 Task: Look for space in Millbrae, United States from 1st June, 2023 to 9th June, 2023 for 5 adults in price range Rs.6000 to Rs.12000. Place can be entire place with 3 bedrooms having 3 beds and 3 bathrooms. Property type can be house, flat, guest house. Booking option can be shelf check-in. Required host language is English.
Action: Mouse moved to (557, 113)
Screenshot: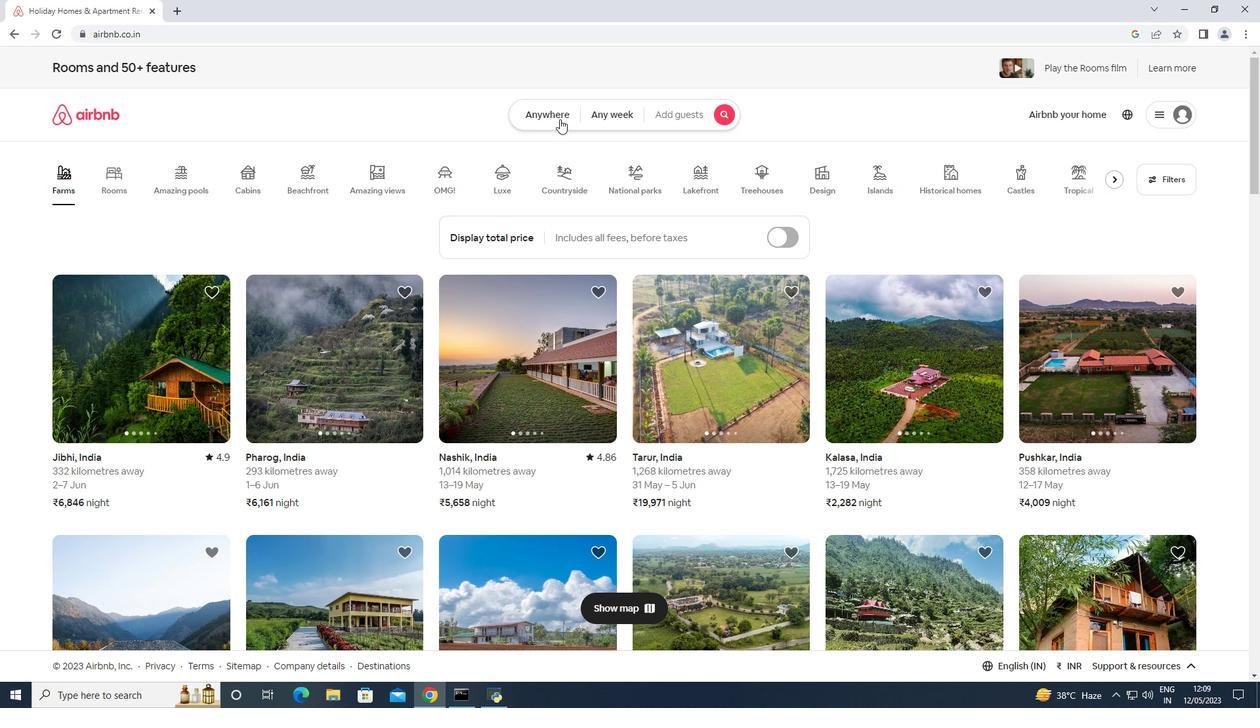 
Action: Mouse pressed left at (557, 113)
Screenshot: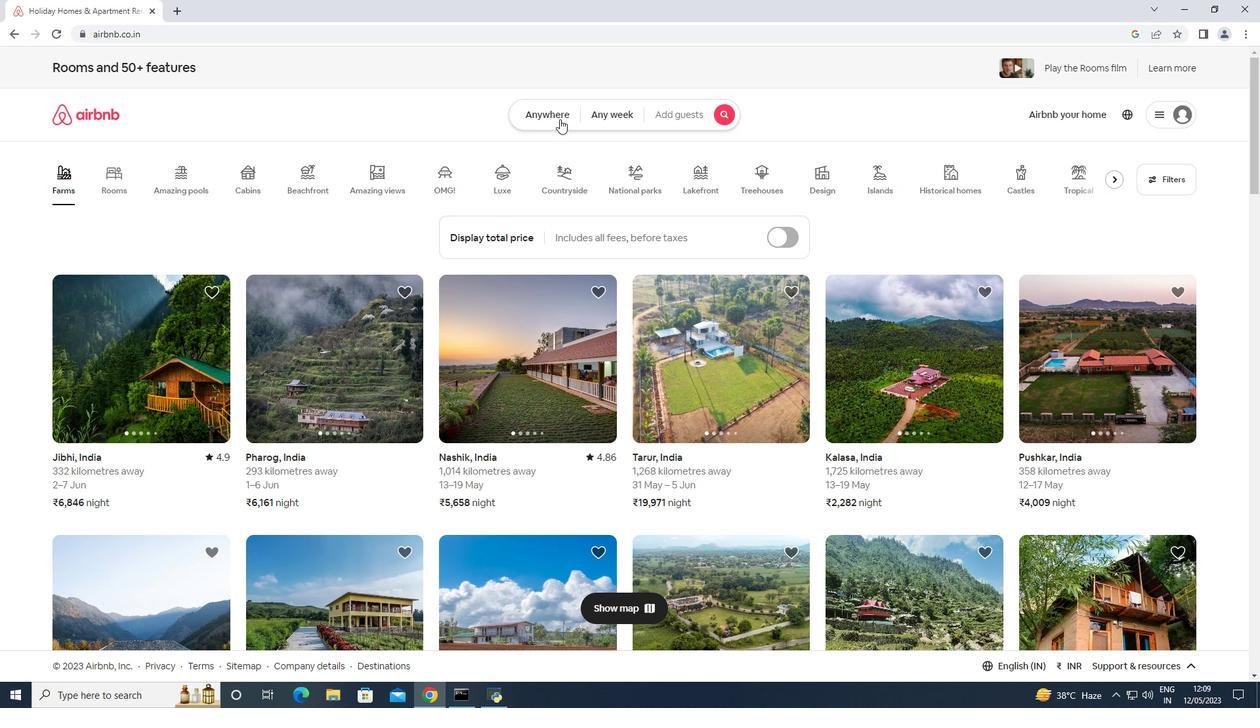 
Action: Mouse moved to (516, 152)
Screenshot: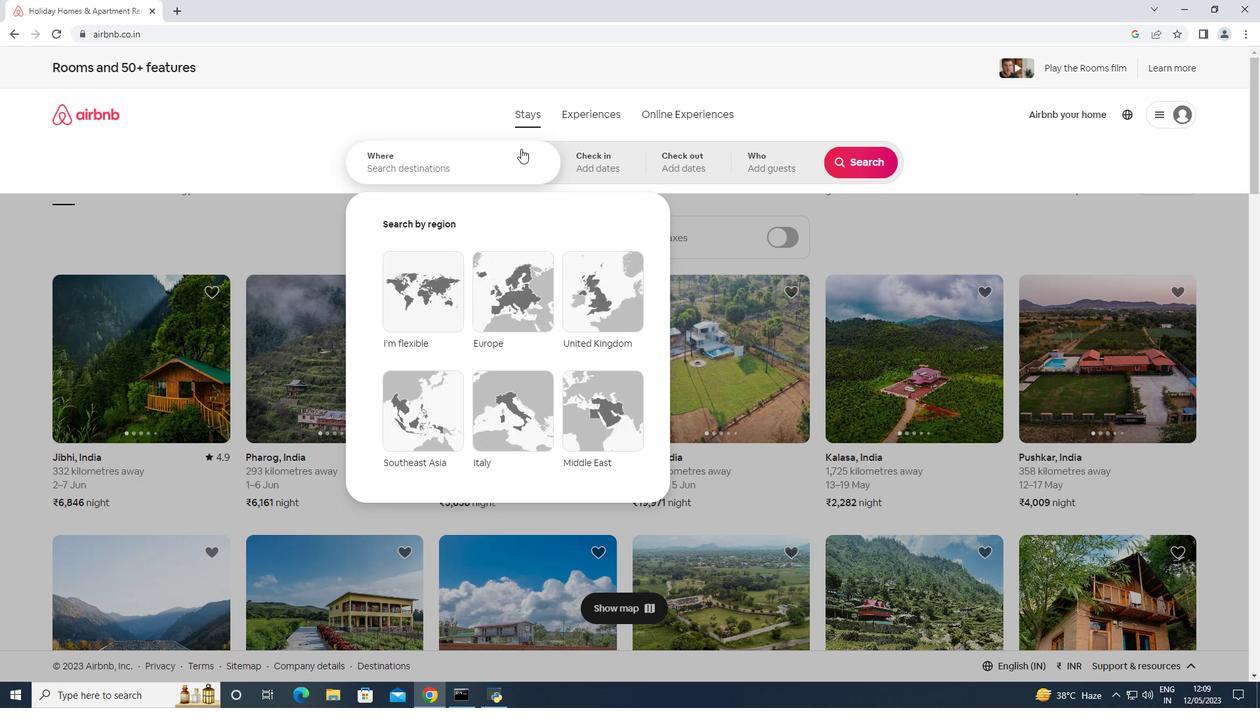 
Action: Mouse pressed left at (516, 152)
Screenshot: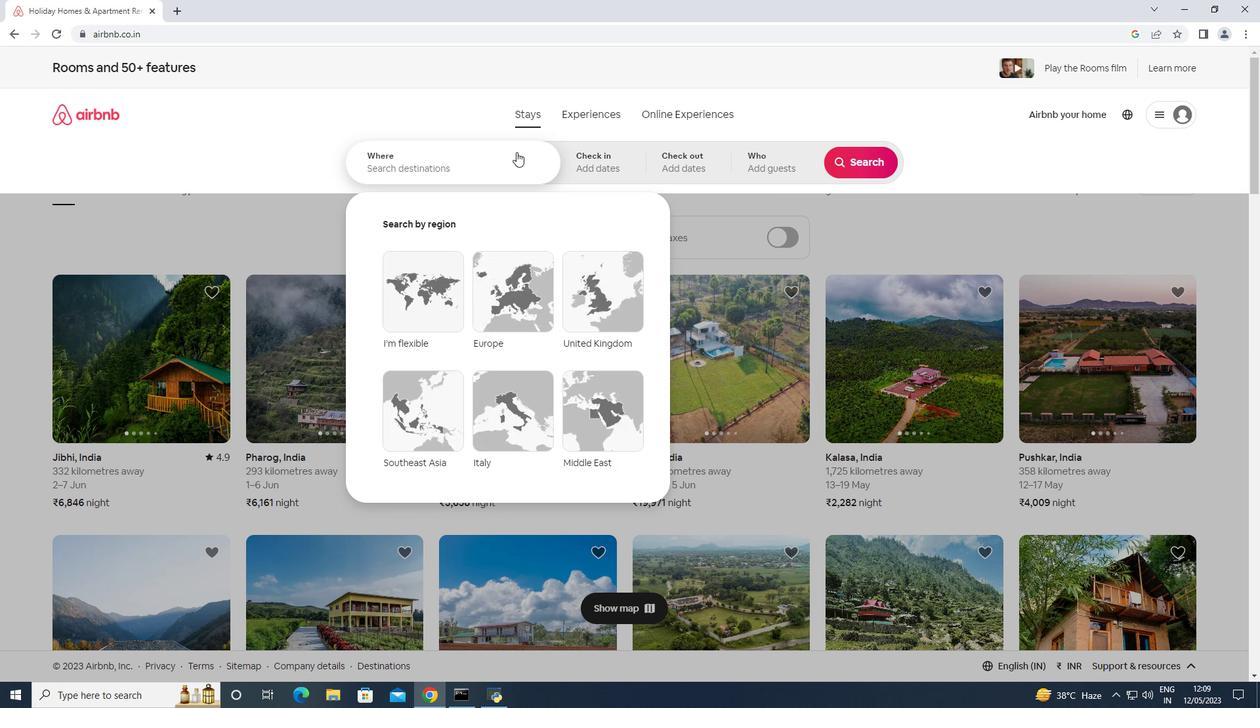 
Action: Key pressed <Key.shift>Millbrae,<Key.space><Key.shift>United<Key.space><Key.shift>States<Key.enter>
Screenshot: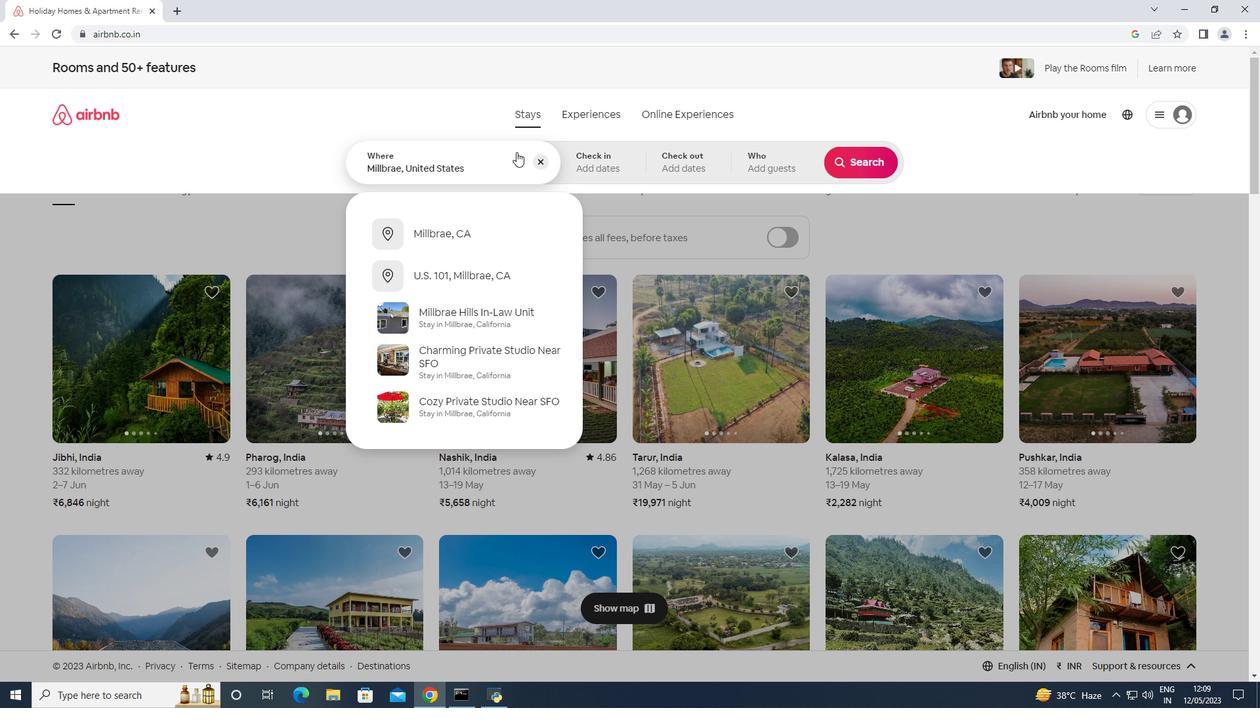 
Action: Mouse moved to (781, 322)
Screenshot: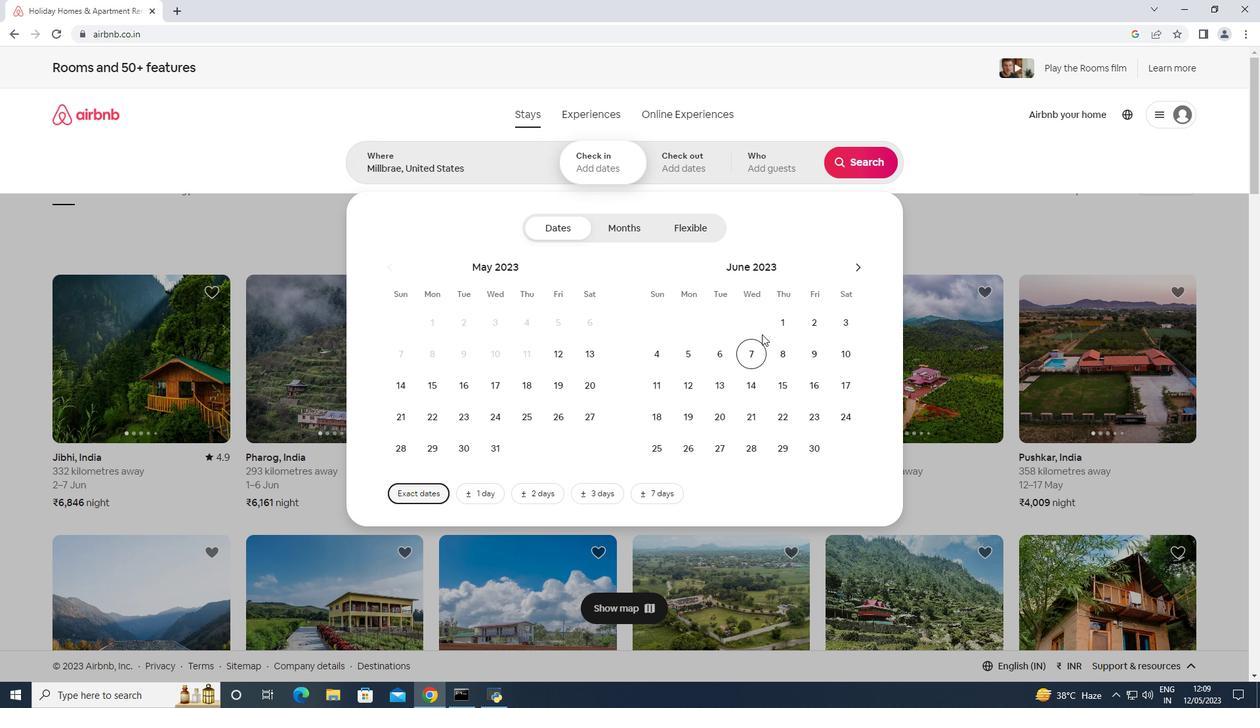 
Action: Mouse pressed left at (781, 322)
Screenshot: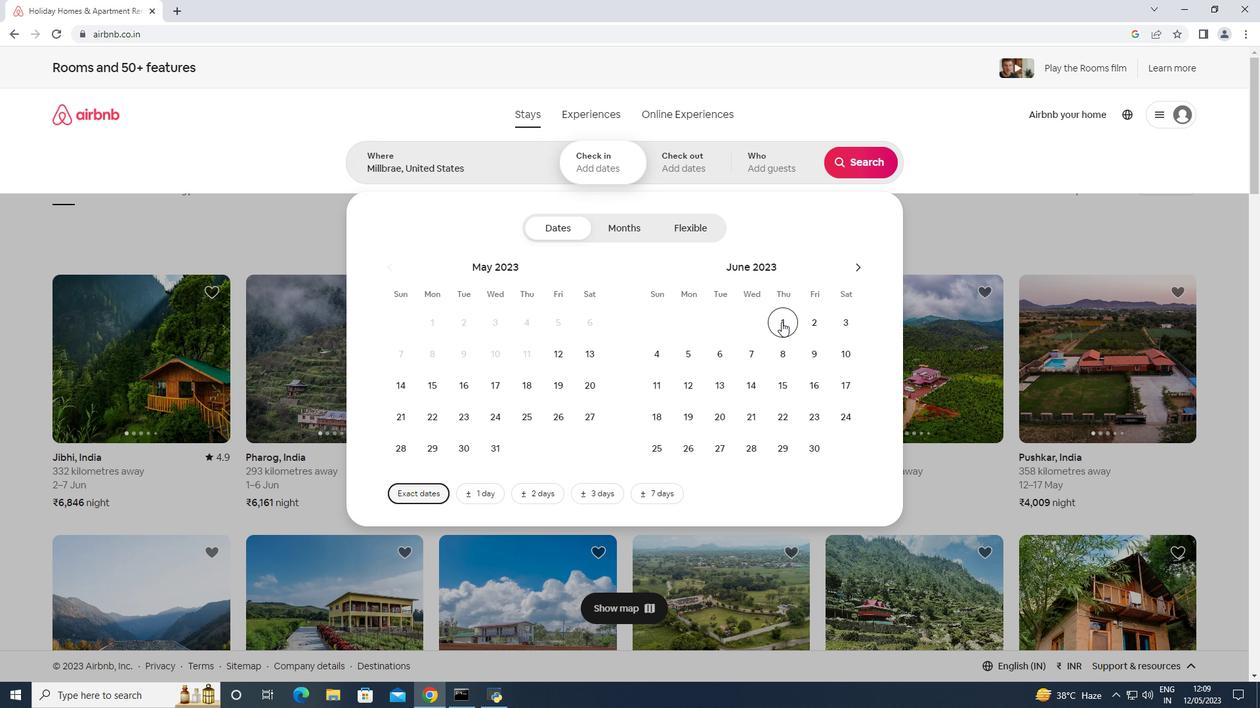 
Action: Mouse moved to (811, 355)
Screenshot: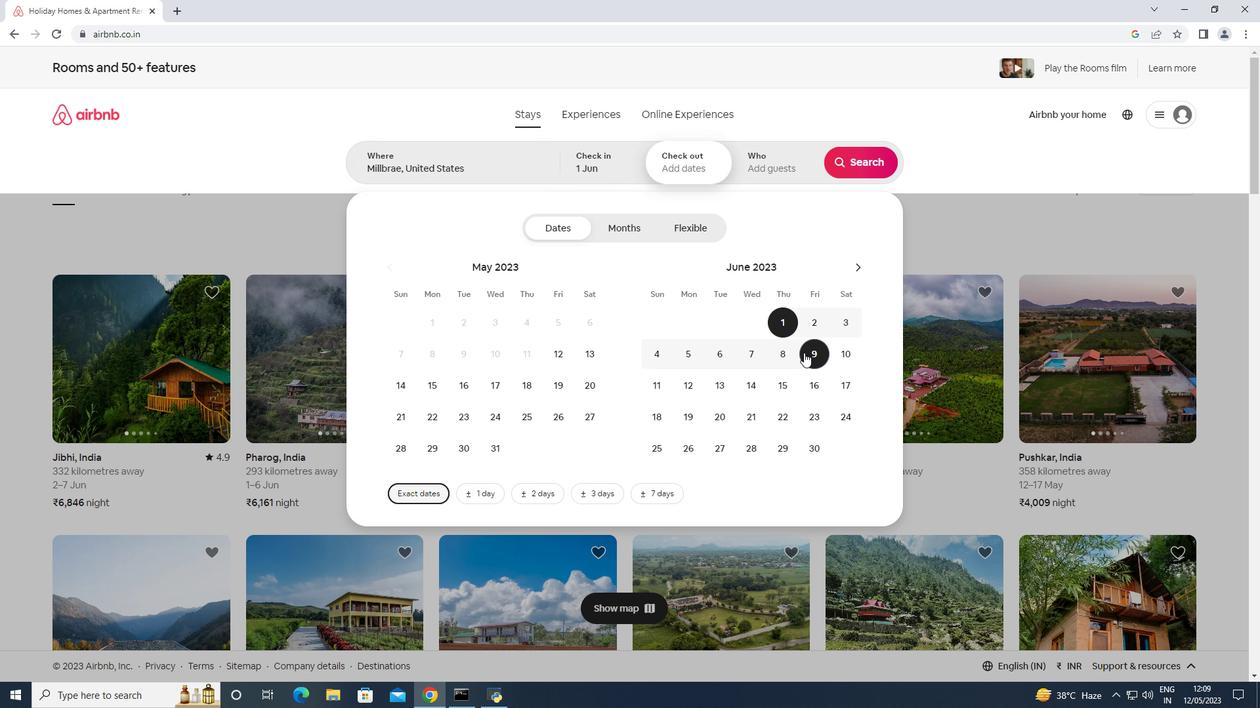 
Action: Mouse pressed left at (811, 355)
Screenshot: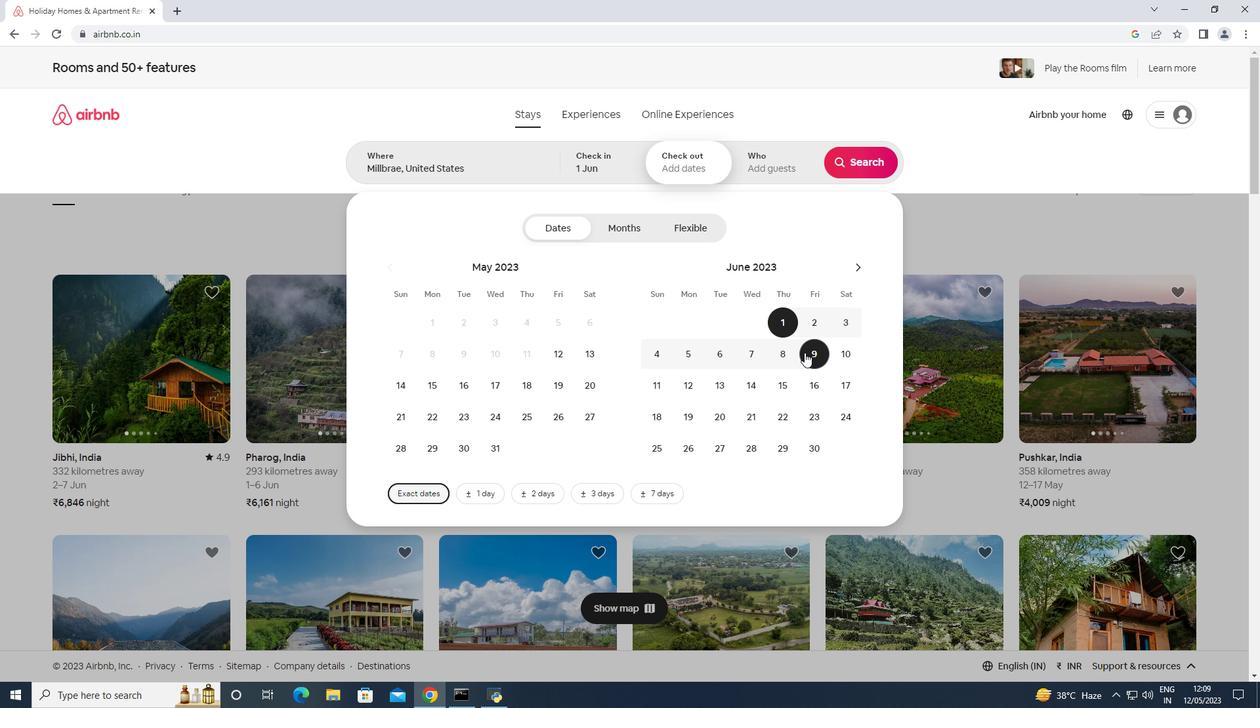 
Action: Mouse moved to (765, 165)
Screenshot: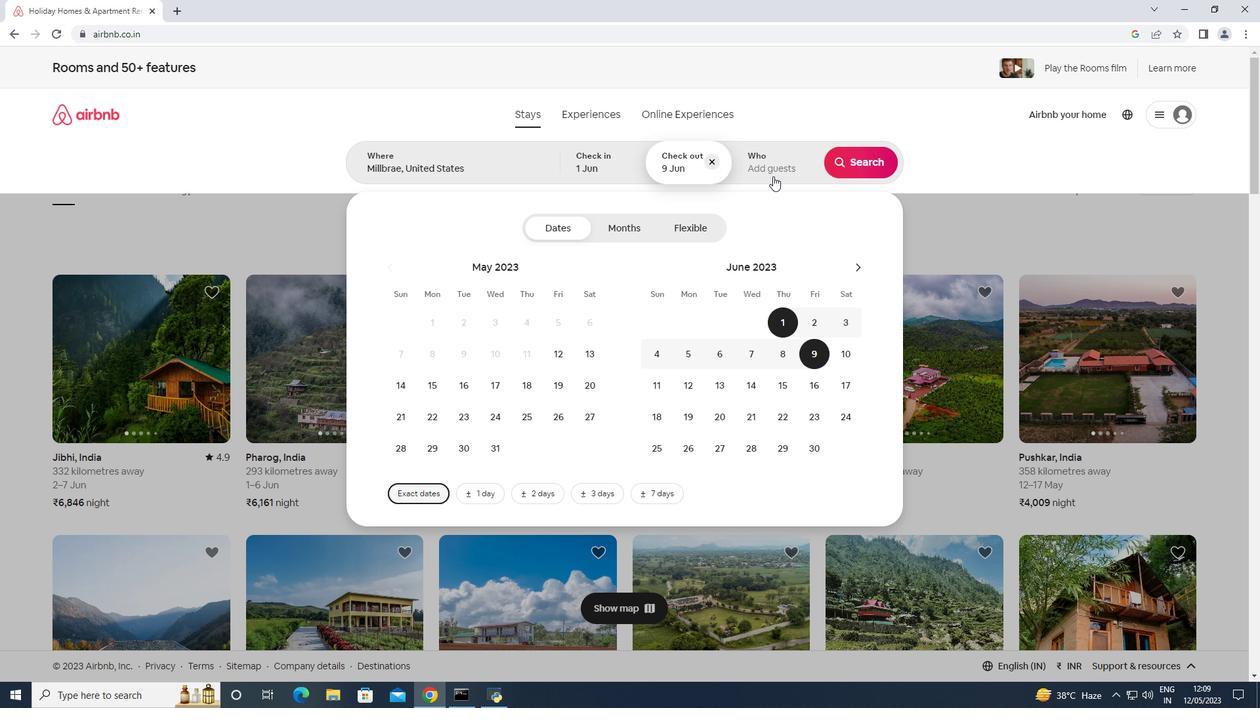 
Action: Mouse pressed left at (765, 165)
Screenshot: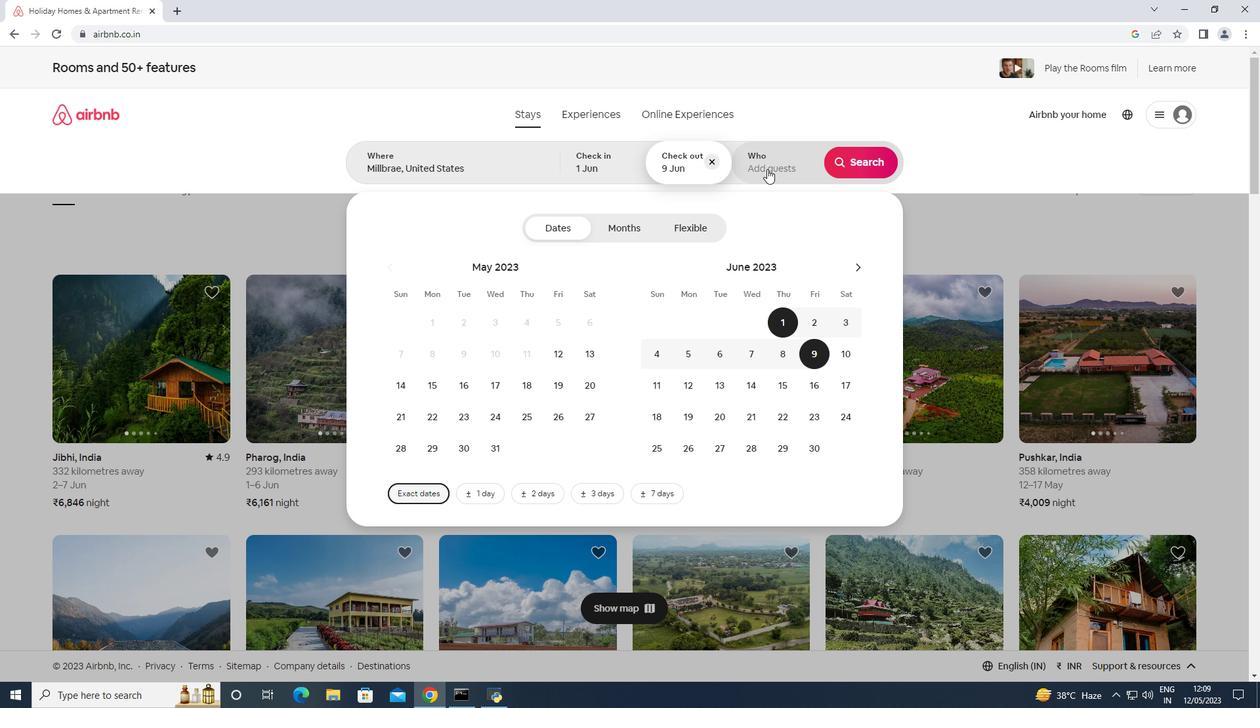 
Action: Mouse moved to (858, 226)
Screenshot: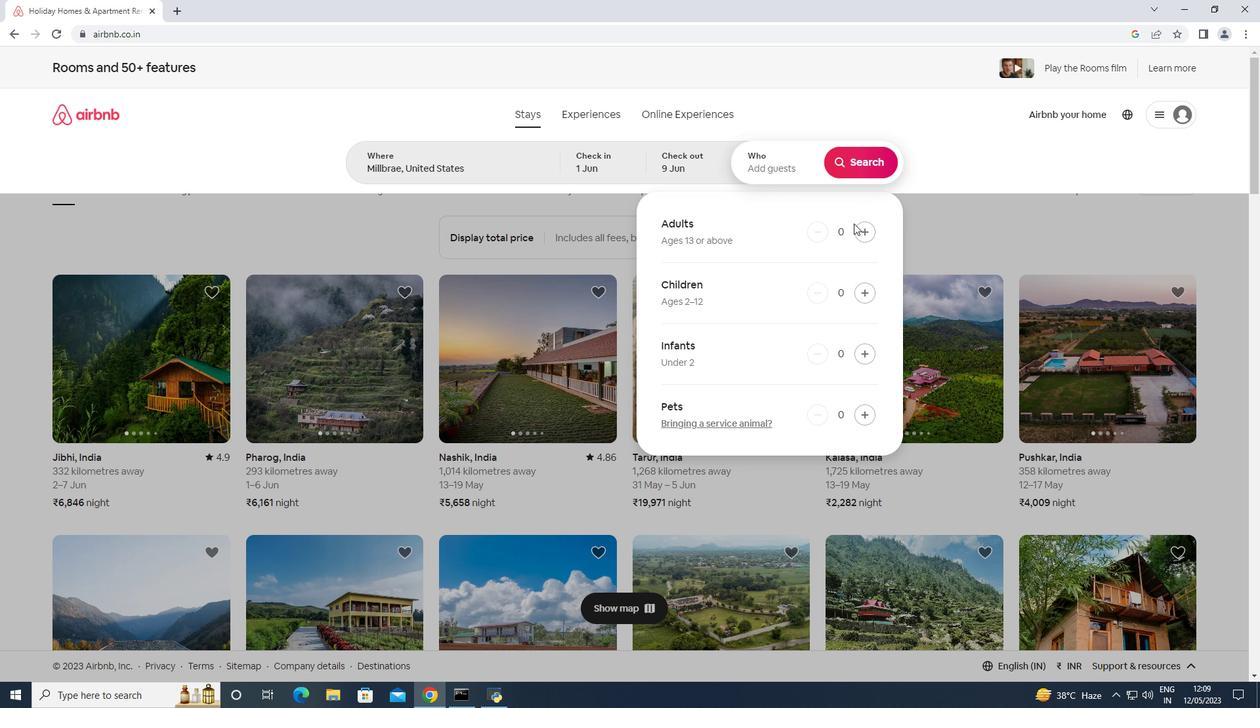 
Action: Mouse pressed left at (858, 226)
Screenshot: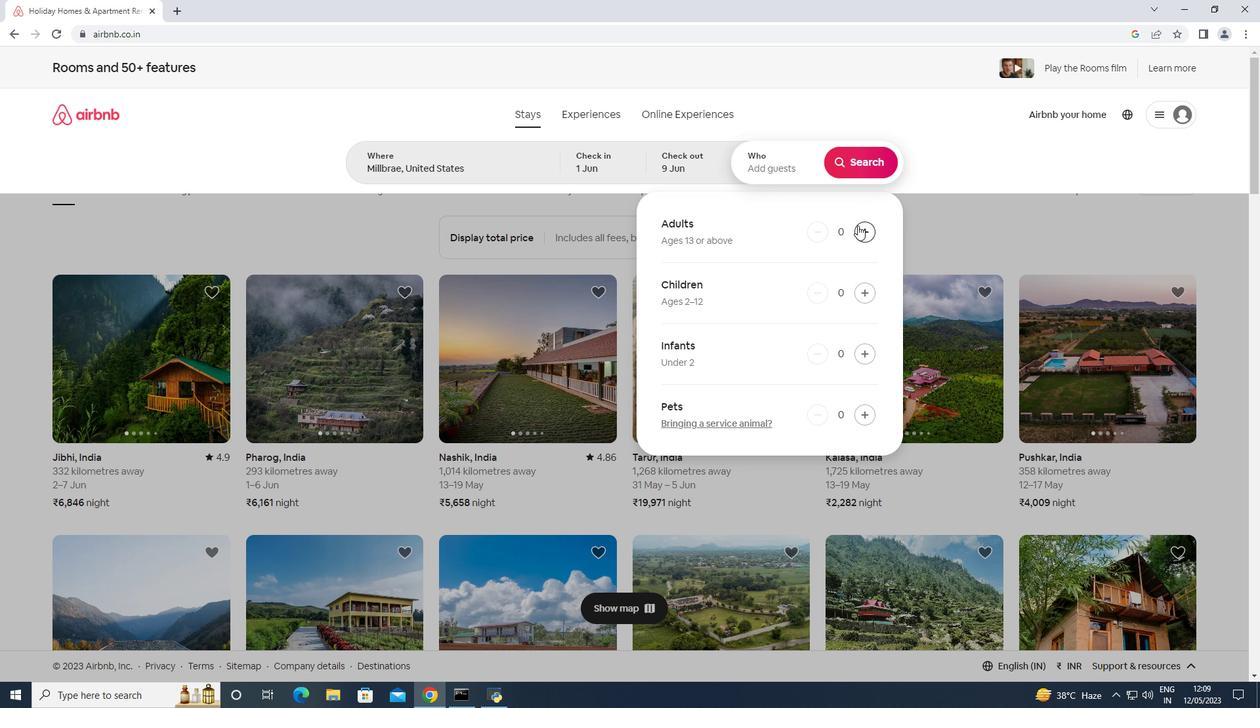 
Action: Mouse pressed left at (858, 226)
Screenshot: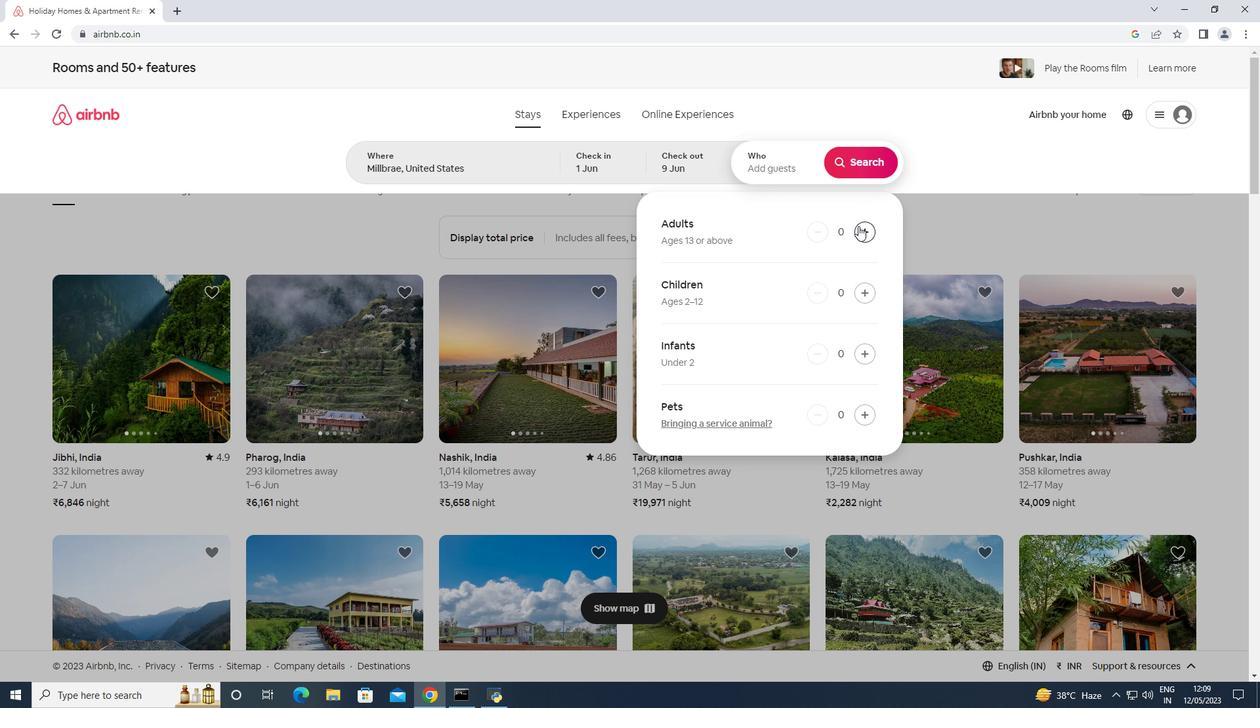 
Action: Mouse pressed left at (858, 226)
Screenshot: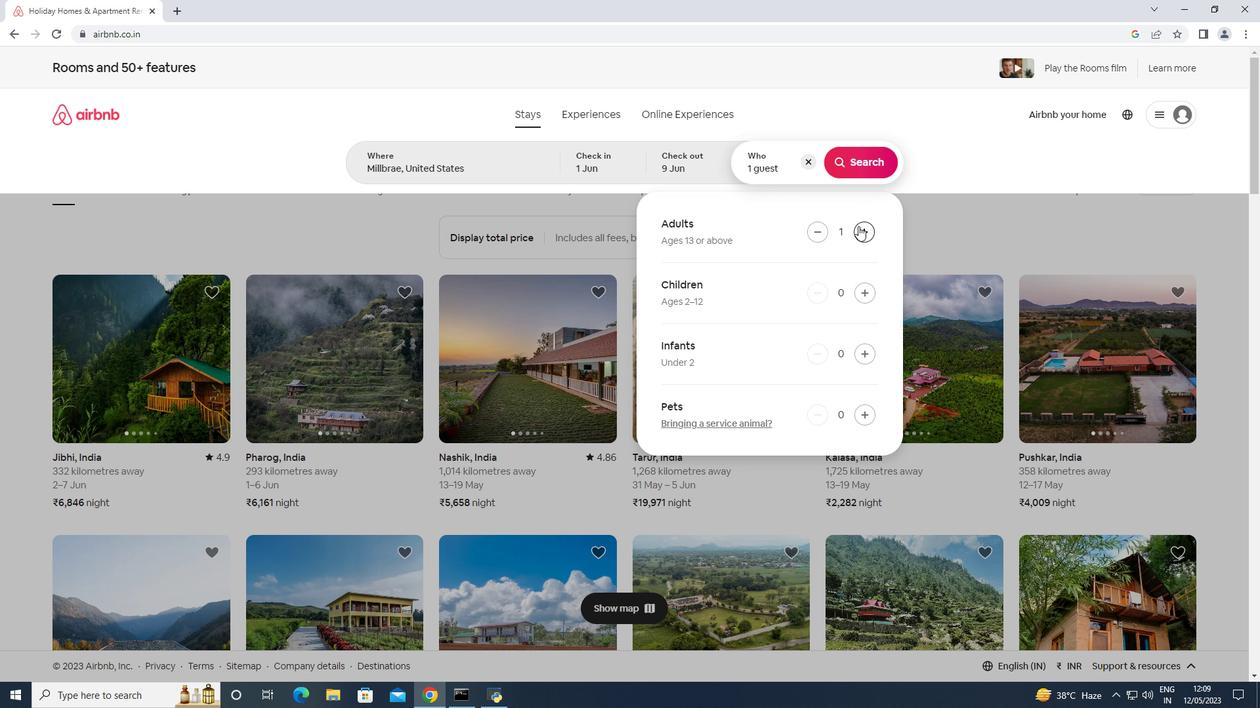 
Action: Mouse pressed left at (858, 226)
Screenshot: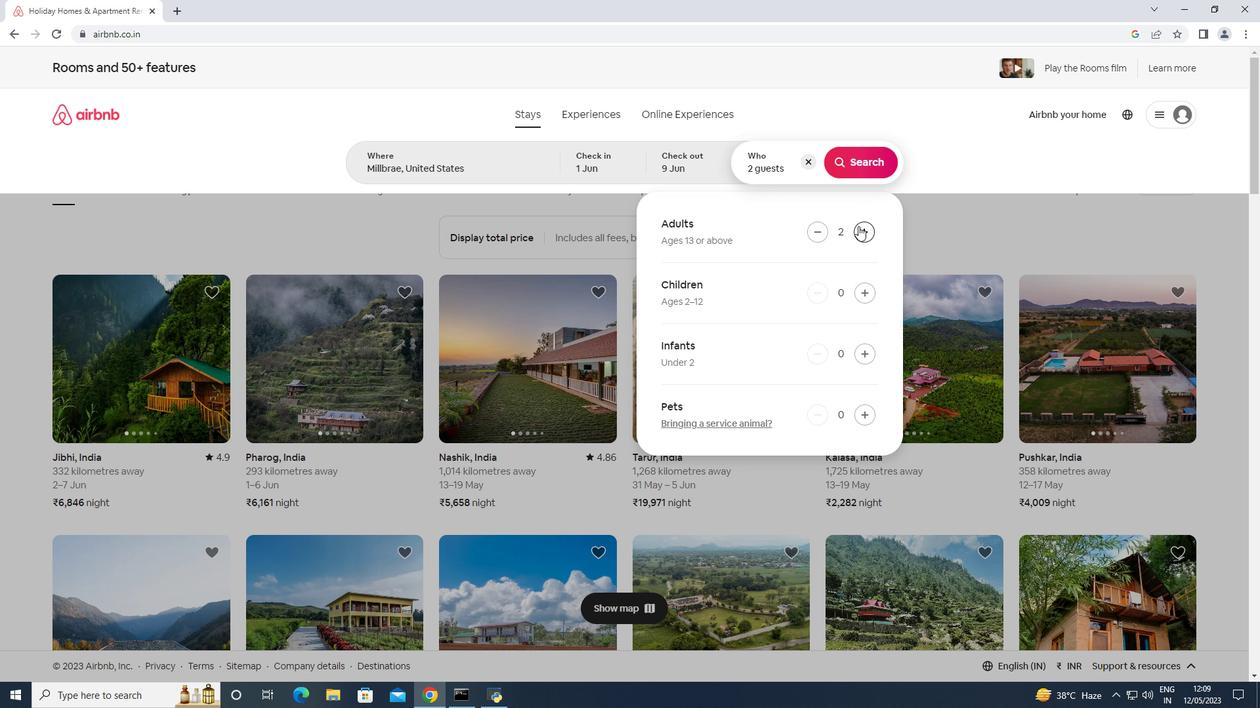 
Action: Mouse pressed left at (858, 226)
Screenshot: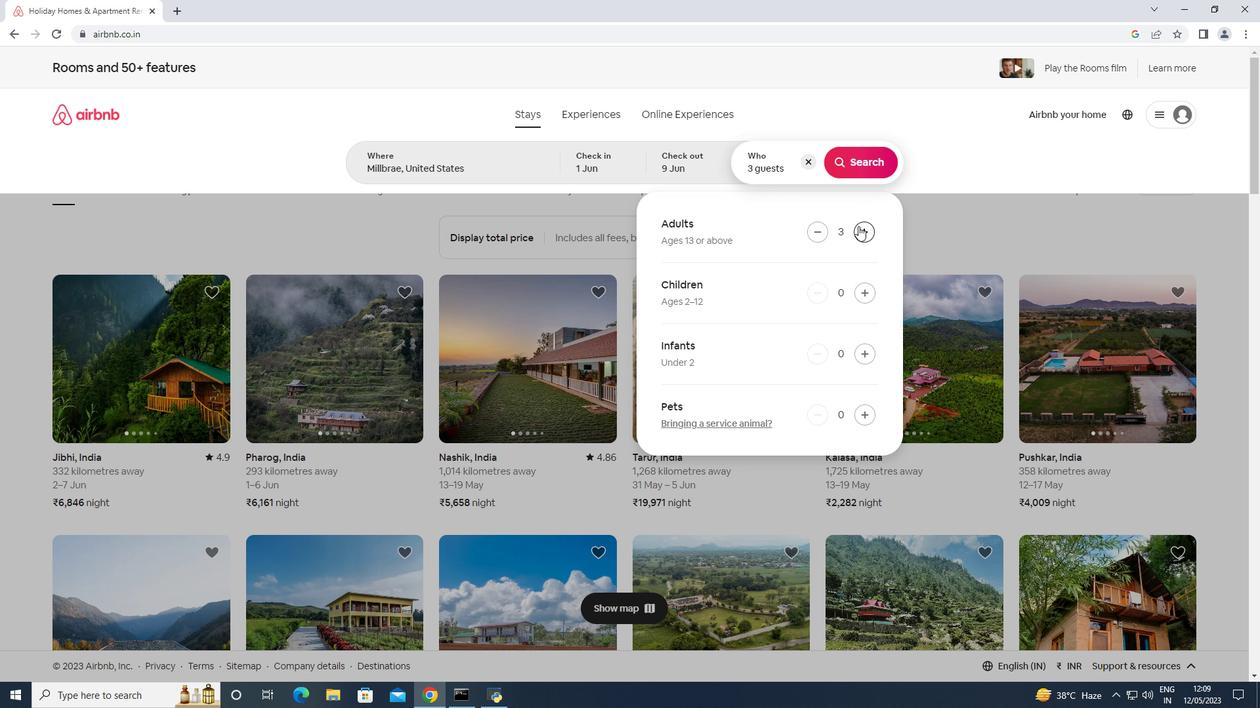 
Action: Mouse moved to (856, 166)
Screenshot: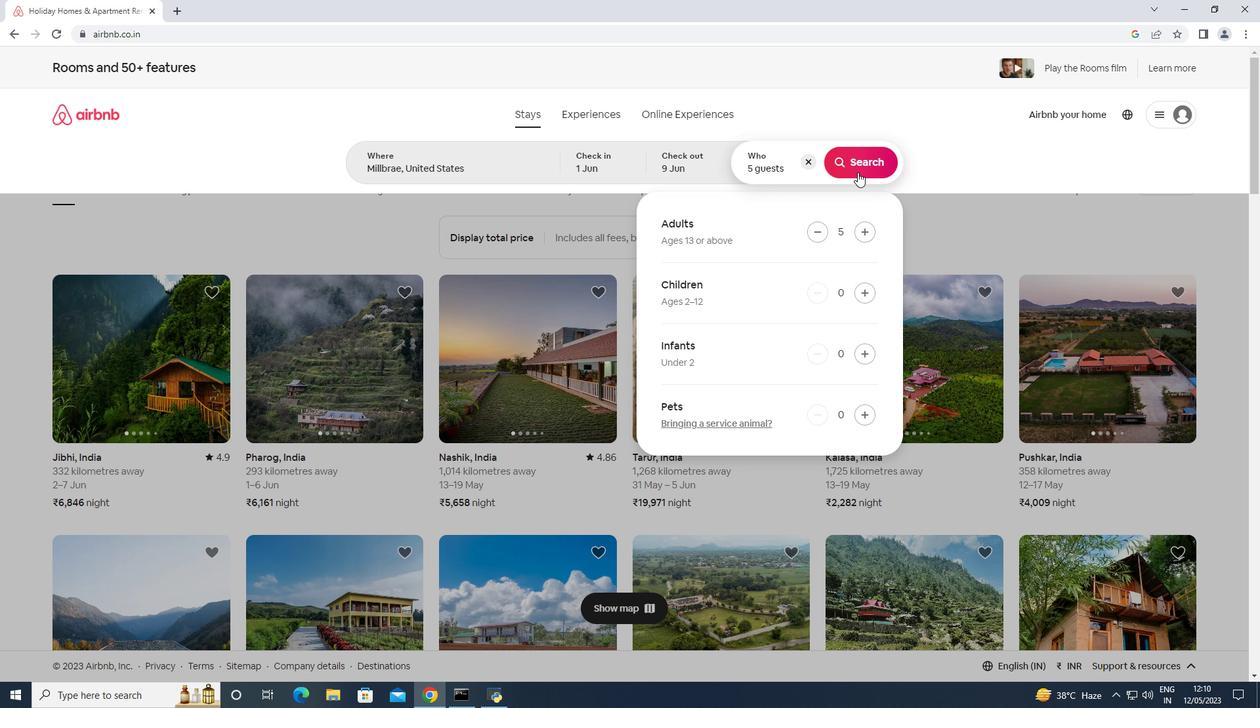 
Action: Mouse pressed left at (856, 166)
Screenshot: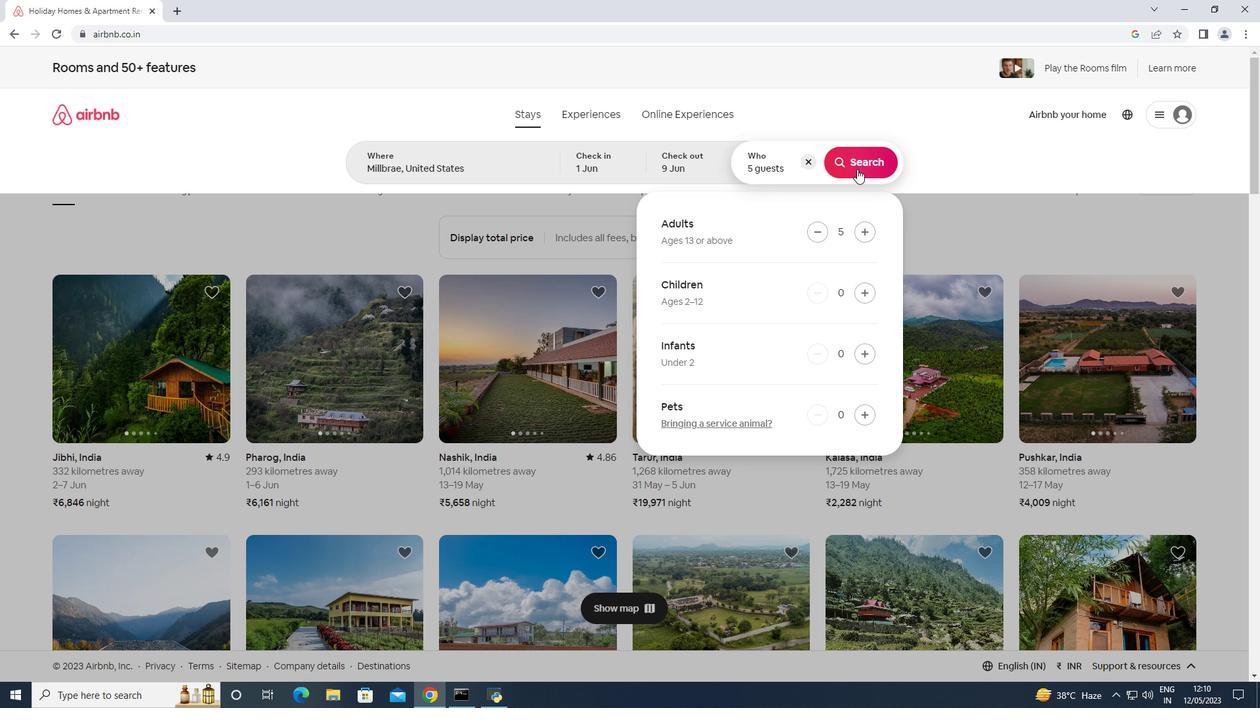 
Action: Mouse moved to (1200, 122)
Screenshot: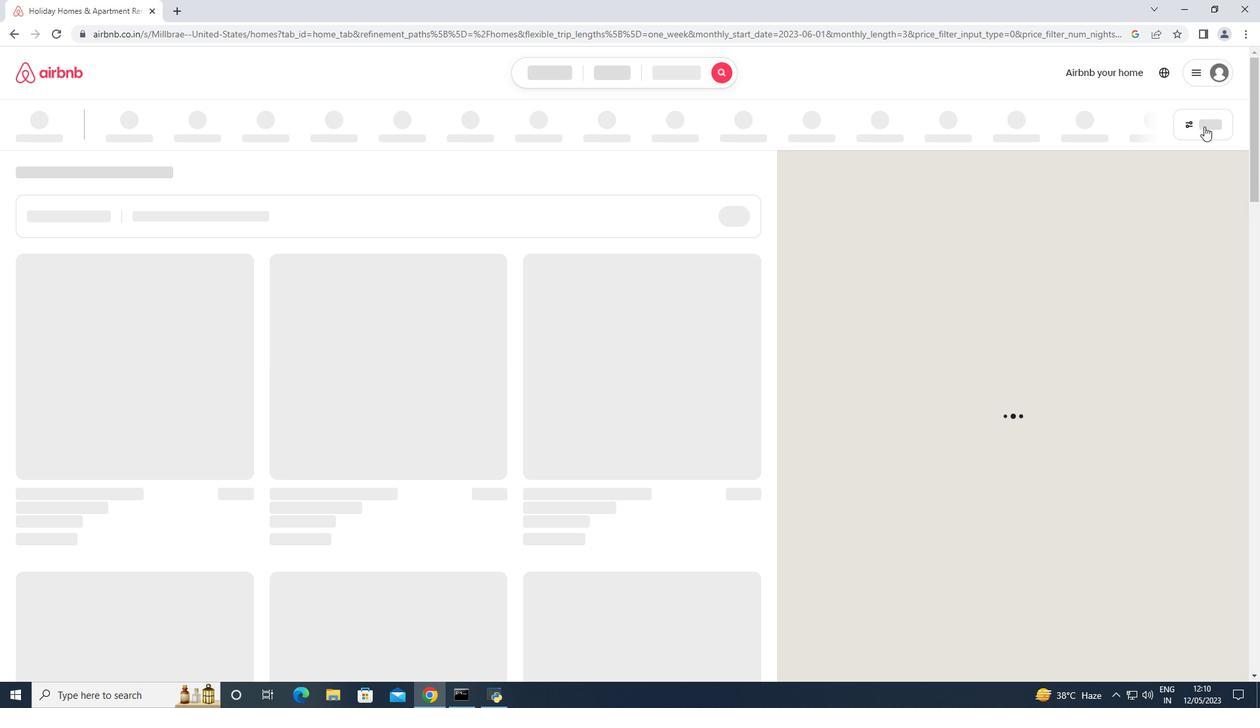 
Action: Mouse pressed left at (1200, 122)
Screenshot: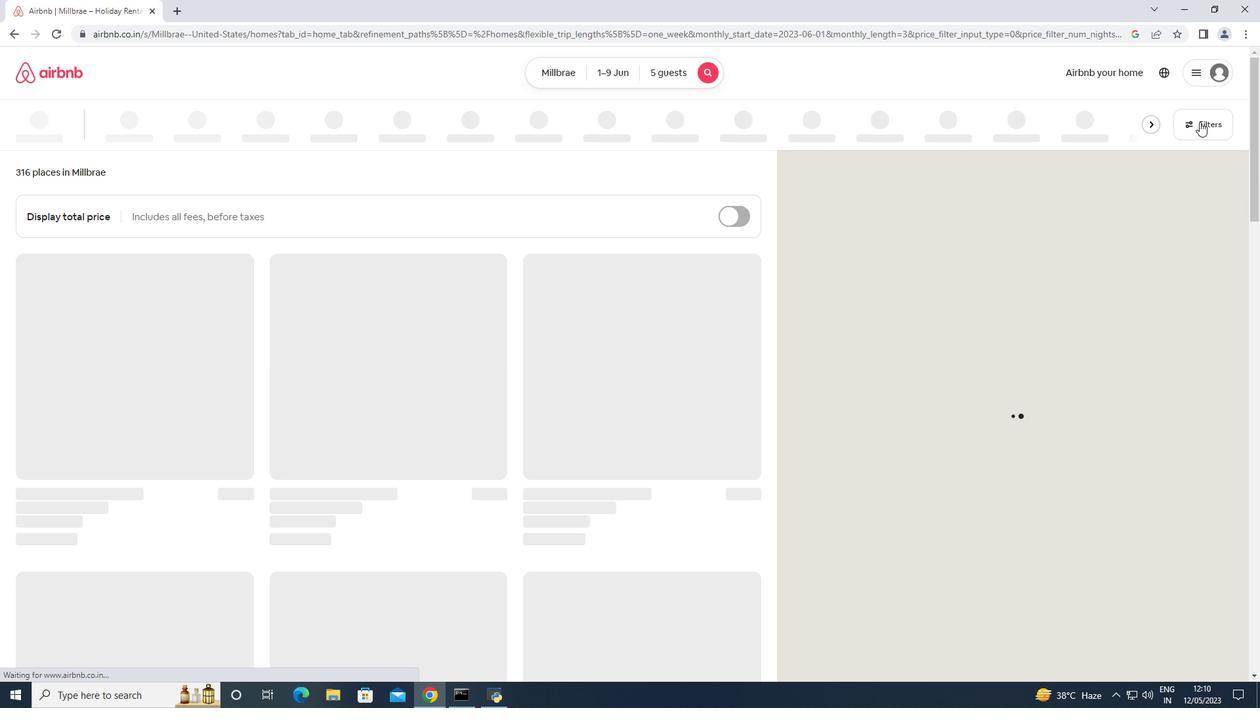 
Action: Mouse moved to (502, 448)
Screenshot: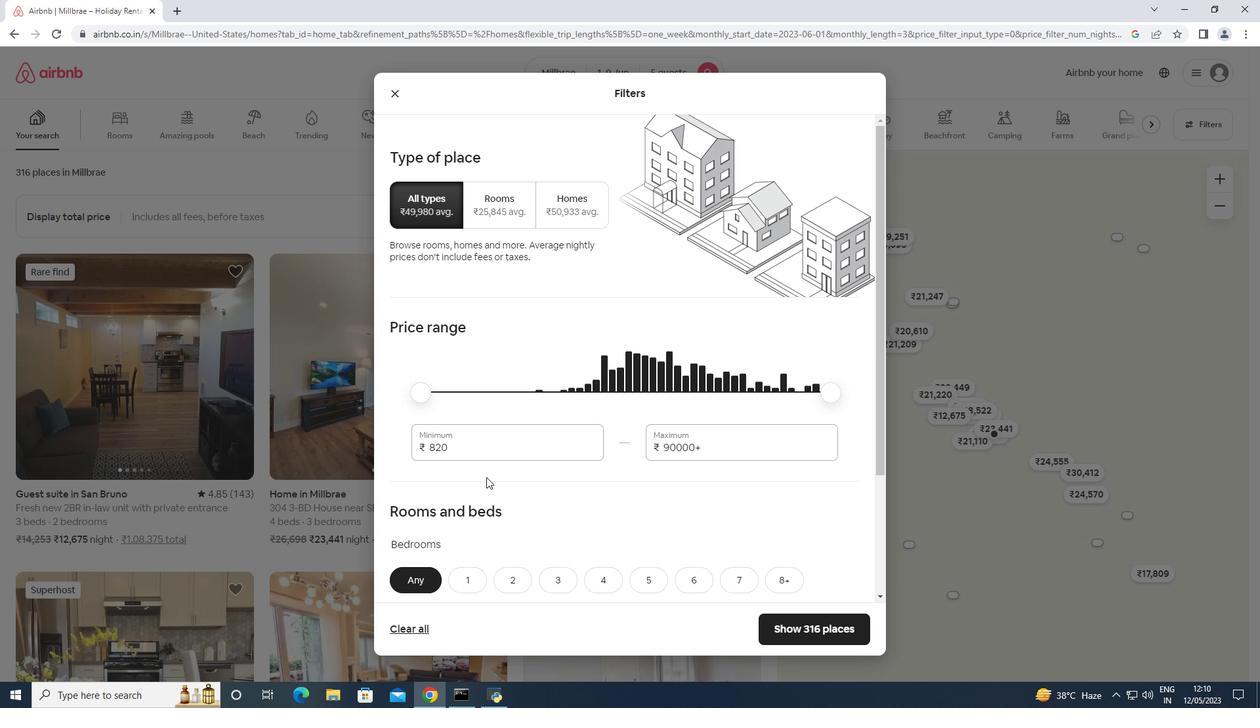 
Action: Mouse pressed left at (502, 448)
Screenshot: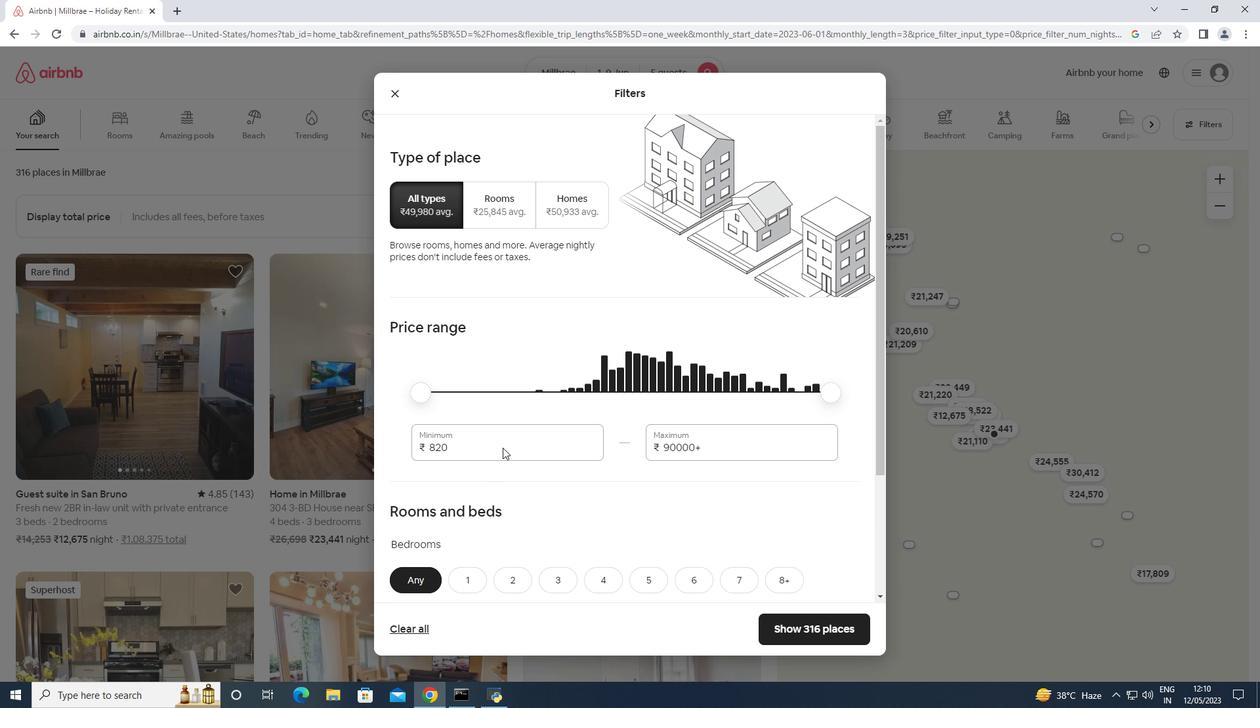 
Action: Mouse pressed left at (502, 448)
Screenshot: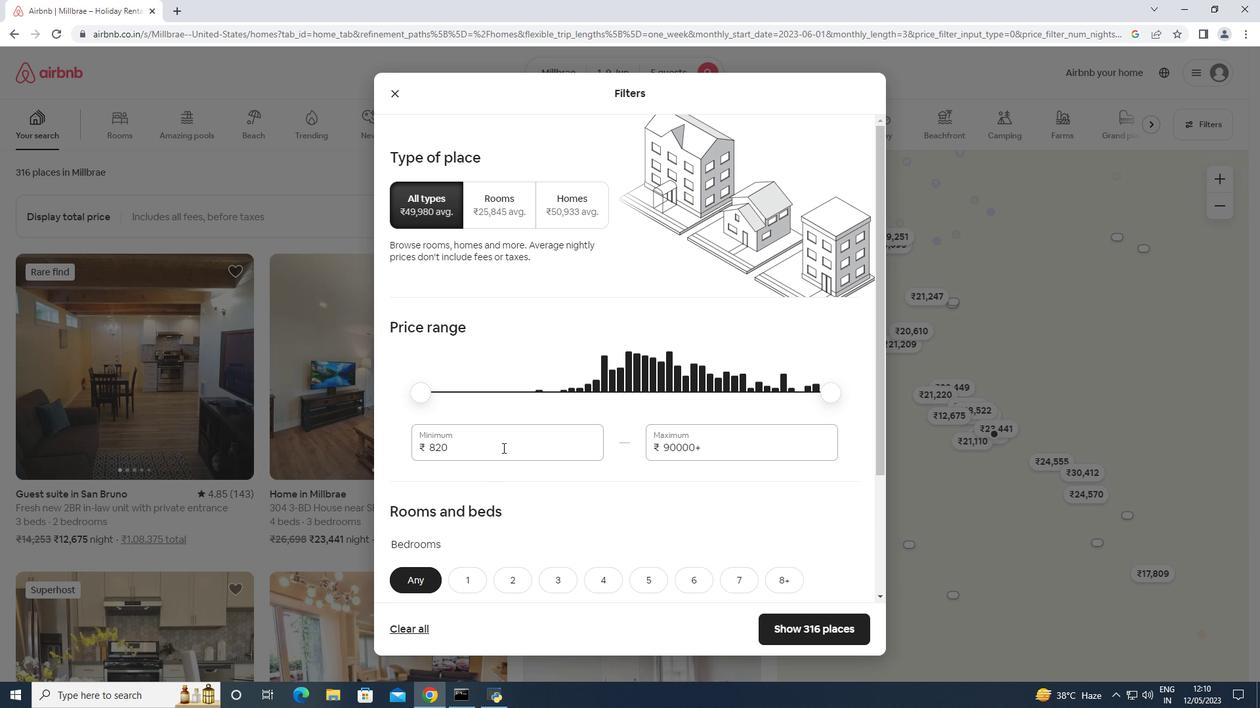 
Action: Mouse moved to (502, 423)
Screenshot: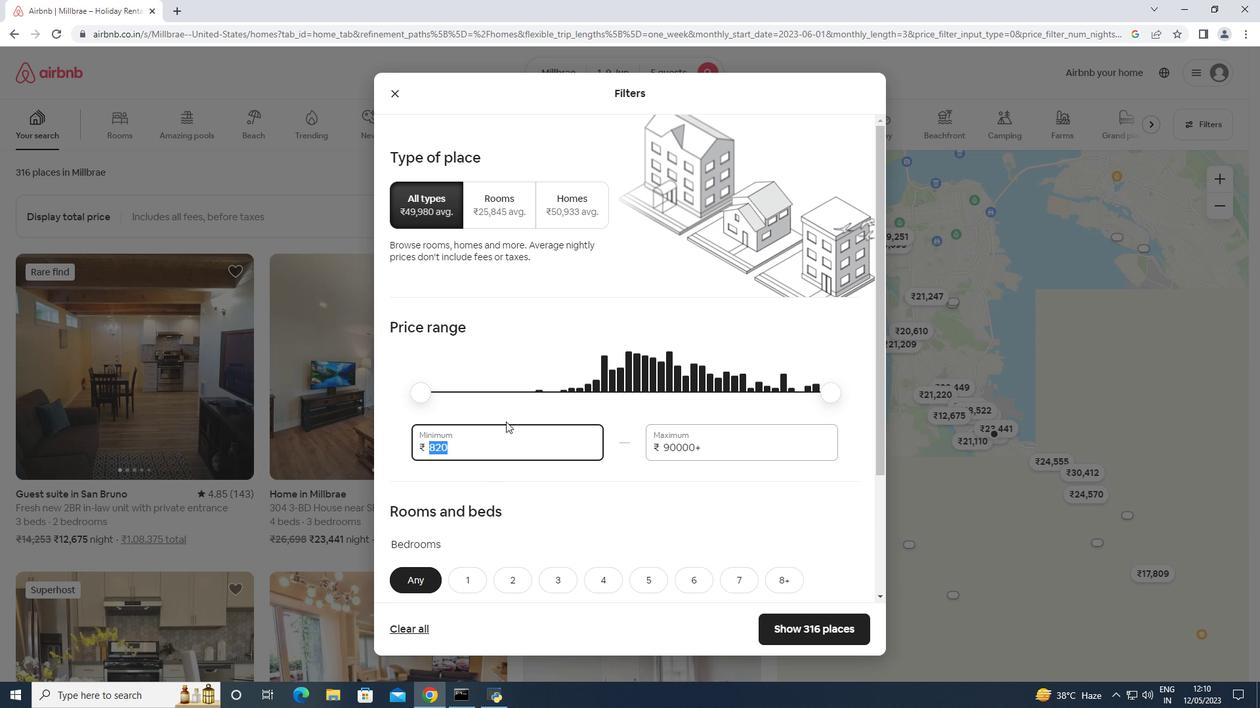 
Action: Key pressed 6000<Key.tab>12000
Screenshot: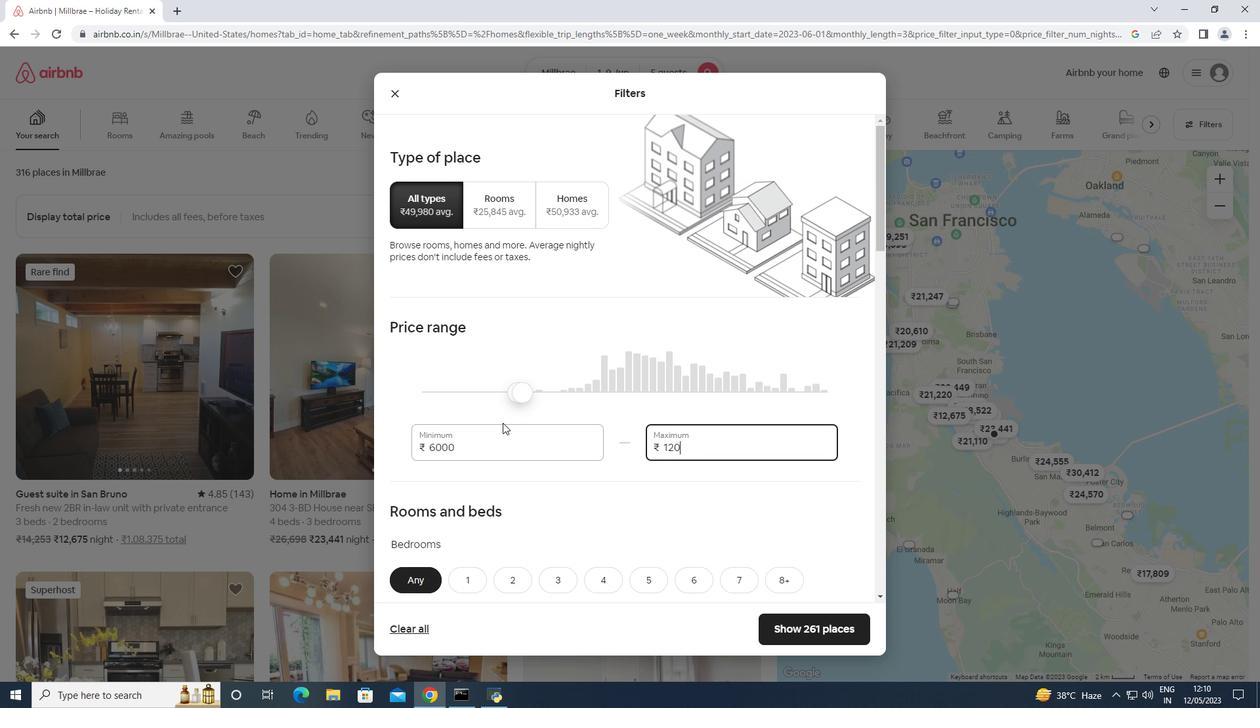 
Action: Mouse moved to (502, 424)
Screenshot: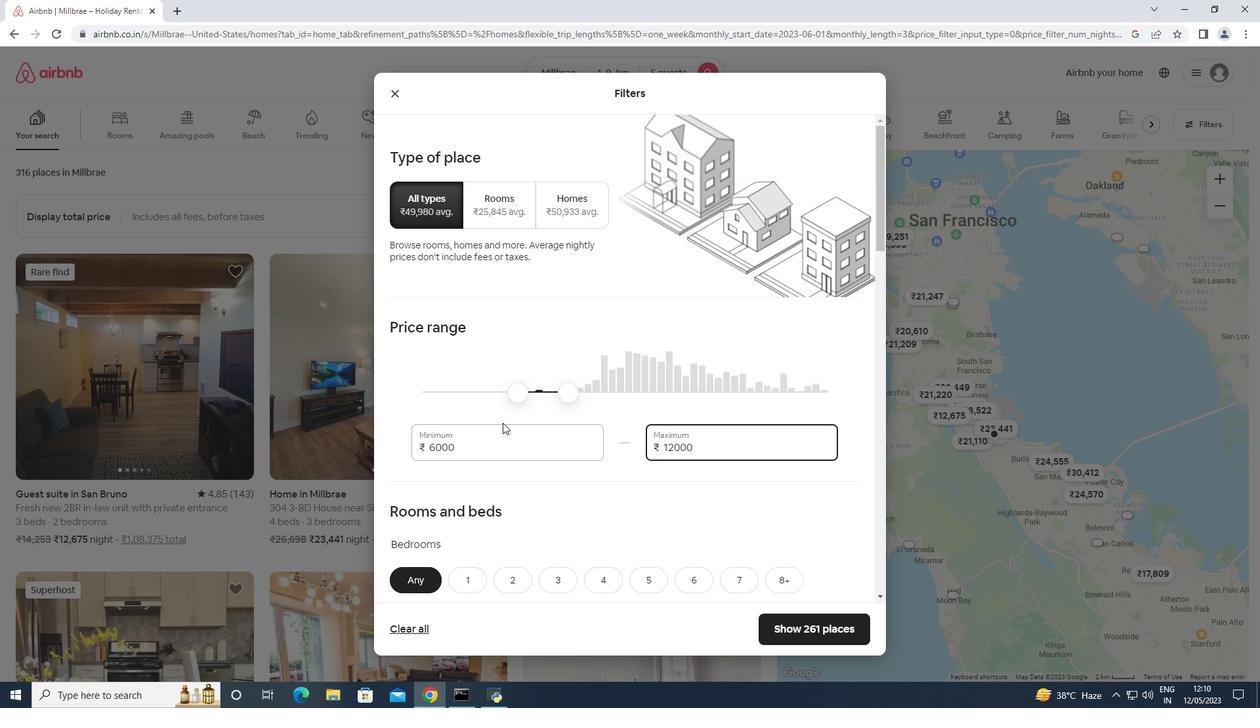 
Action: Mouse scrolled (502, 423) with delta (0, 0)
Screenshot: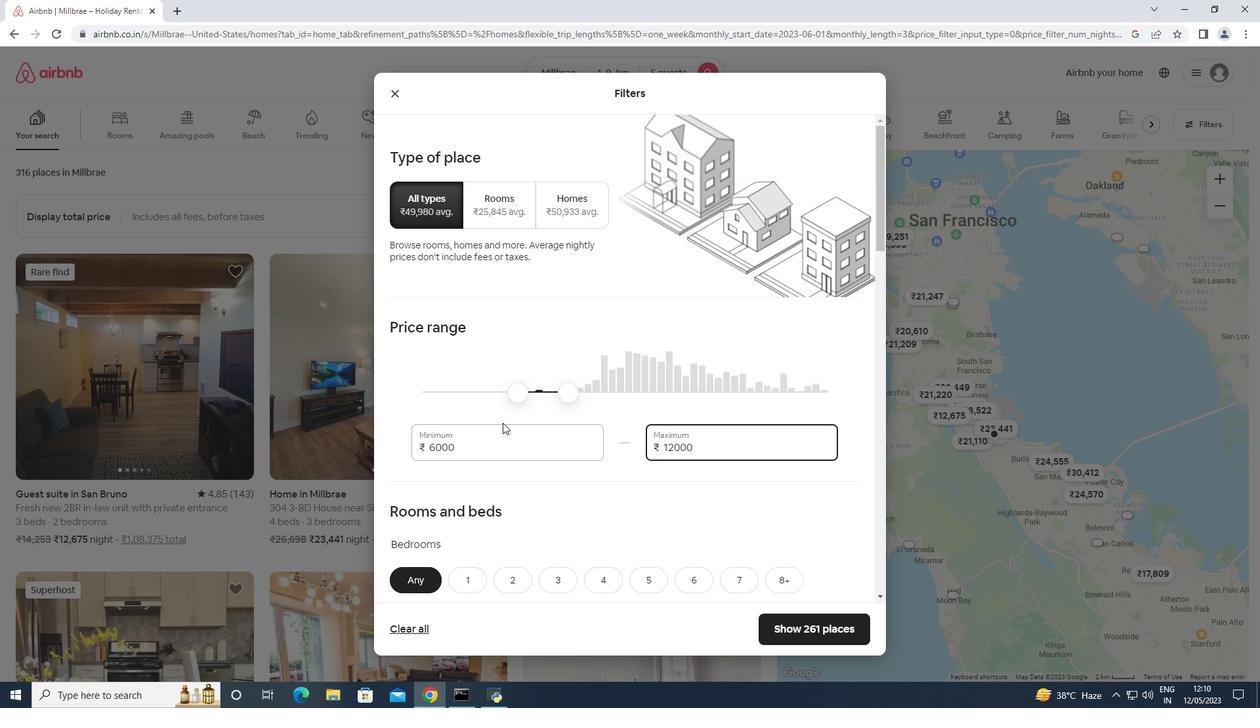 
Action: Mouse moved to (501, 424)
Screenshot: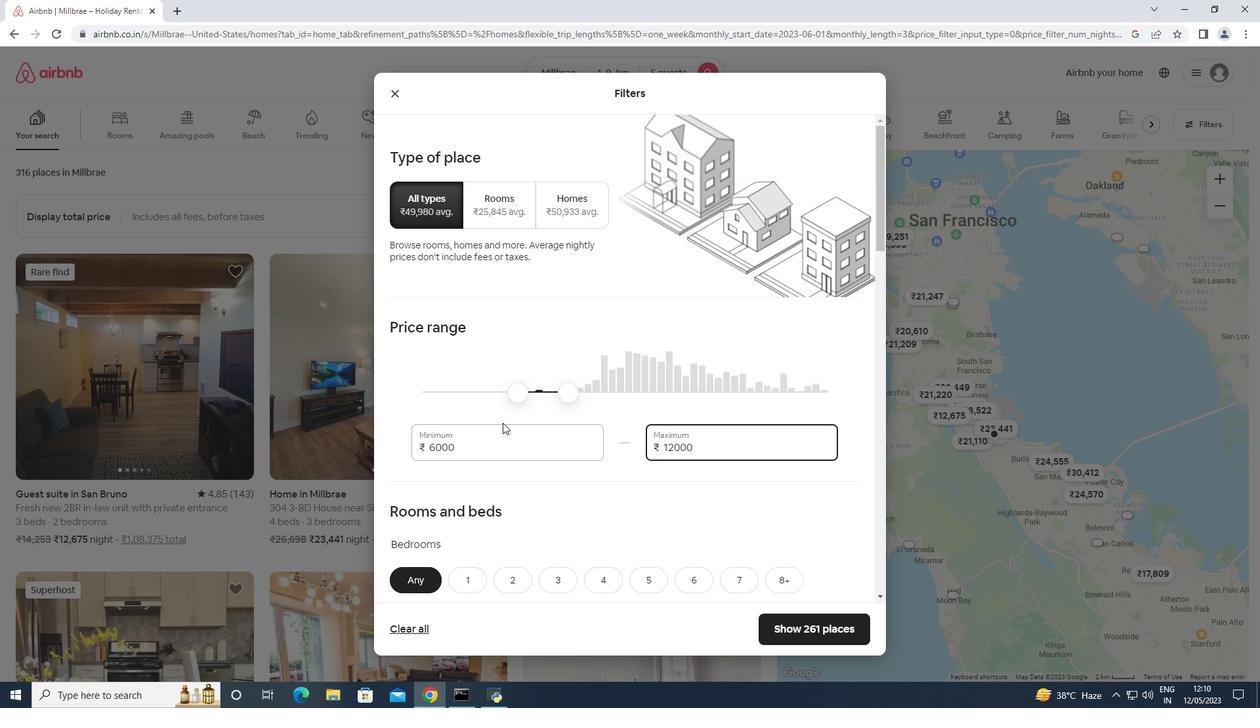 
Action: Mouse scrolled (501, 424) with delta (0, 0)
Screenshot: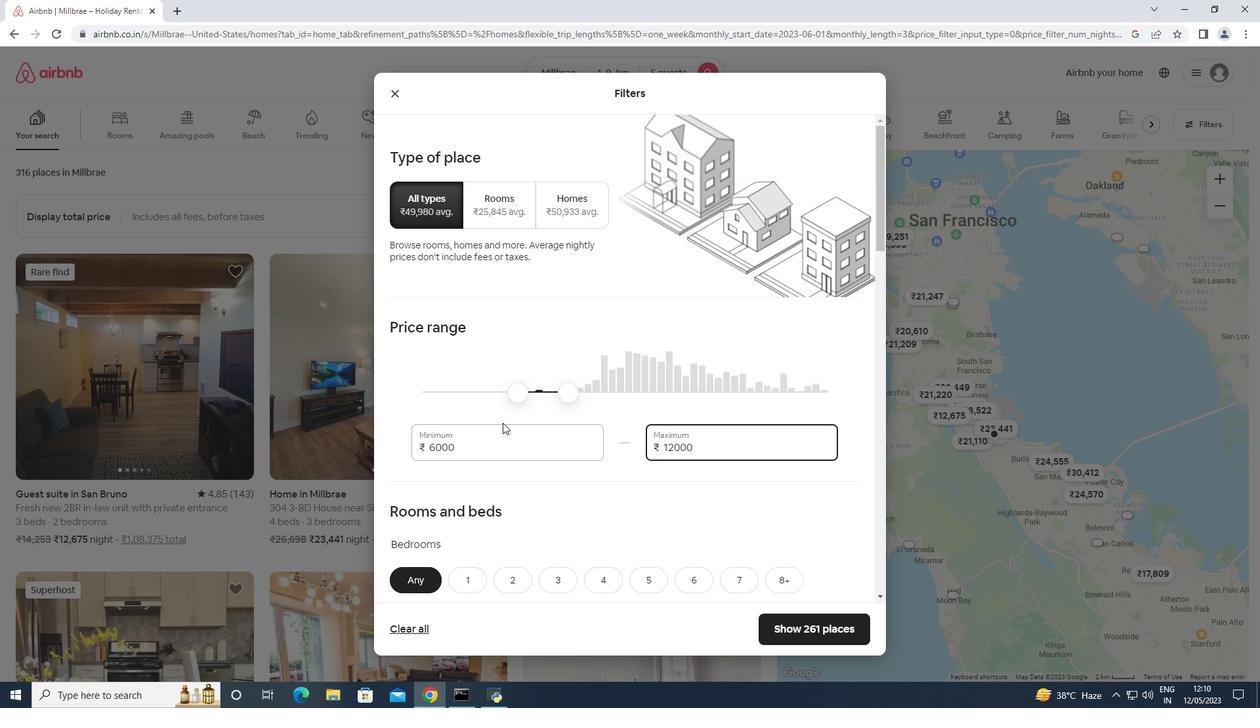 
Action: Mouse scrolled (501, 424) with delta (0, 0)
Screenshot: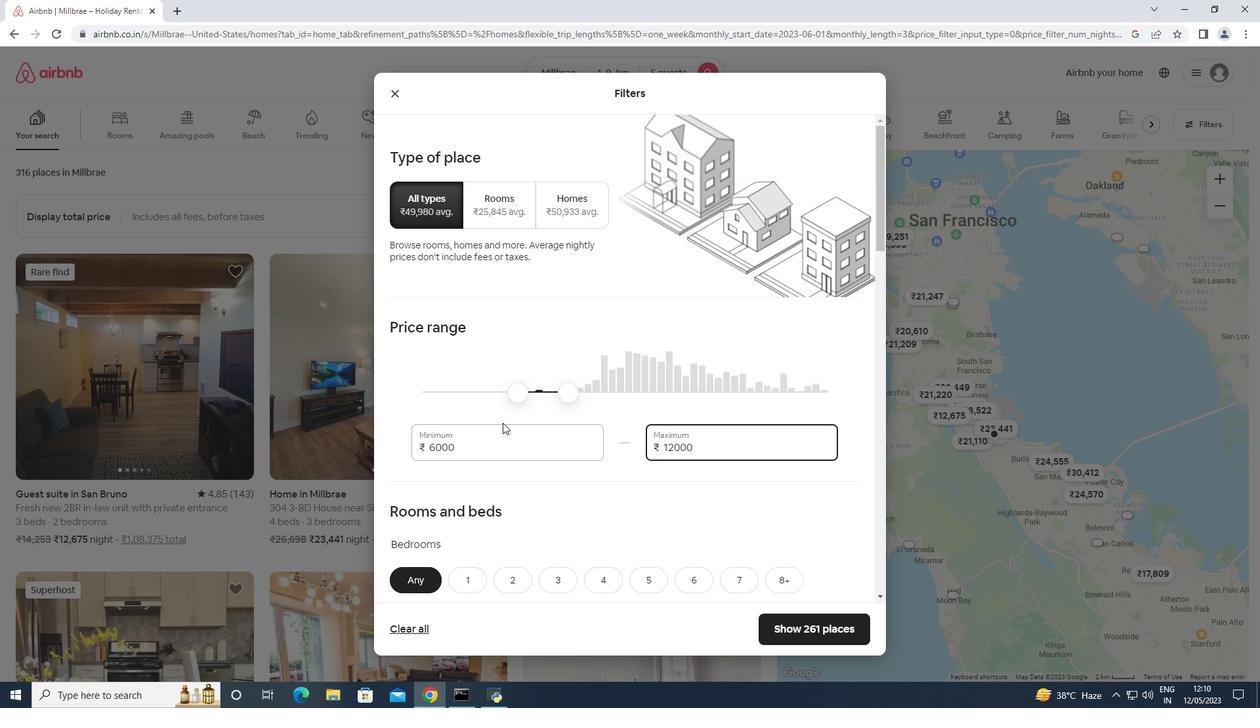 
Action: Mouse scrolled (501, 424) with delta (0, 0)
Screenshot: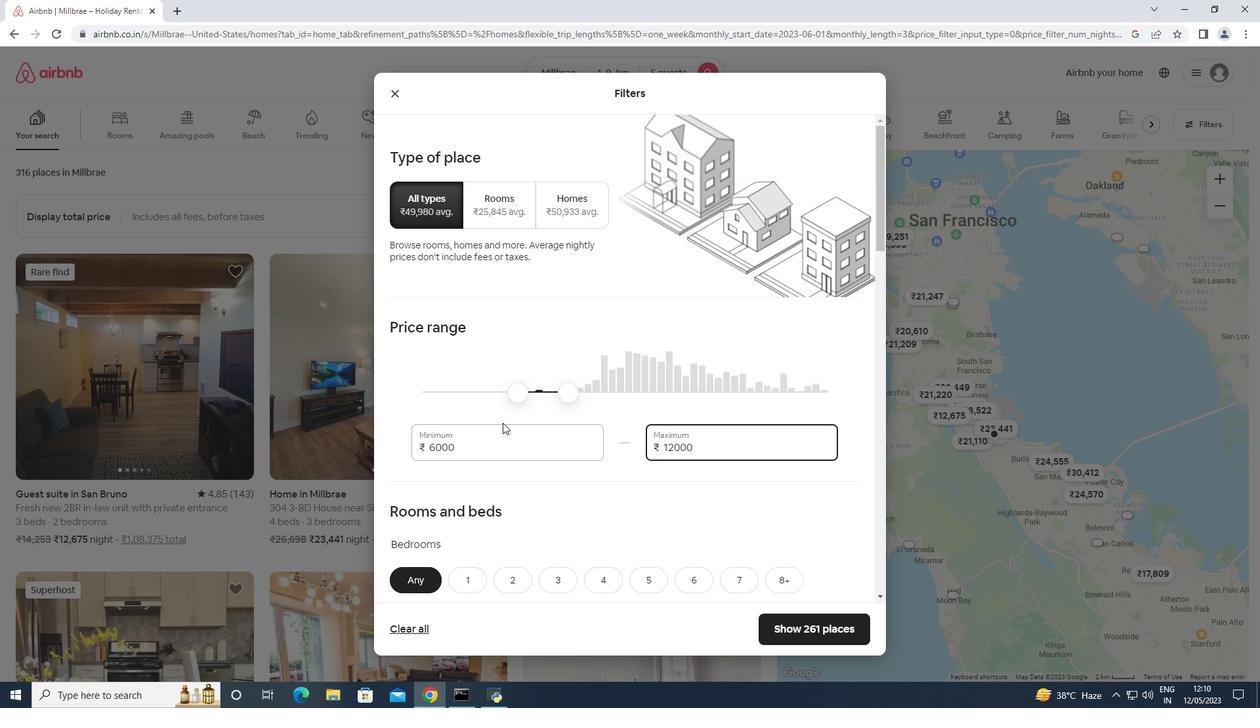 
Action: Mouse moved to (559, 324)
Screenshot: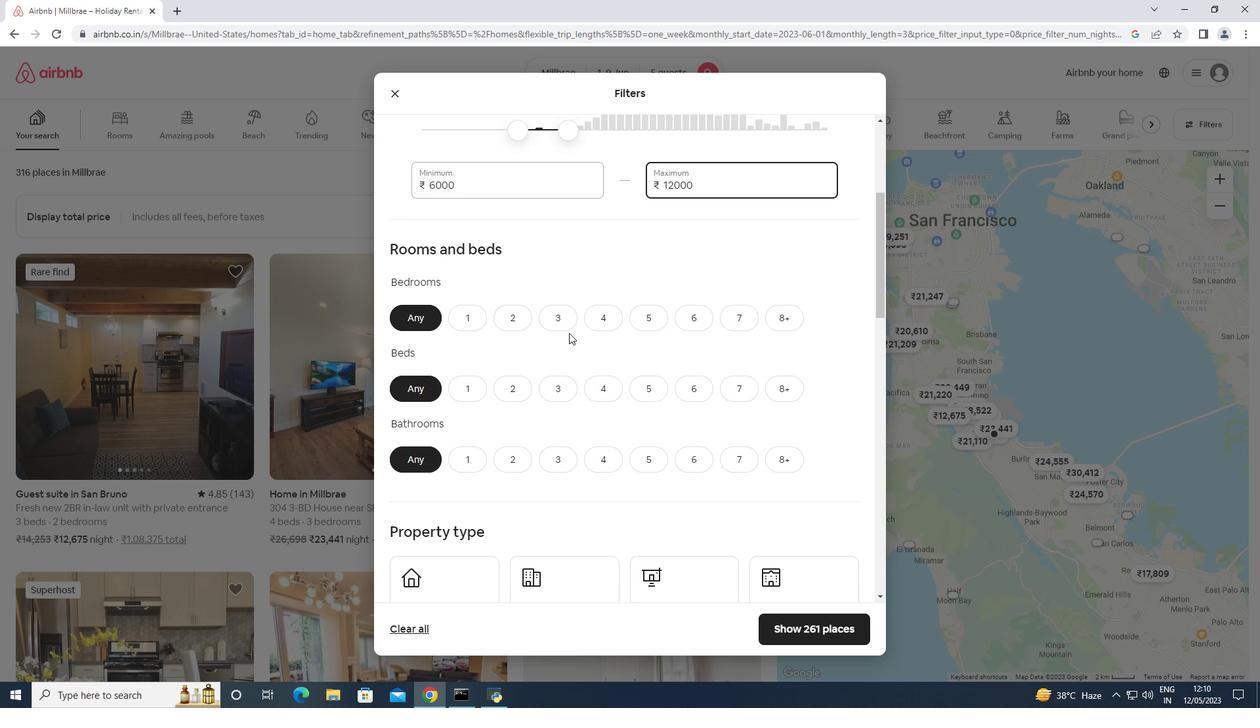 
Action: Mouse pressed left at (559, 324)
Screenshot: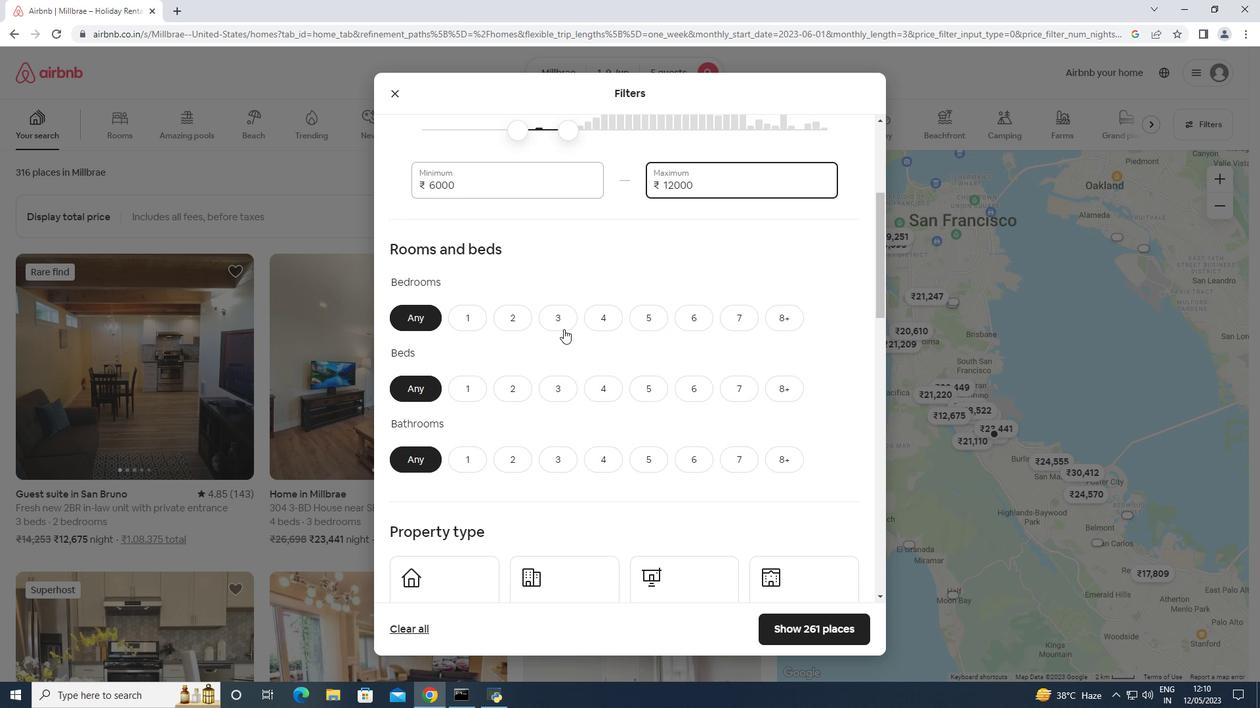 
Action: Mouse moved to (569, 388)
Screenshot: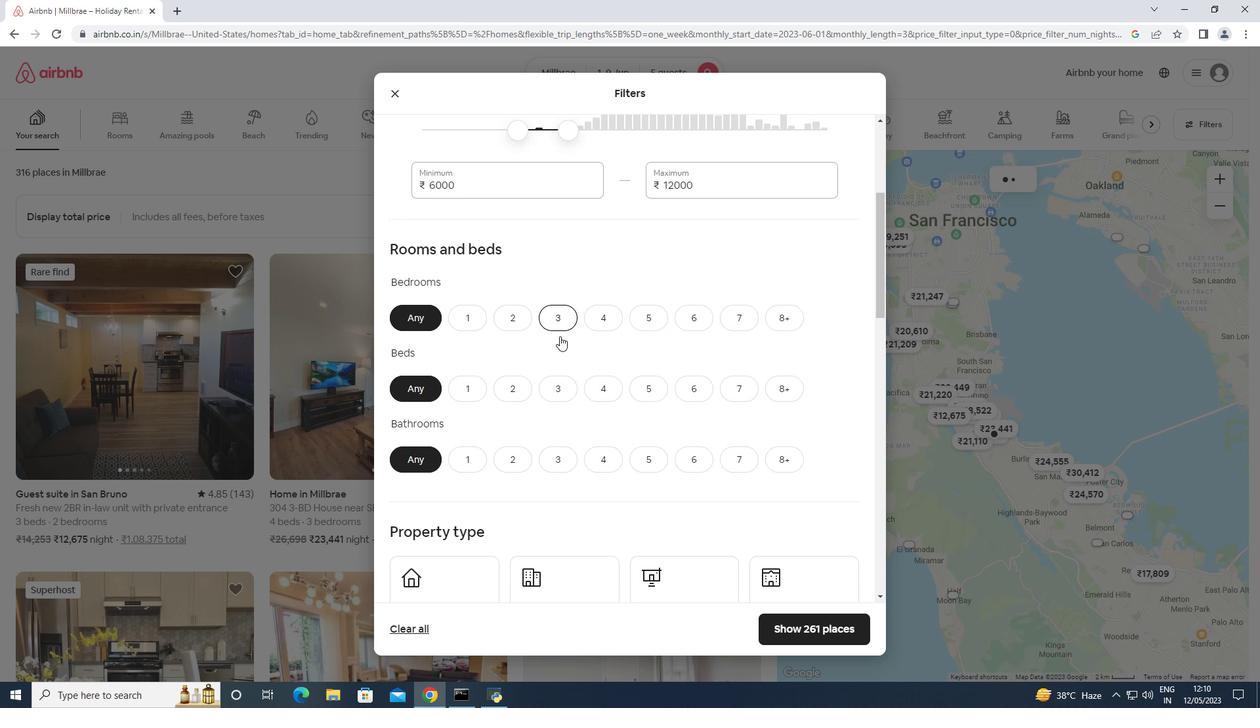 
Action: Mouse pressed left at (569, 388)
Screenshot: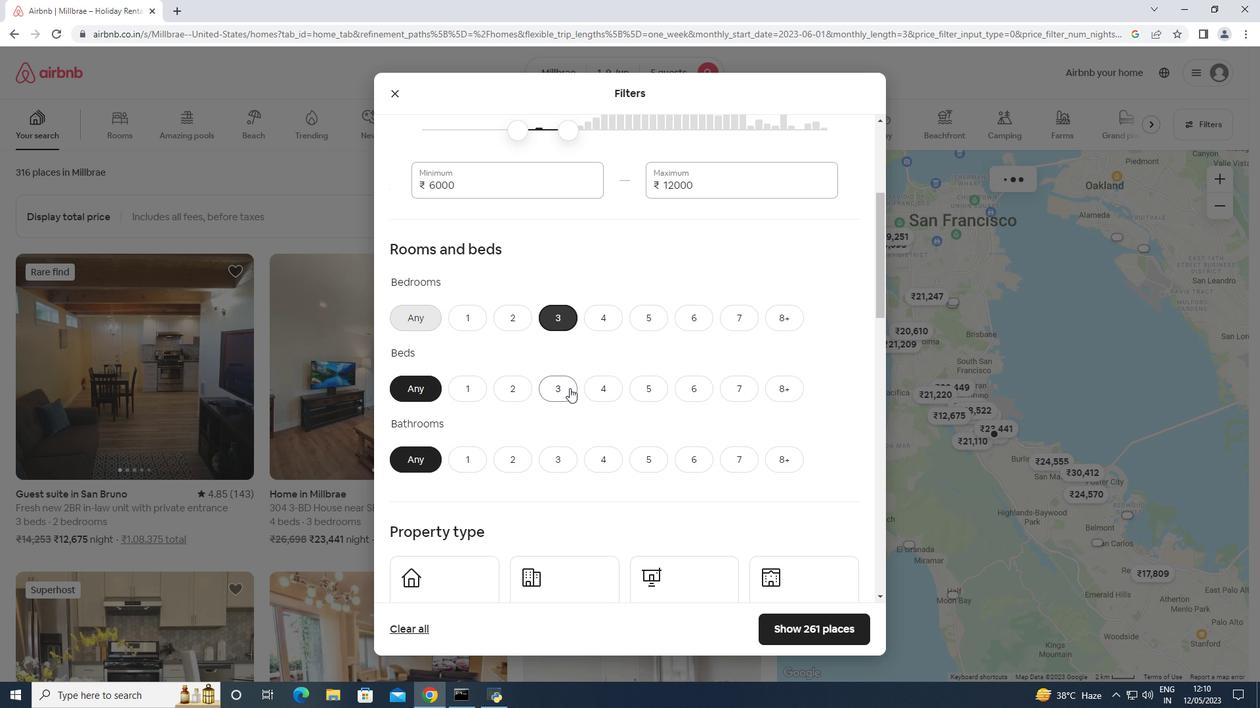 
Action: Mouse moved to (559, 457)
Screenshot: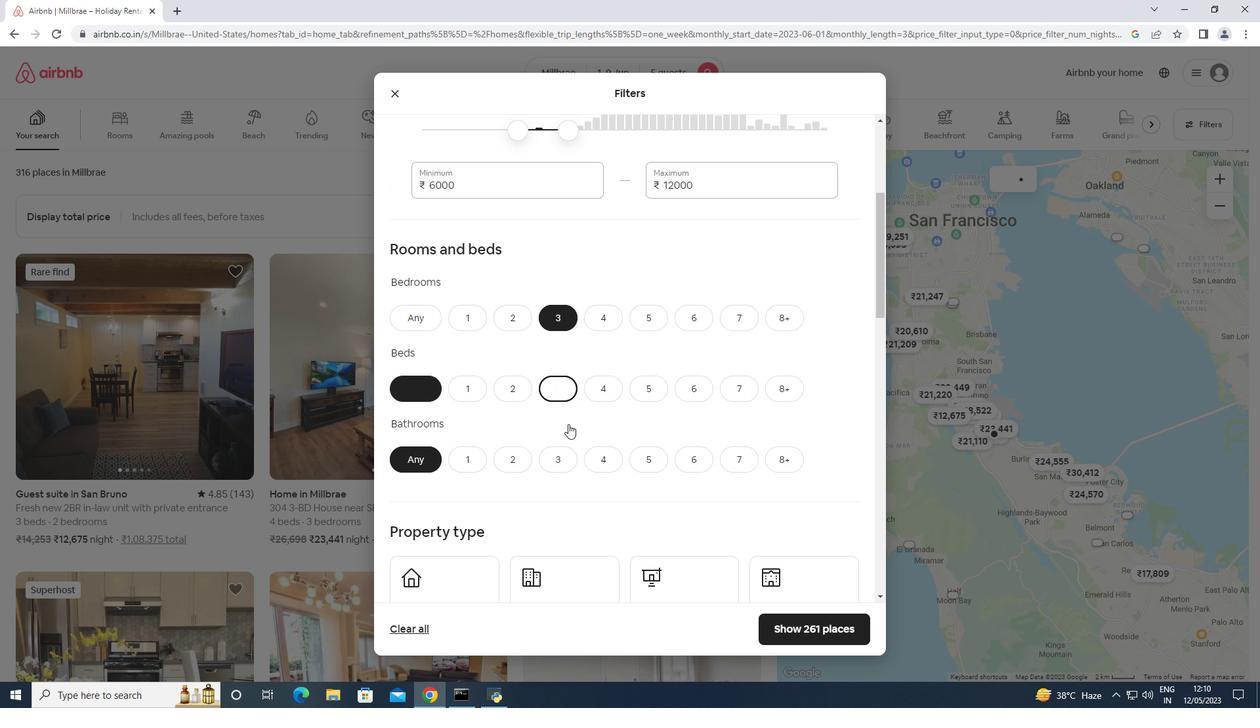 
Action: Mouse pressed left at (559, 457)
Screenshot: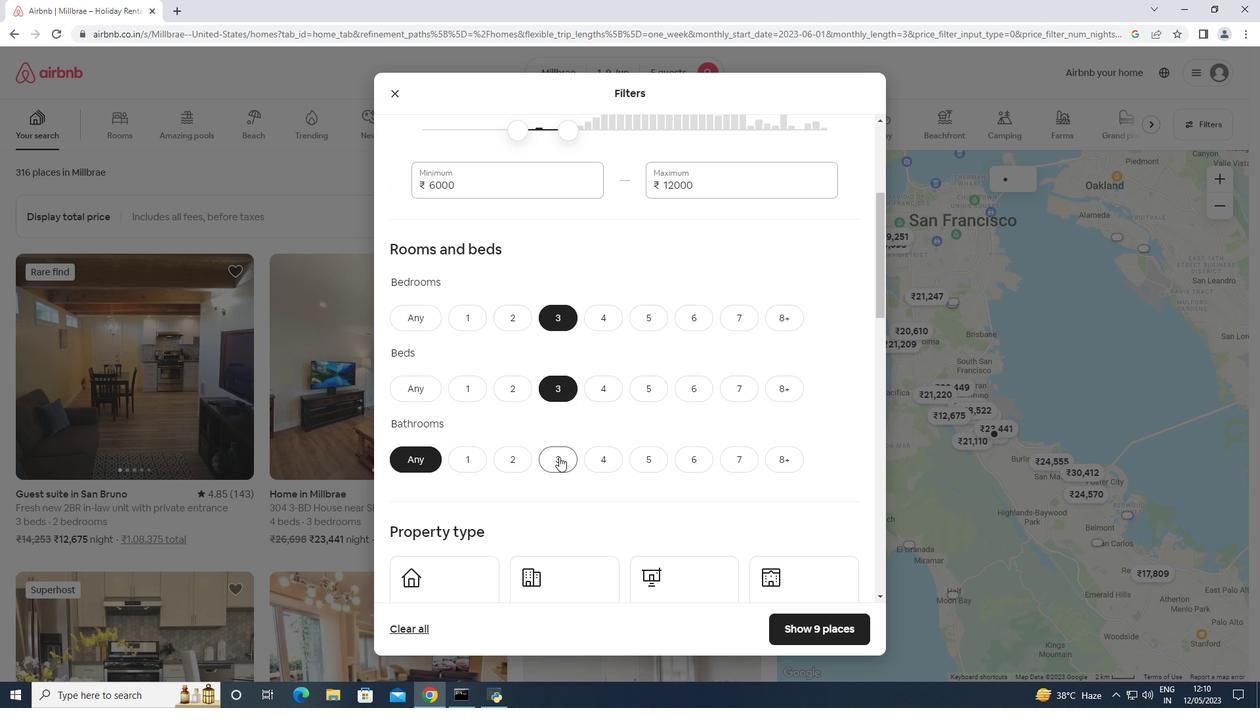 
Action: Mouse moved to (556, 441)
Screenshot: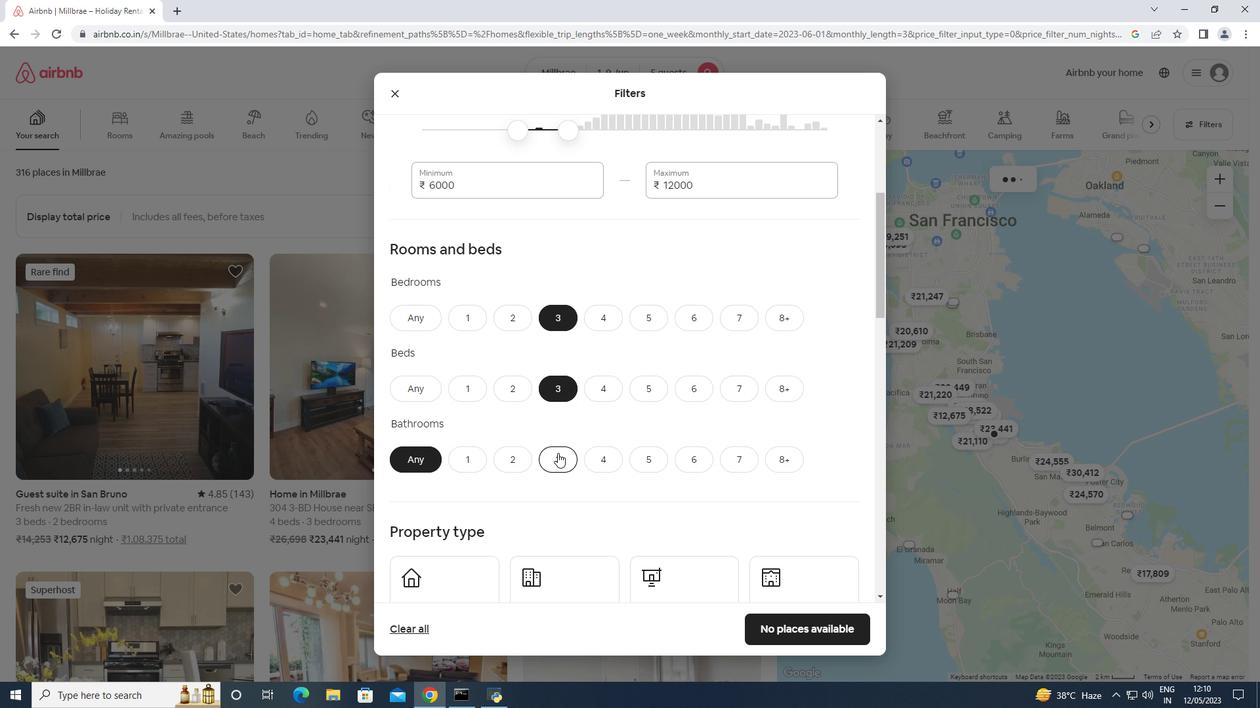 
Action: Mouse scrolled (556, 440) with delta (0, 0)
Screenshot: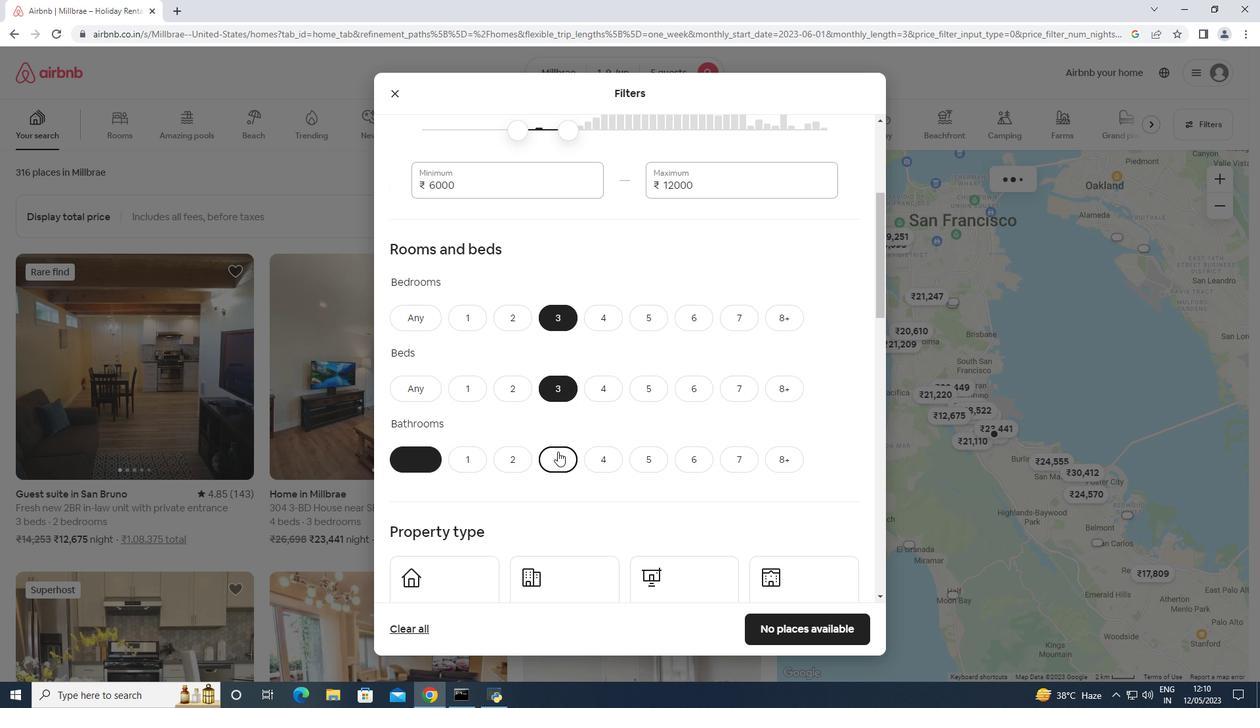 
Action: Mouse scrolled (556, 440) with delta (0, 0)
Screenshot: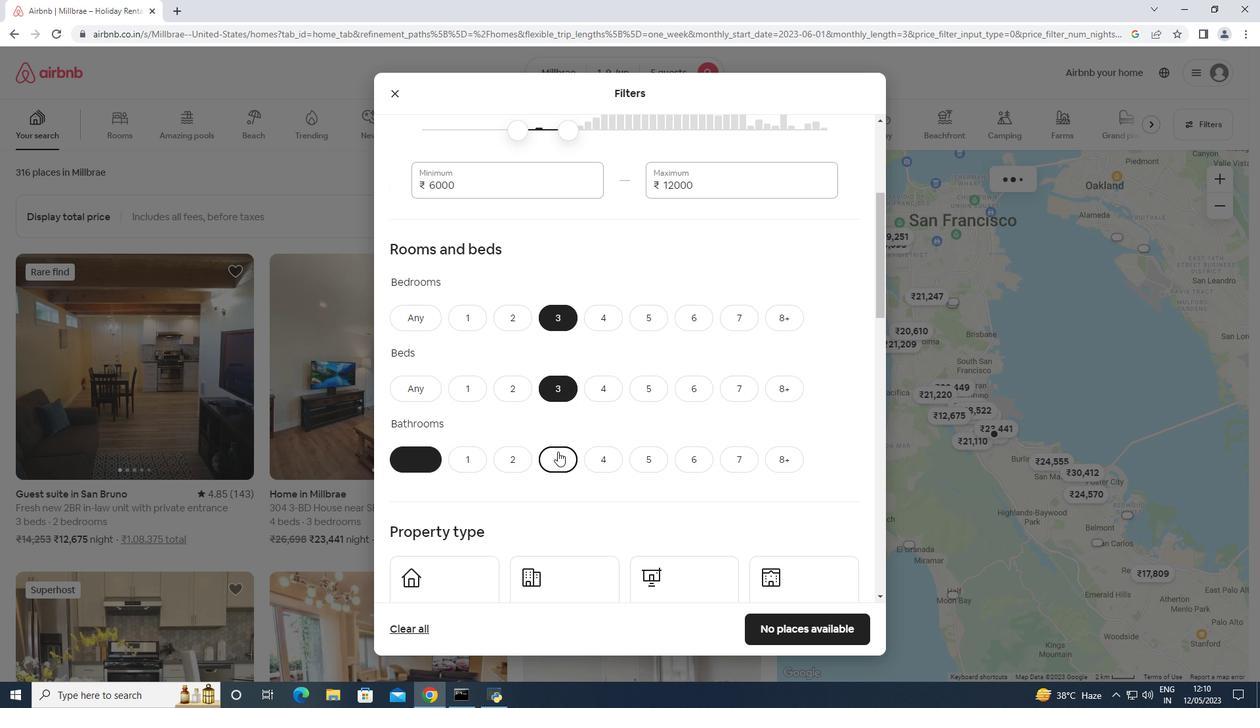 
Action: Mouse scrolled (556, 440) with delta (0, 0)
Screenshot: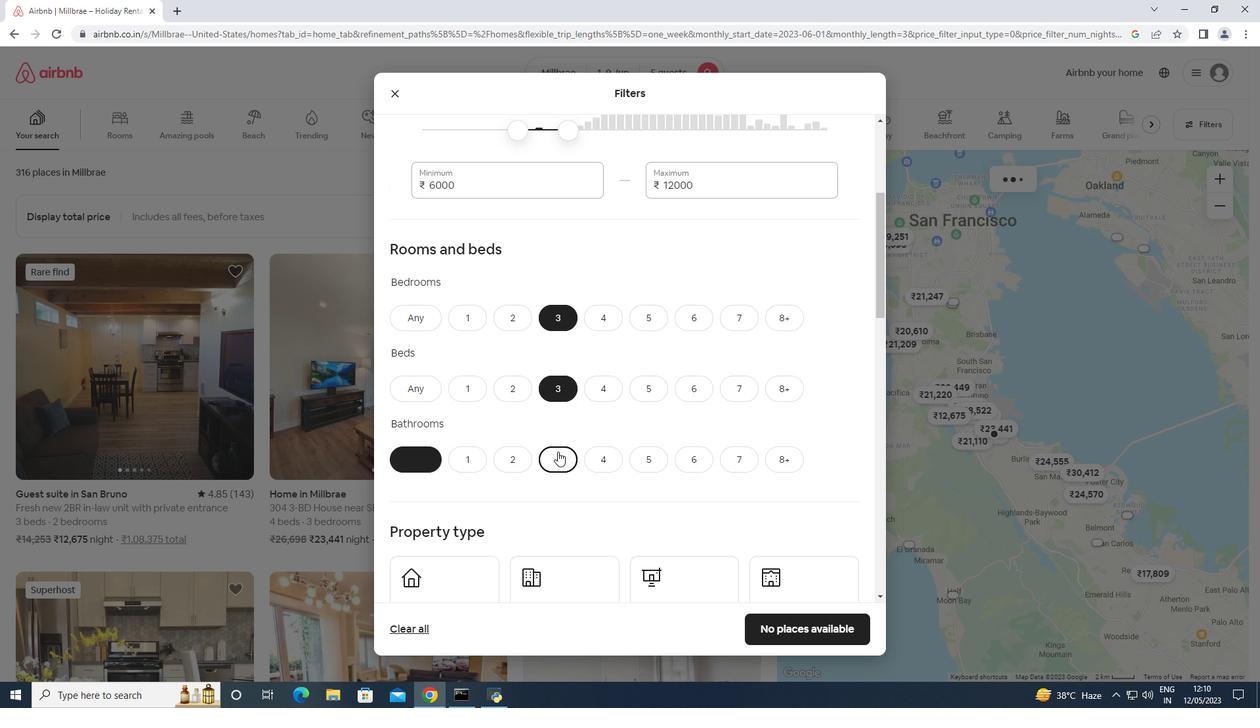 
Action: Mouse scrolled (556, 440) with delta (0, 0)
Screenshot: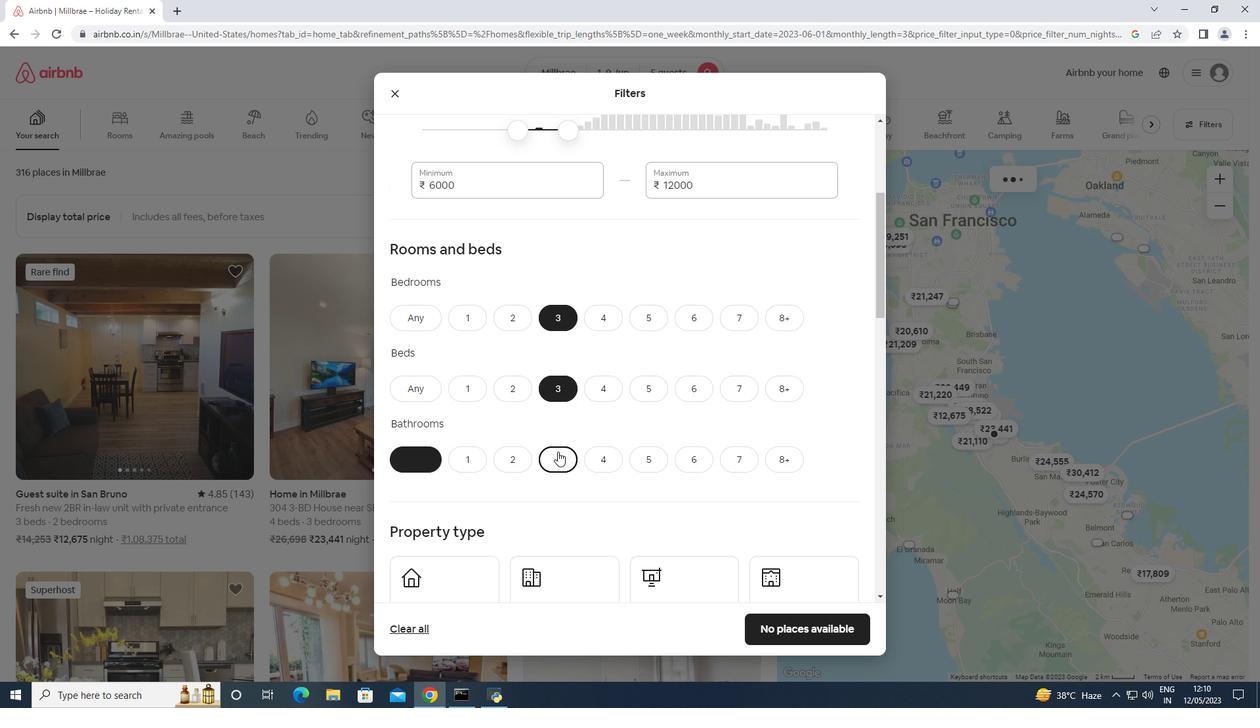 
Action: Mouse moved to (469, 349)
Screenshot: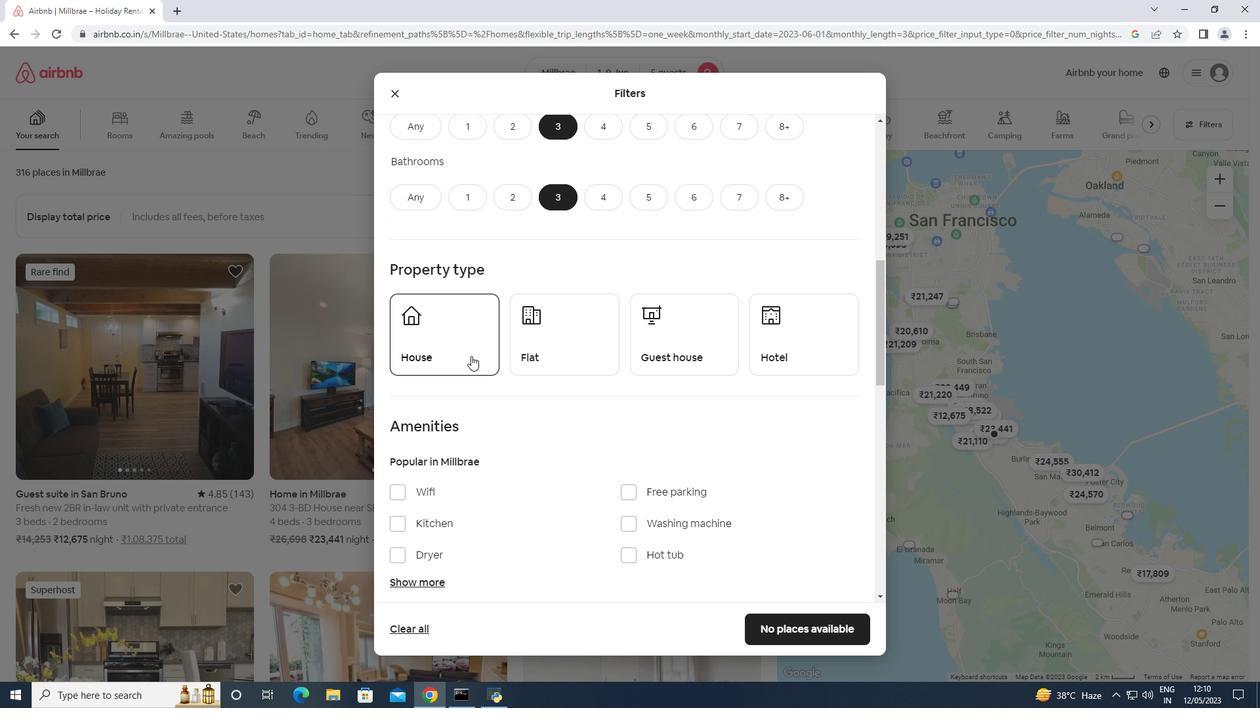 
Action: Mouse pressed left at (469, 349)
Screenshot: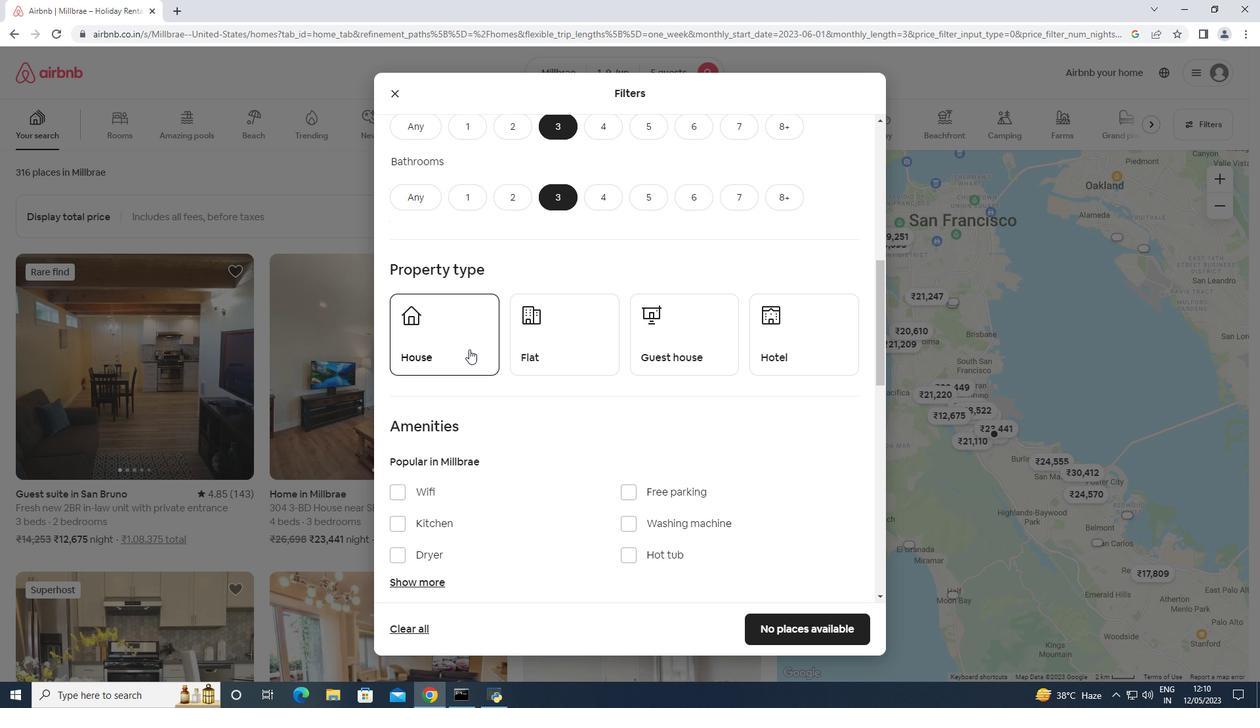 
Action: Mouse moved to (578, 345)
Screenshot: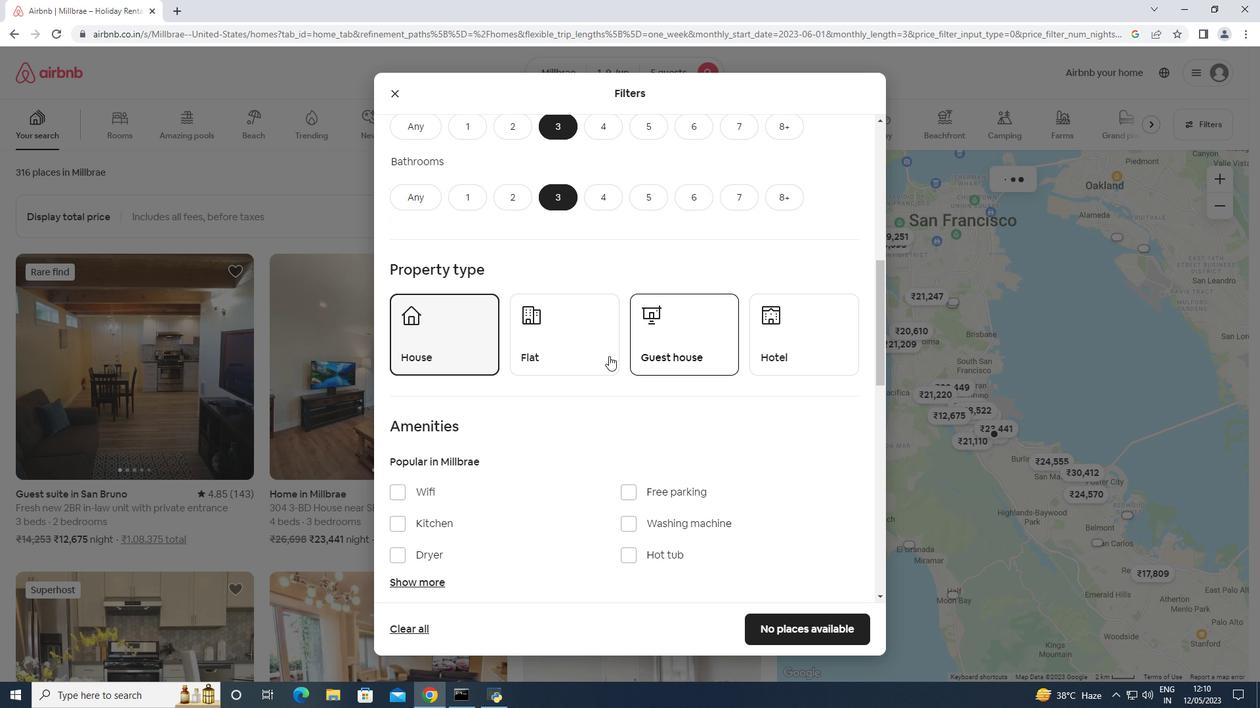 
Action: Mouse pressed left at (578, 345)
Screenshot: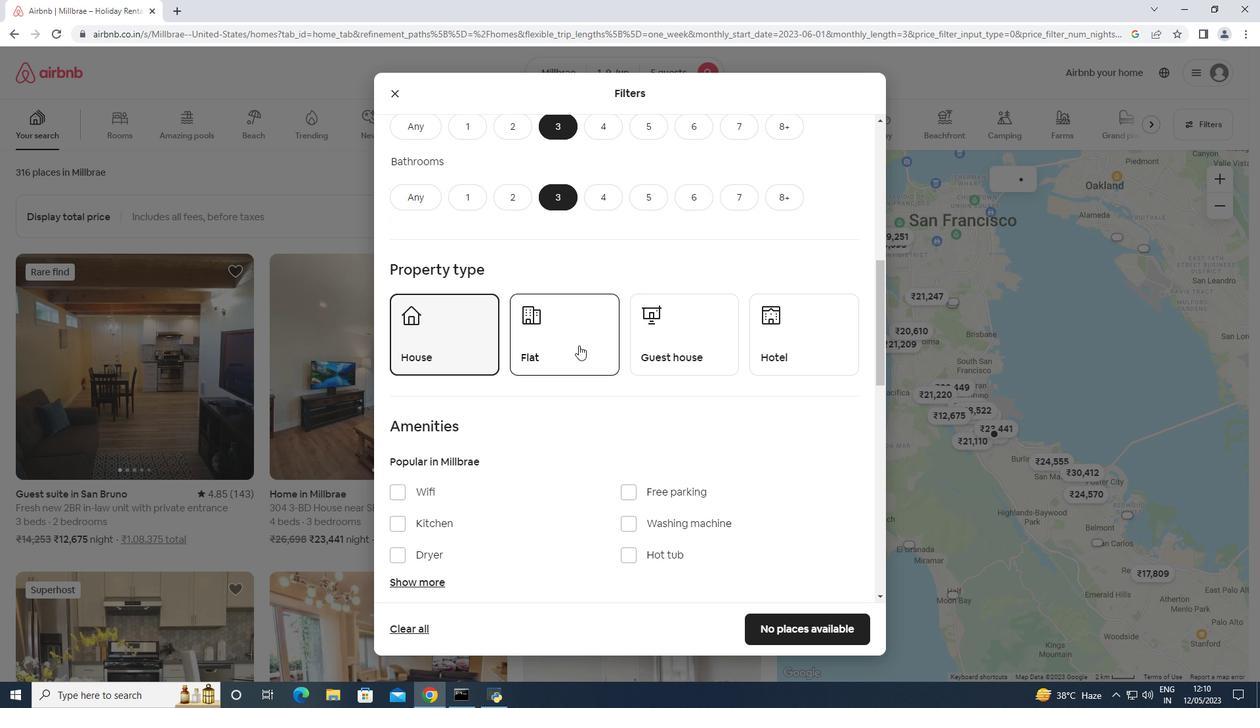 
Action: Mouse moved to (684, 343)
Screenshot: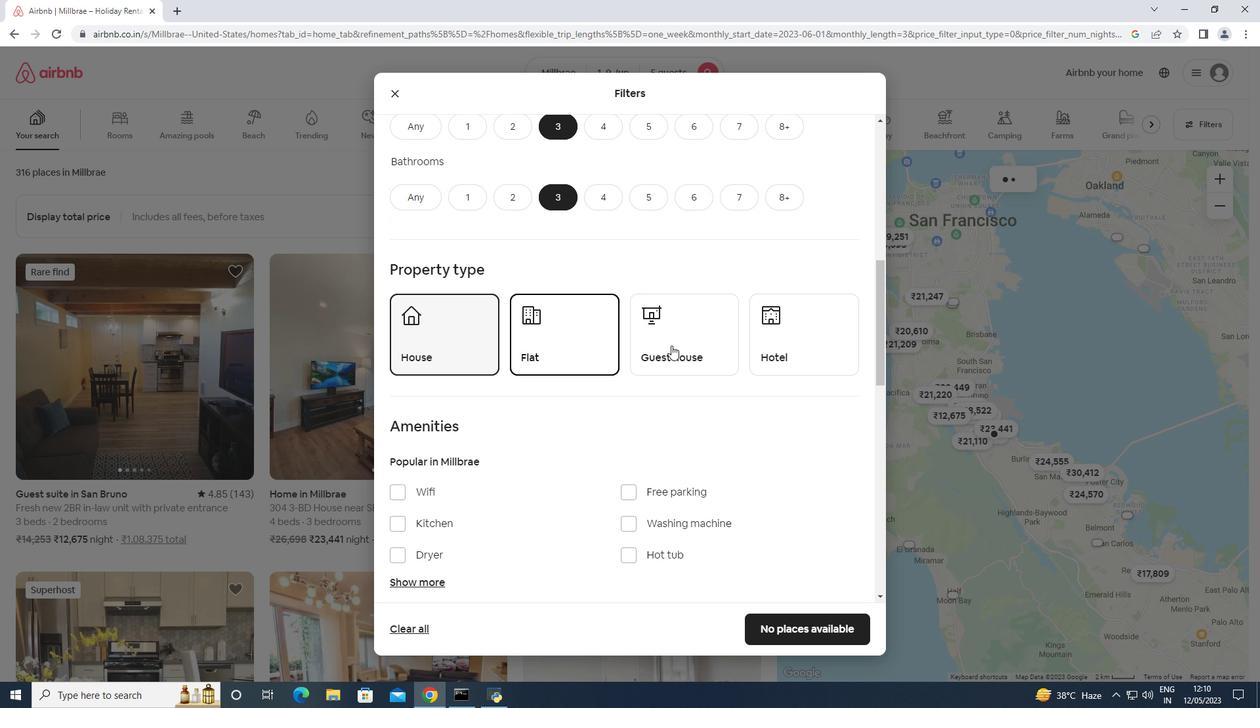 
Action: Mouse pressed left at (684, 343)
Screenshot: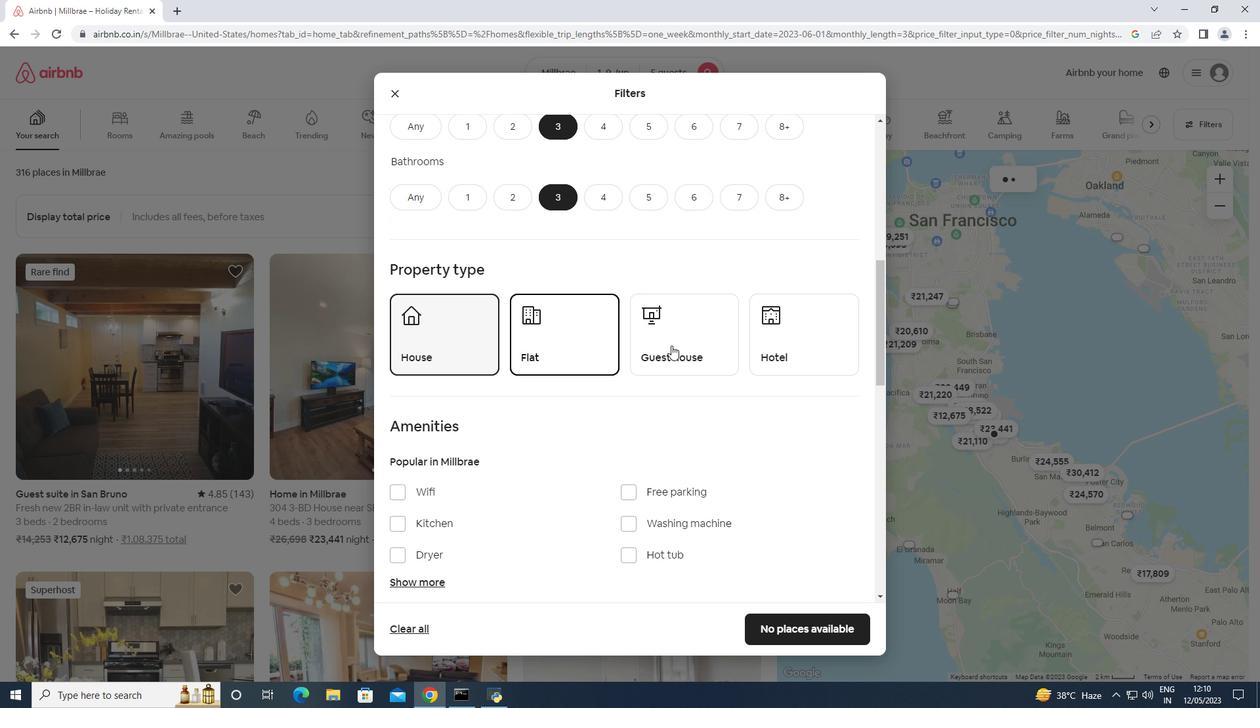 
Action: Mouse moved to (685, 336)
Screenshot: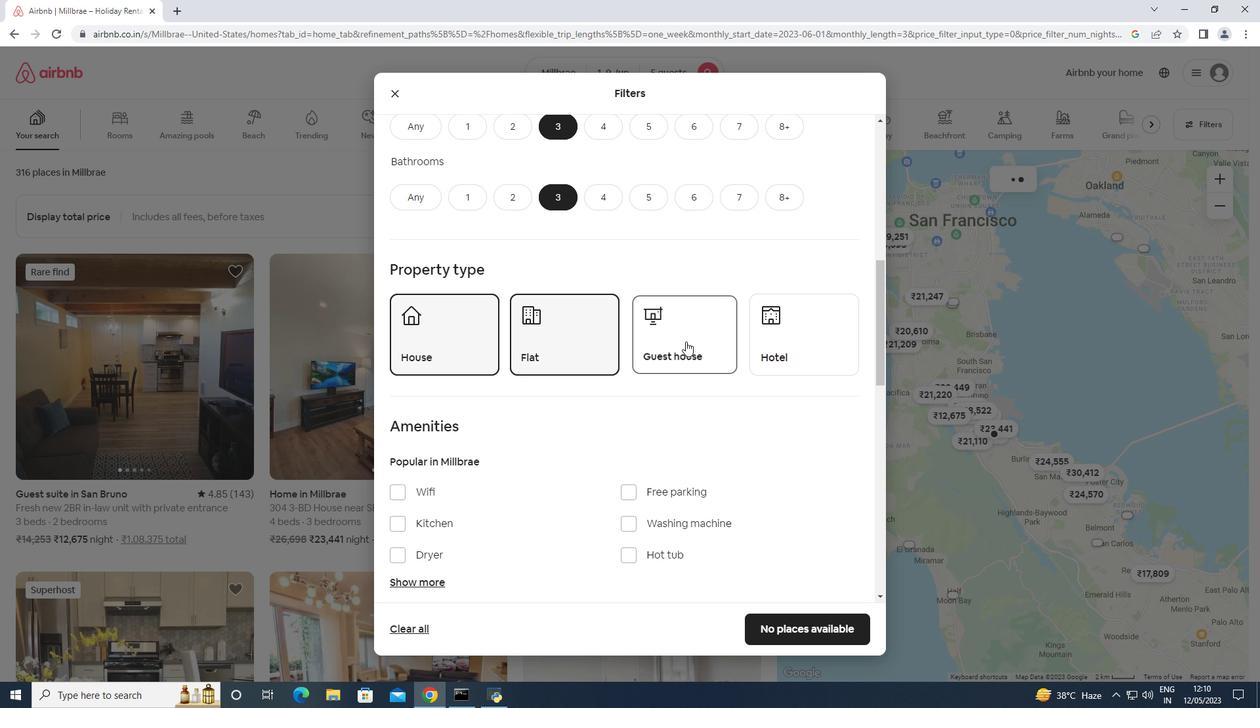 
Action: Mouse scrolled (685, 336) with delta (0, 0)
Screenshot: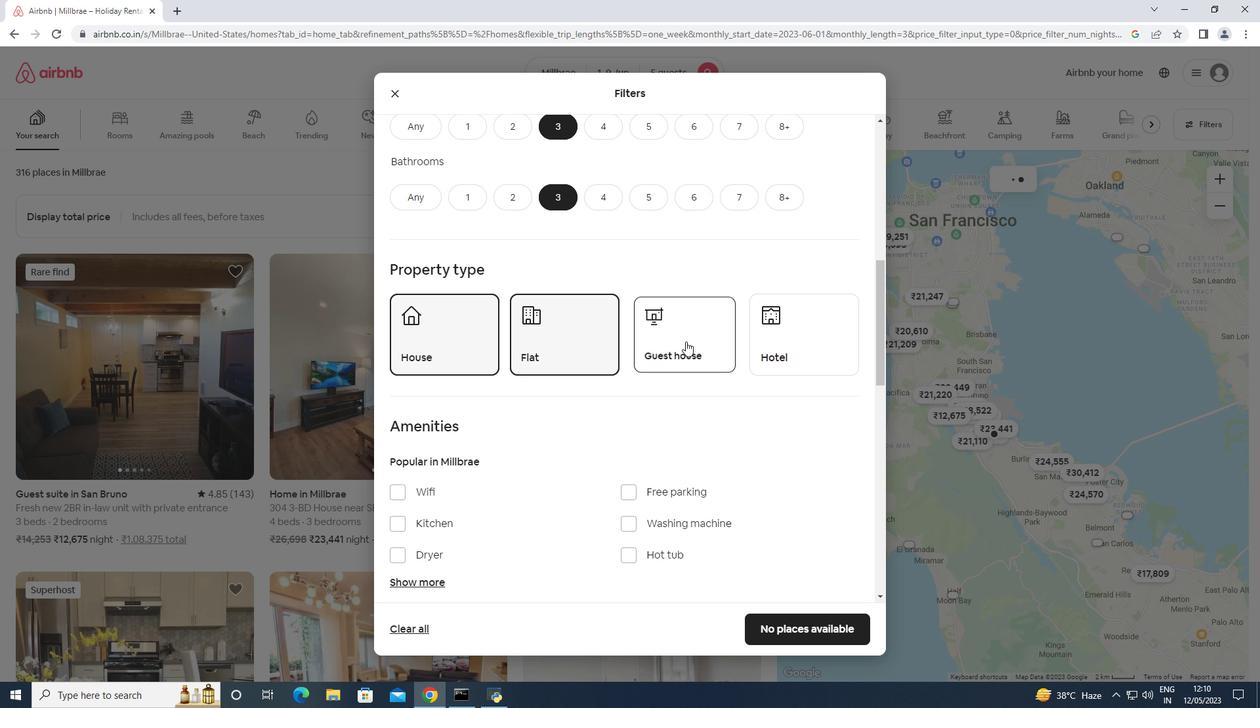 
Action: Mouse scrolled (685, 336) with delta (0, 0)
Screenshot: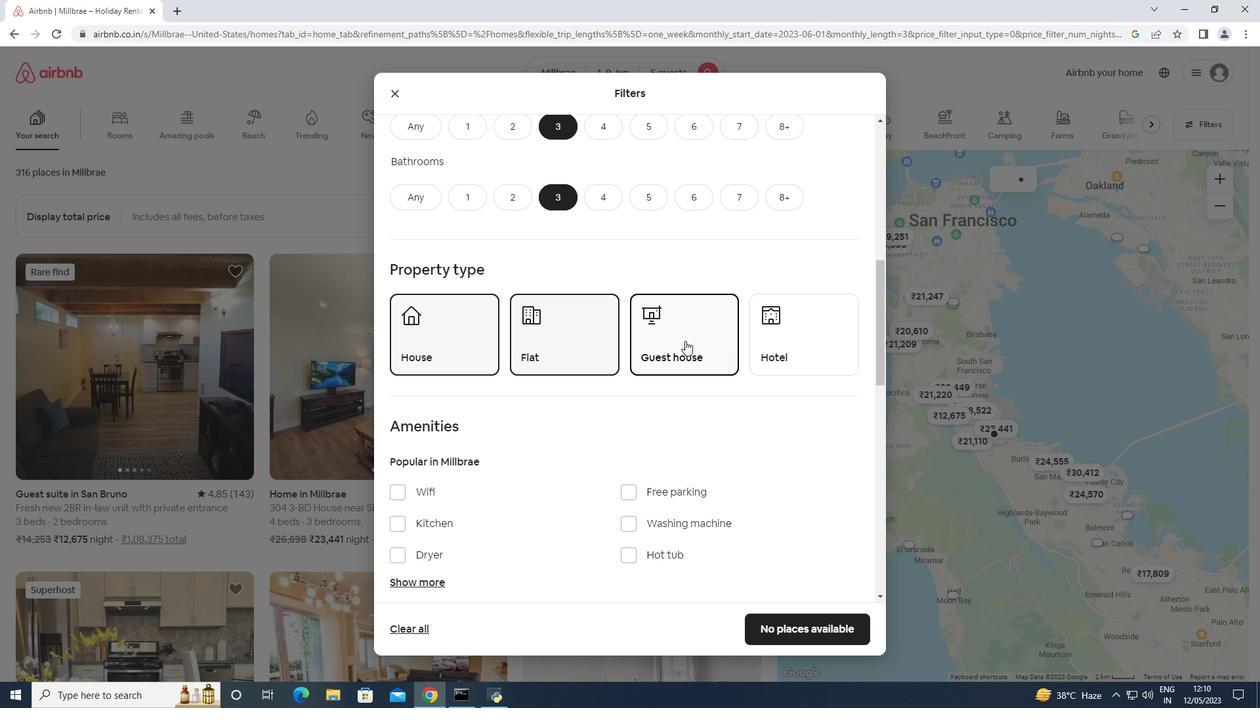 
Action: Mouse scrolled (685, 336) with delta (0, 0)
Screenshot: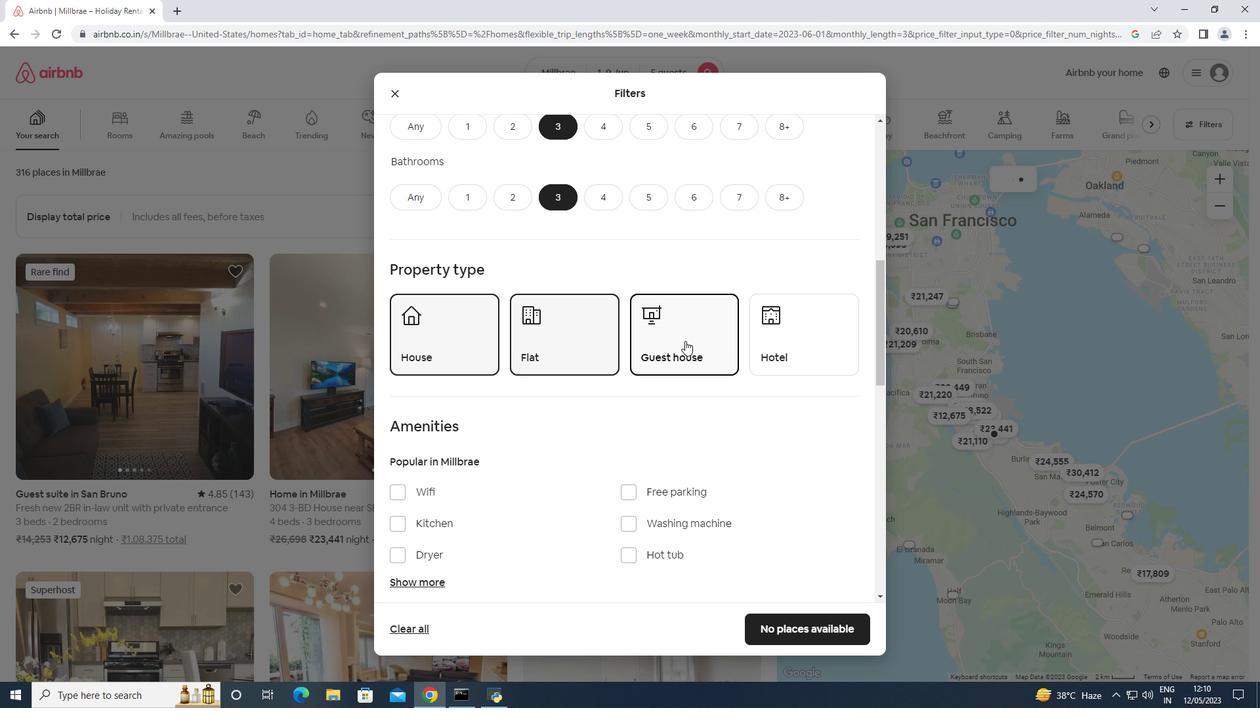 
Action: Mouse scrolled (685, 336) with delta (0, 0)
Screenshot: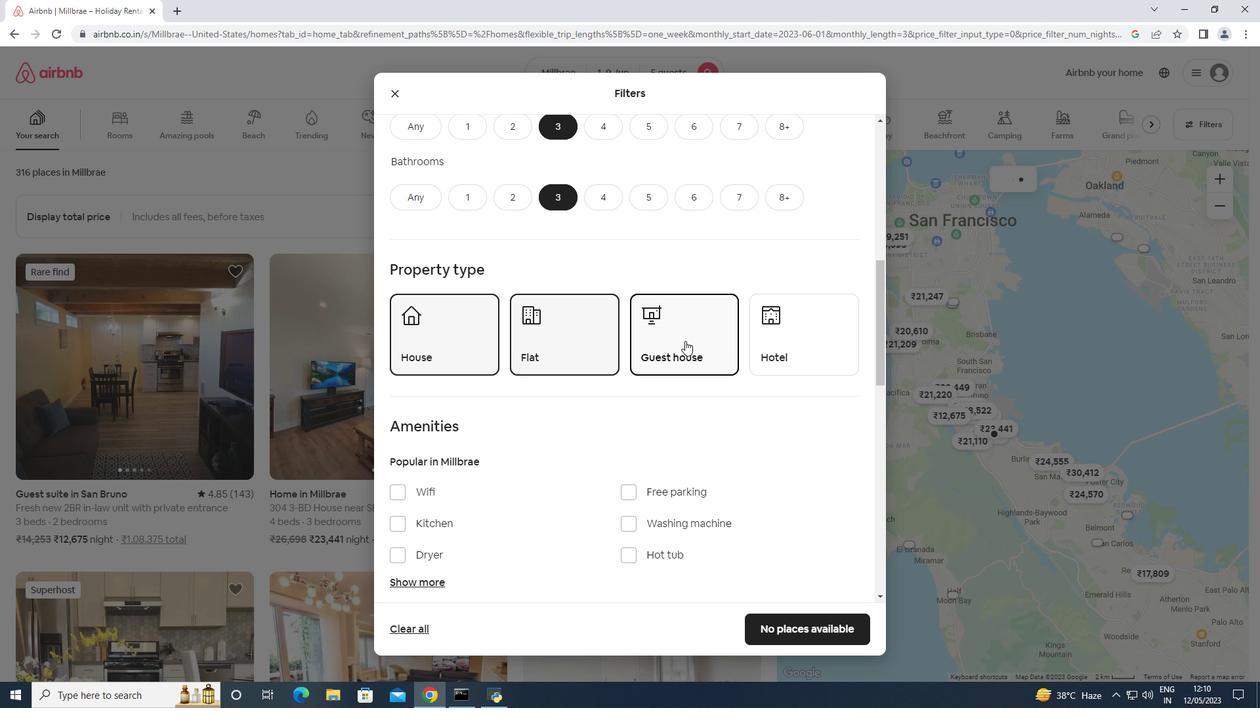 
Action: Mouse scrolled (685, 336) with delta (0, 0)
Screenshot: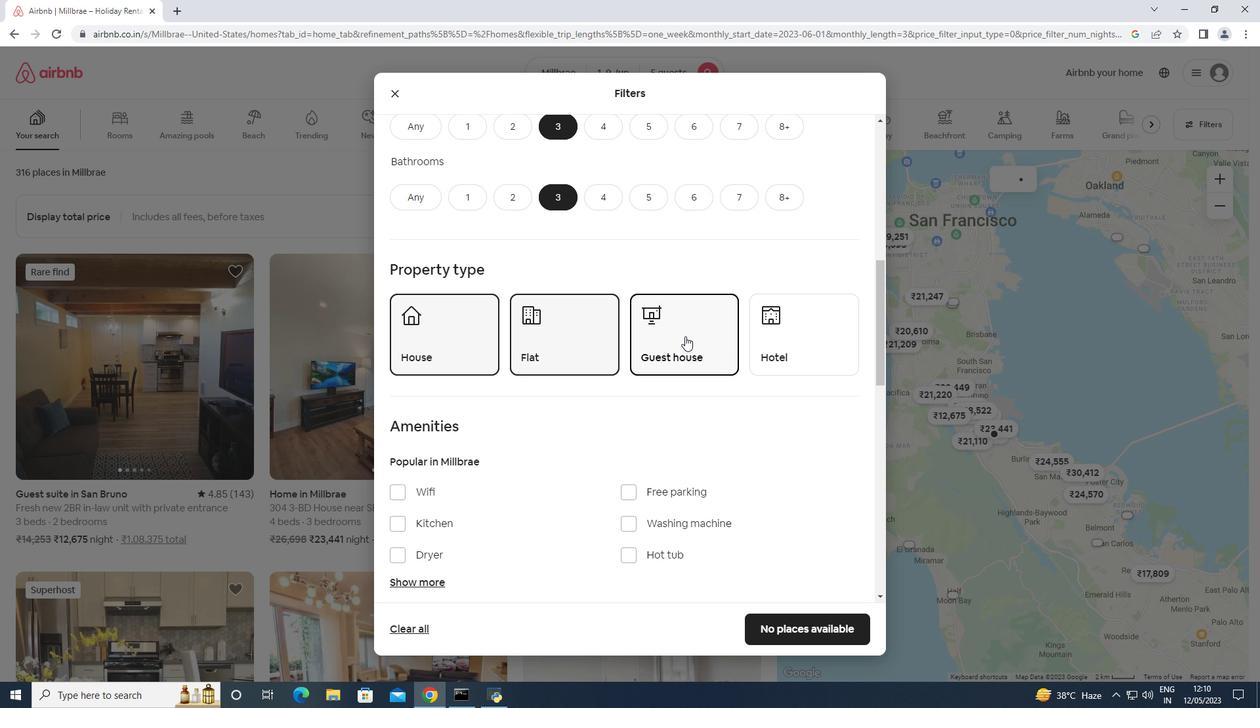 
Action: Mouse moved to (828, 404)
Screenshot: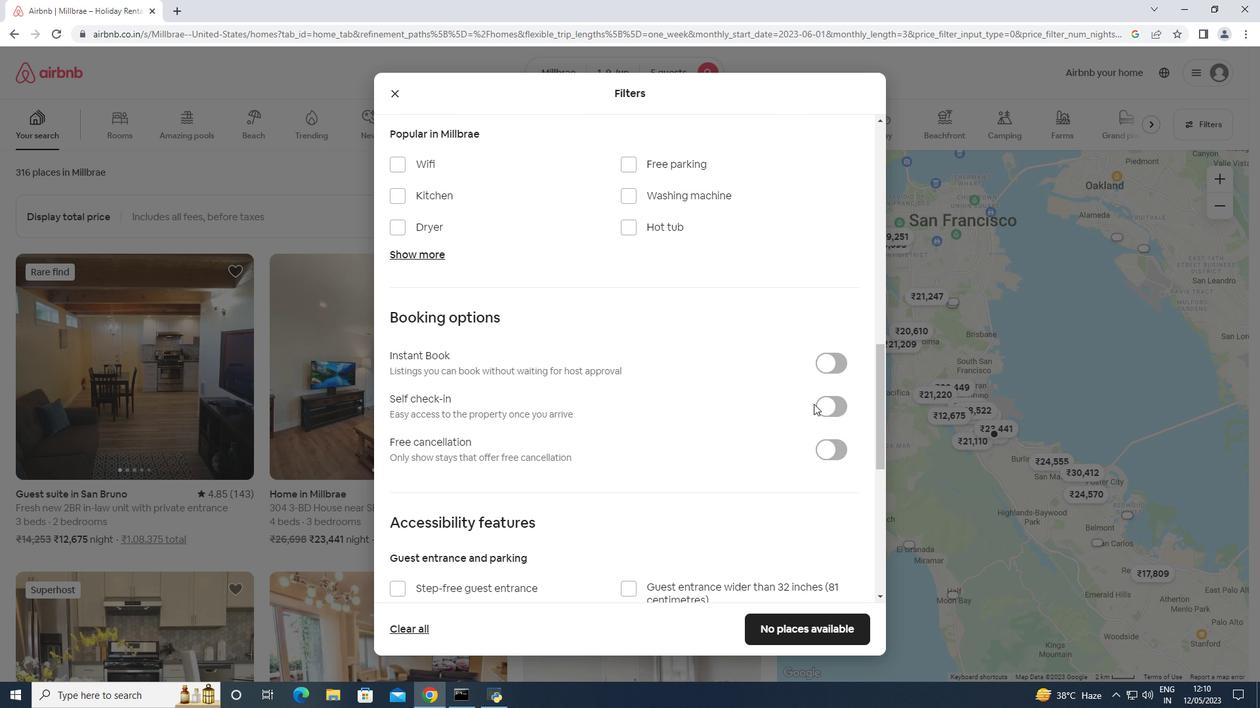 
Action: Mouse pressed left at (828, 404)
Screenshot: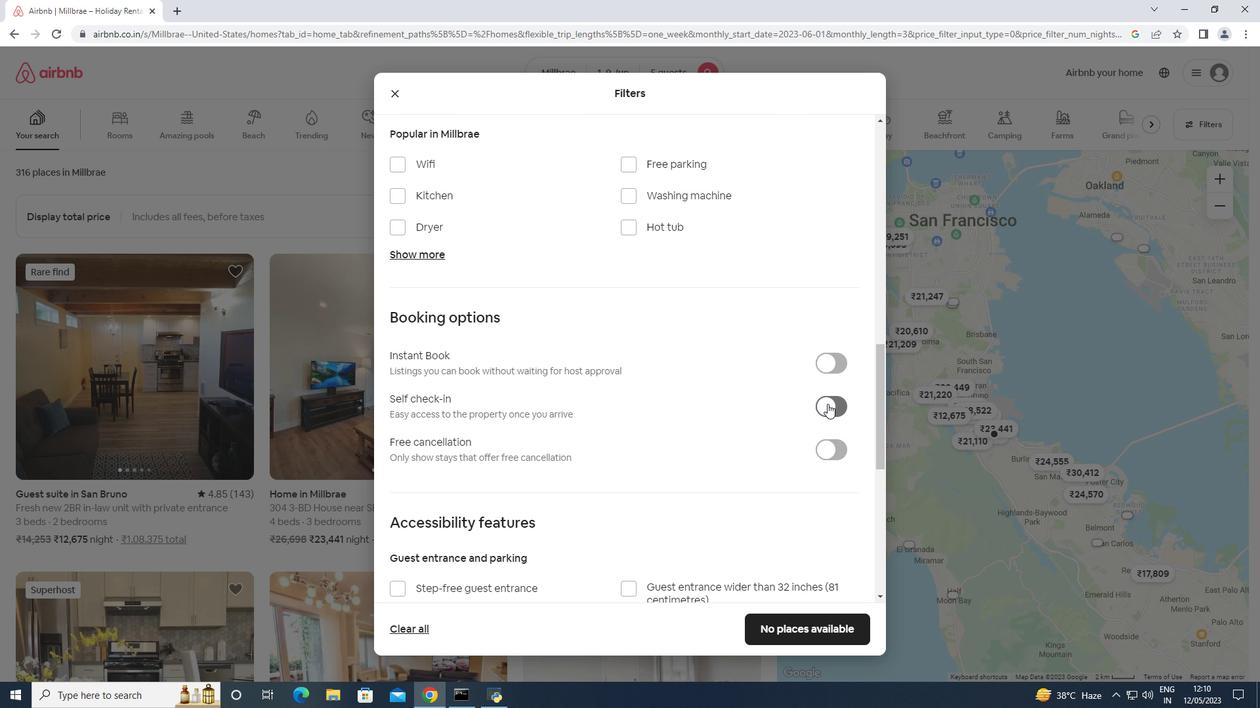 
Action: Mouse moved to (825, 400)
Screenshot: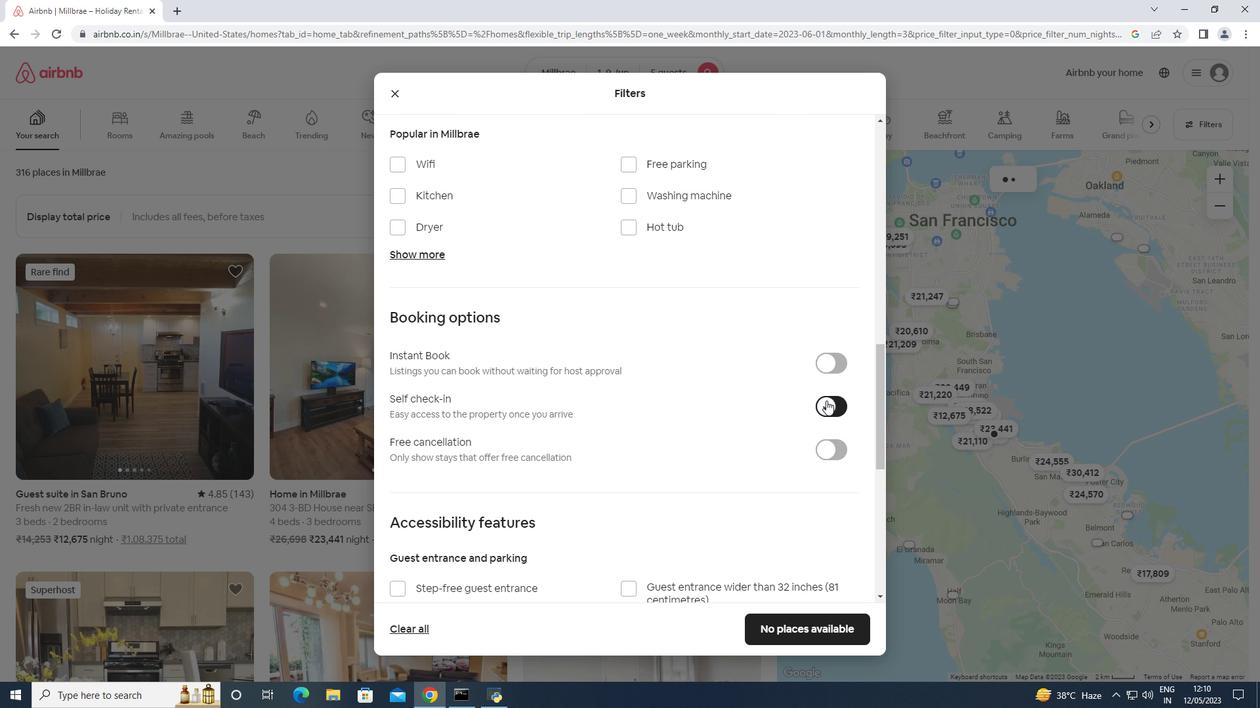 
Action: Mouse scrolled (825, 399) with delta (0, 0)
Screenshot: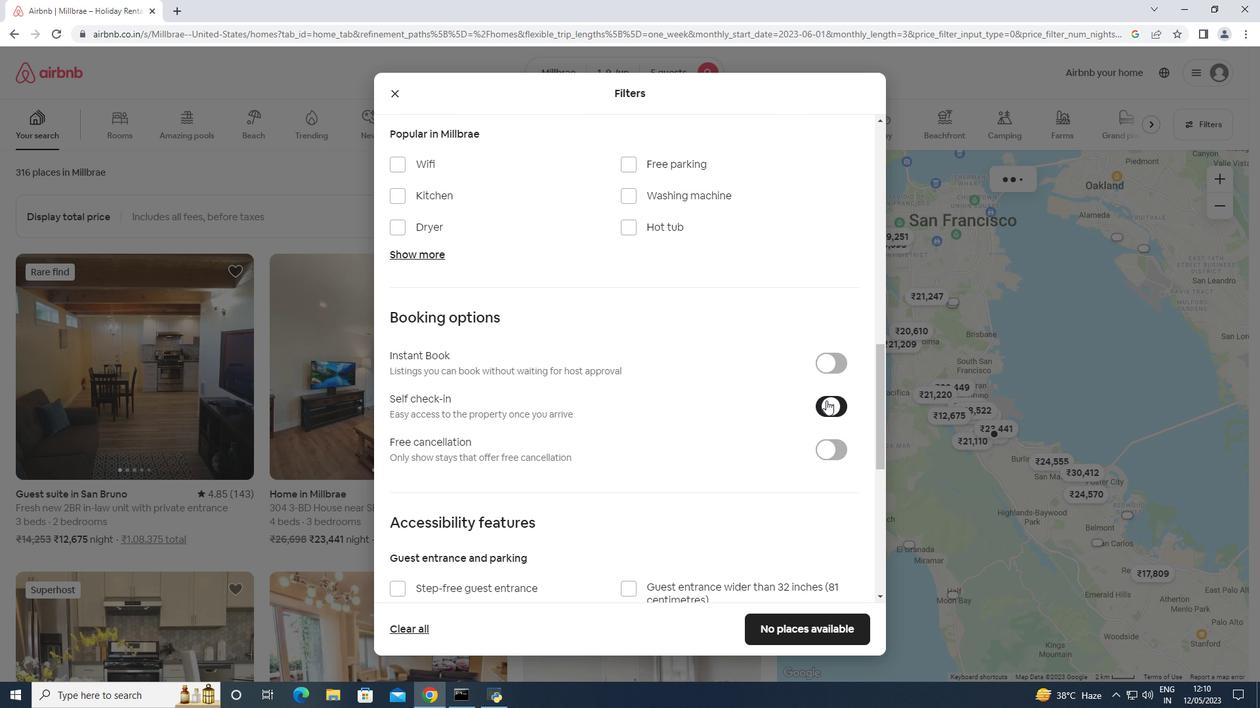 
Action: Mouse scrolled (825, 399) with delta (0, 0)
Screenshot: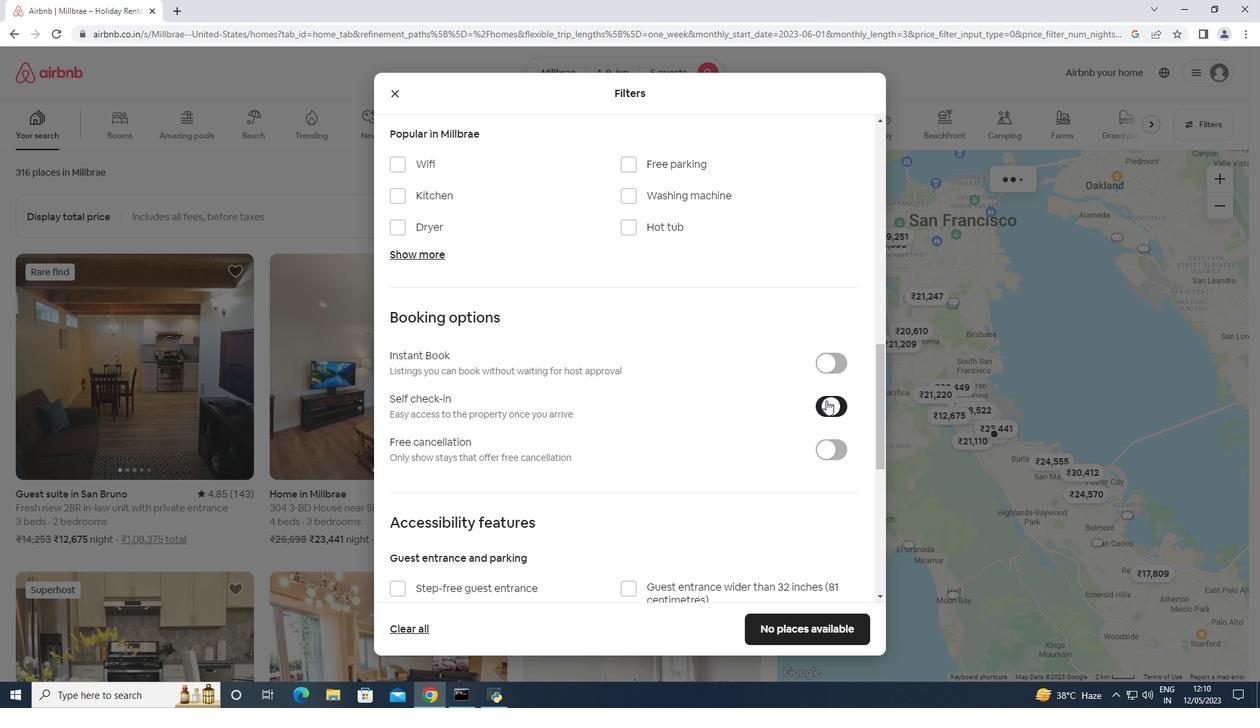 
Action: Mouse scrolled (825, 399) with delta (0, 0)
Screenshot: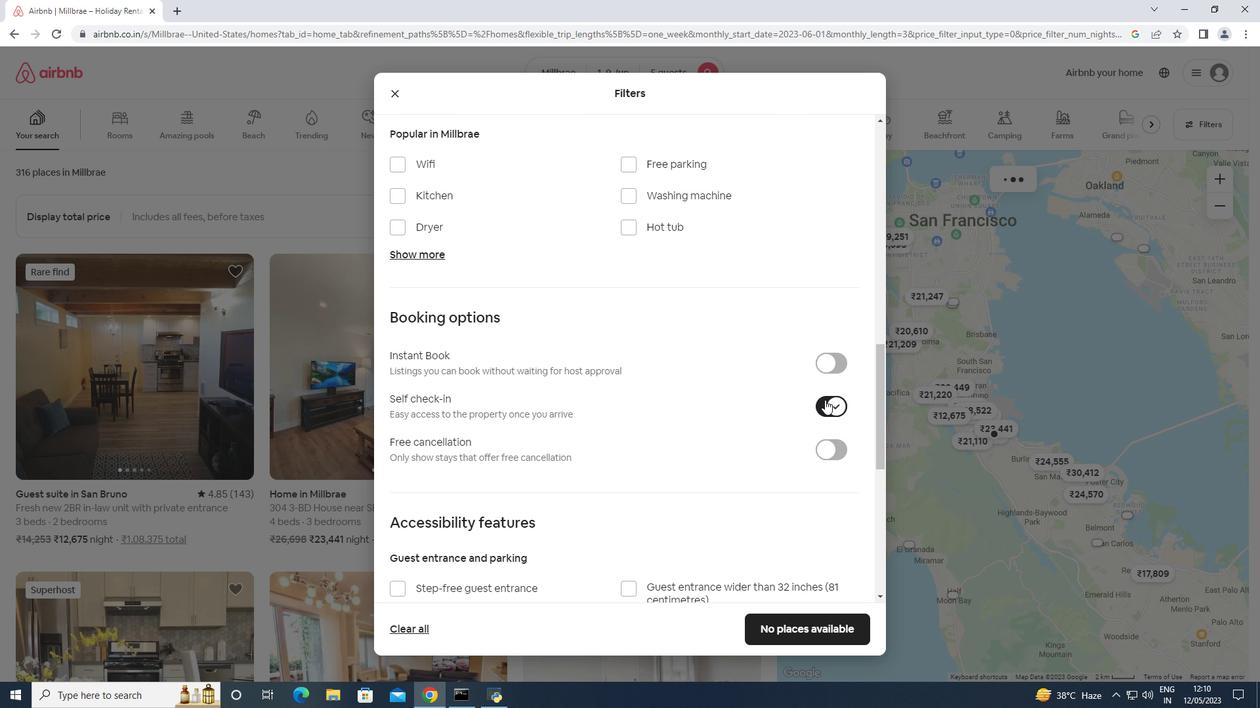 
Action: Mouse scrolled (825, 399) with delta (0, 0)
Screenshot: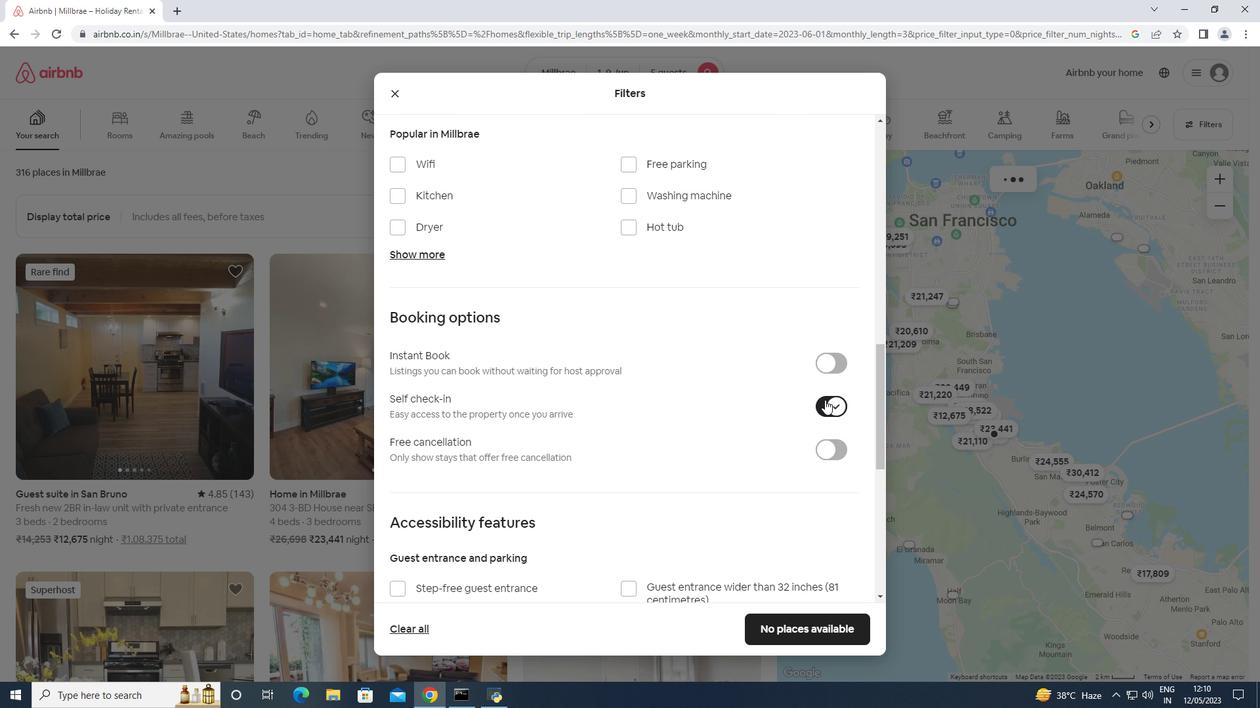 
Action: Mouse scrolled (825, 399) with delta (0, 0)
Screenshot: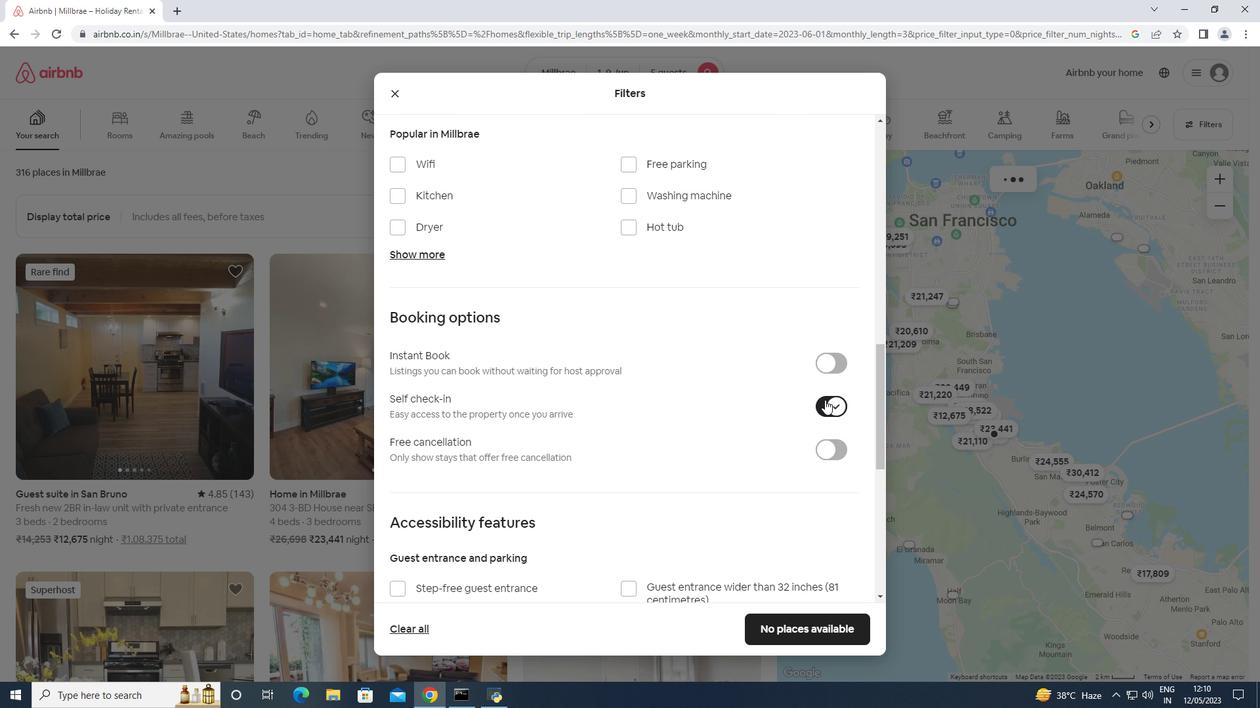 
Action: Mouse moved to (824, 400)
Screenshot: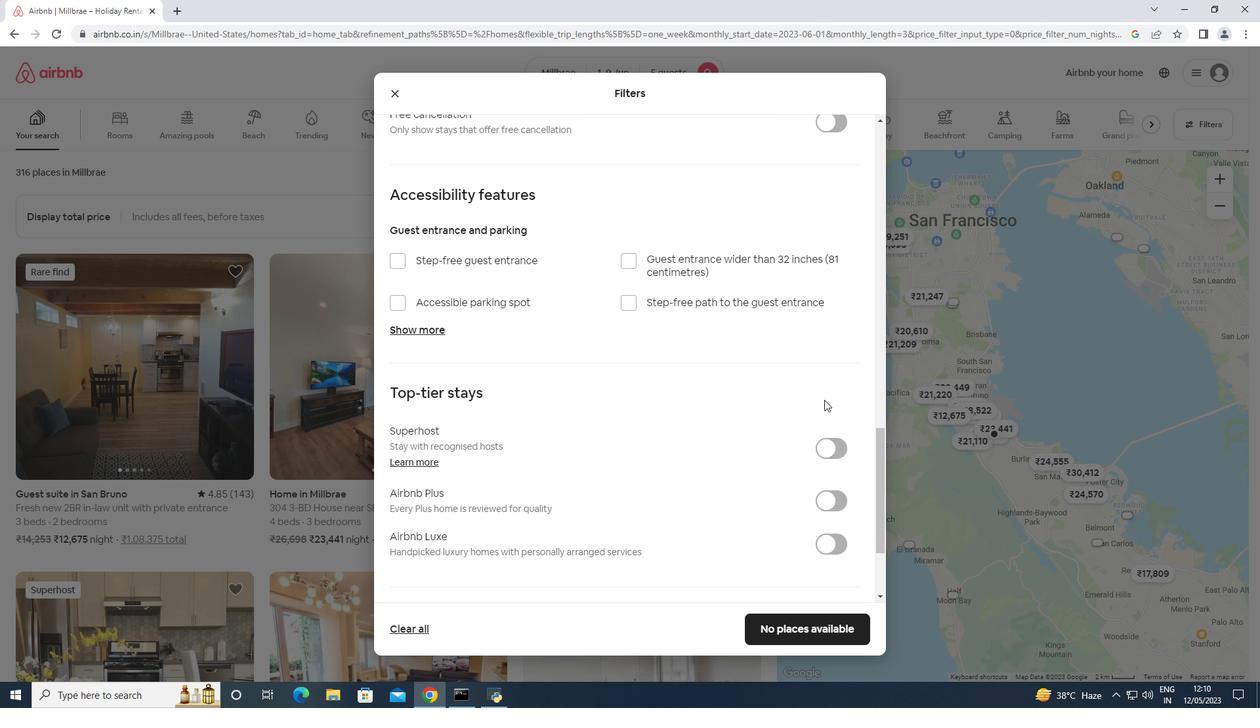 
Action: Mouse scrolled (824, 399) with delta (0, 0)
Screenshot: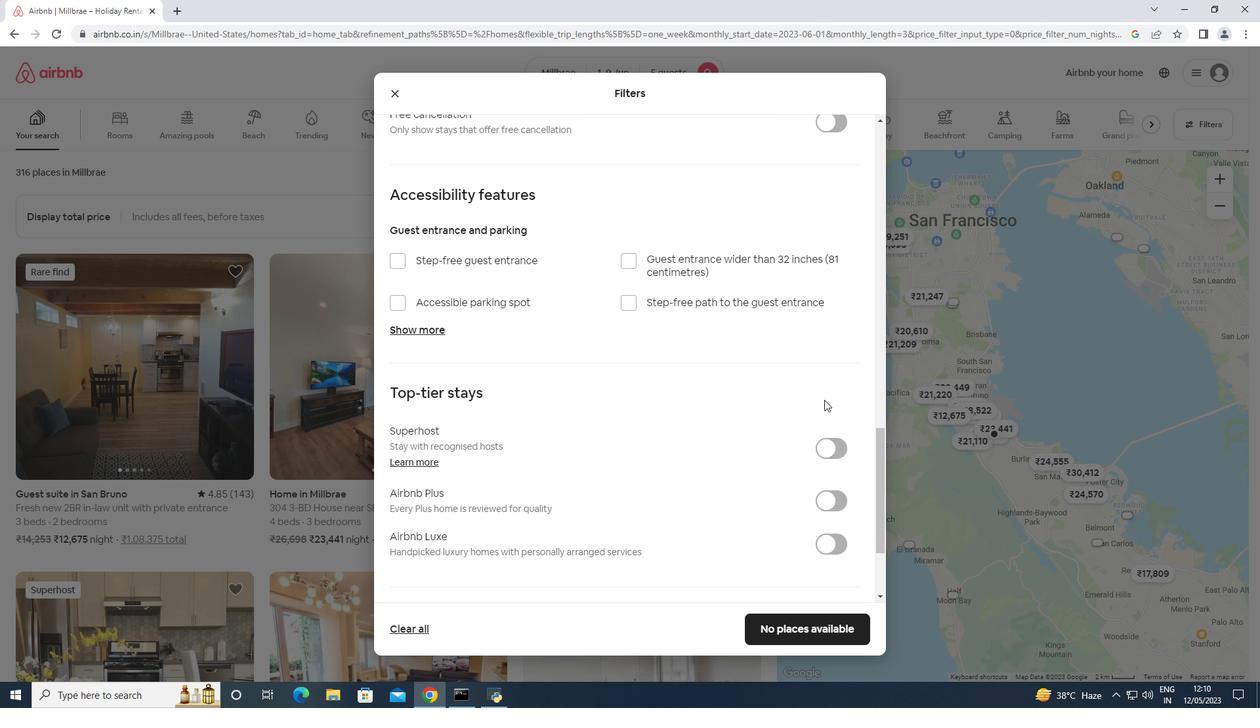 
Action: Mouse moved to (823, 400)
Screenshot: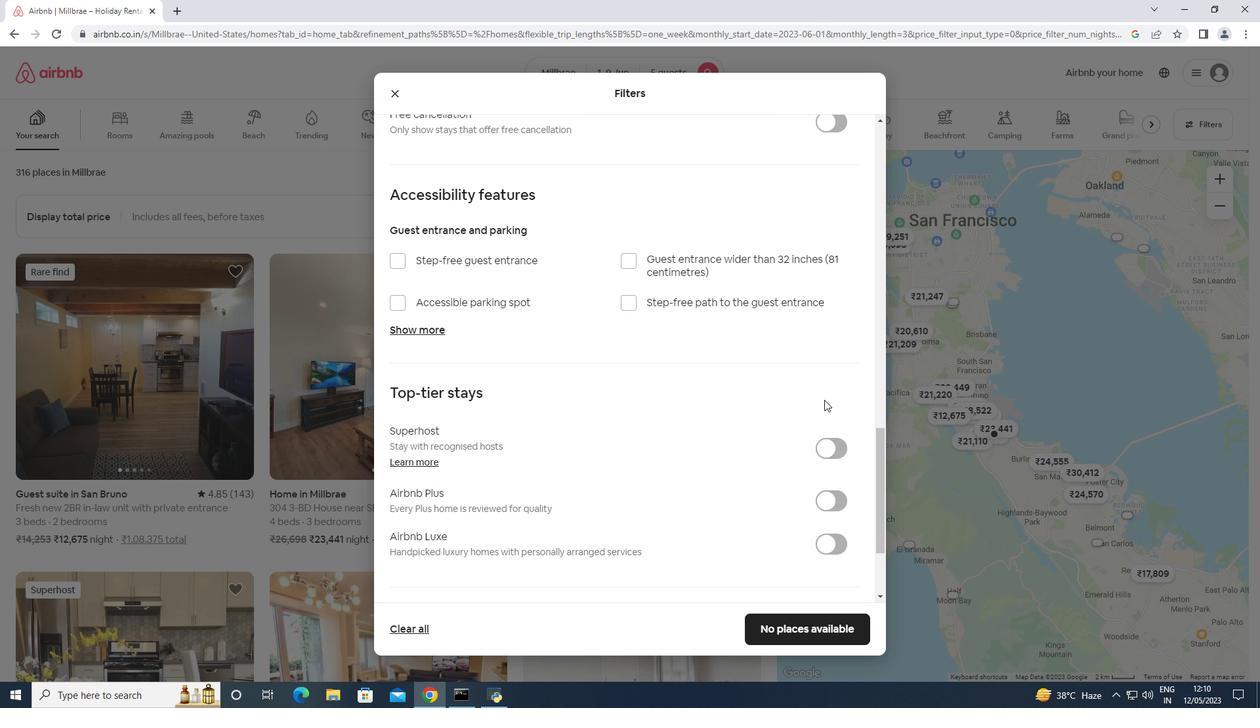 
Action: Mouse scrolled (823, 399) with delta (0, 0)
Screenshot: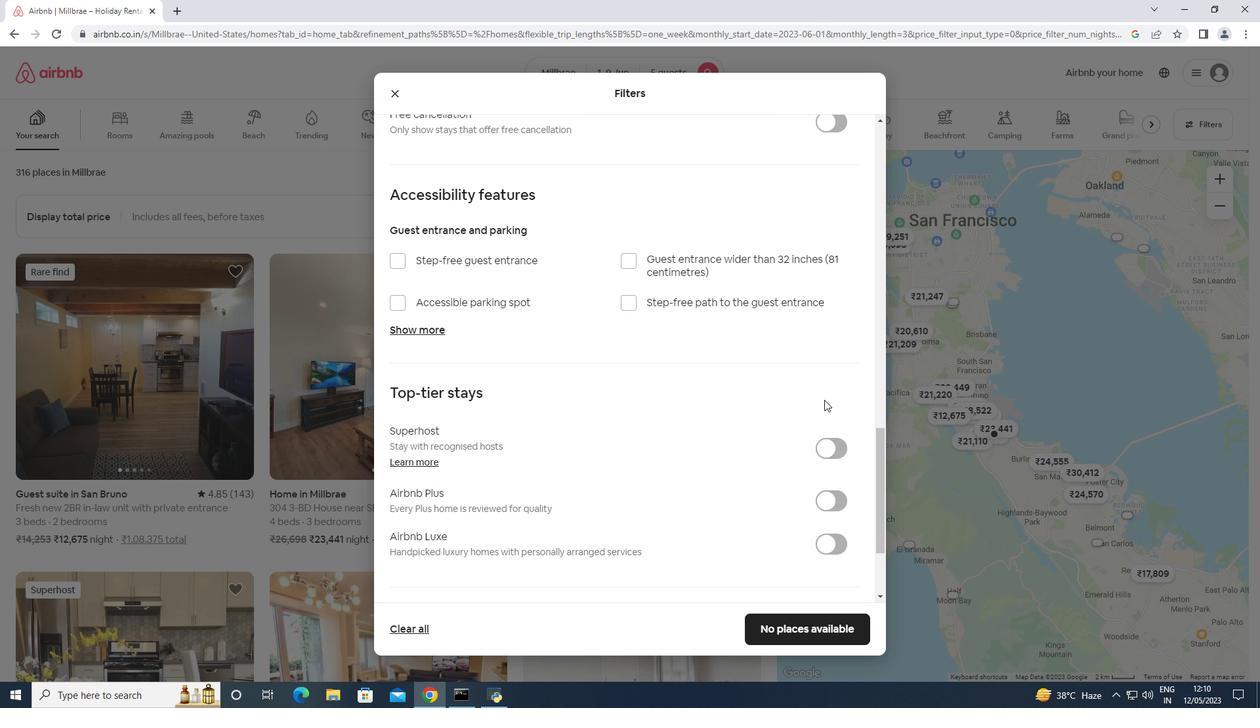 
Action: Mouse moved to (822, 400)
Screenshot: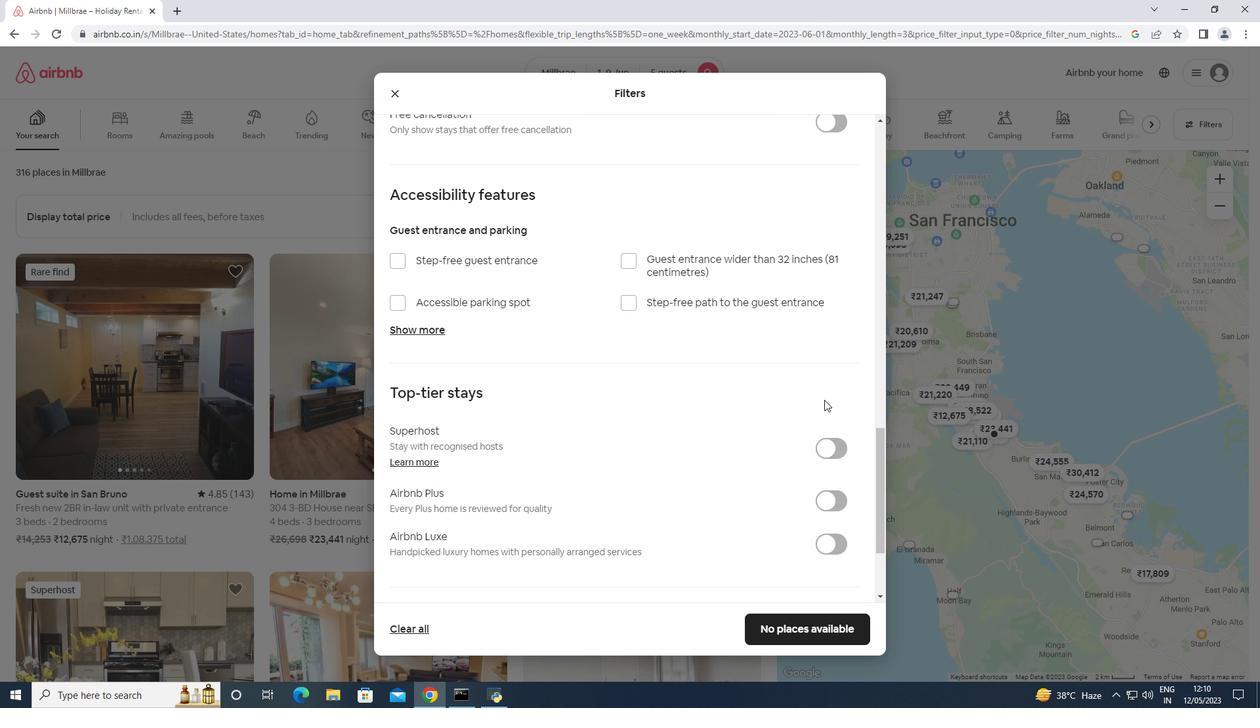 
Action: Mouse scrolled (822, 399) with delta (0, 0)
Screenshot: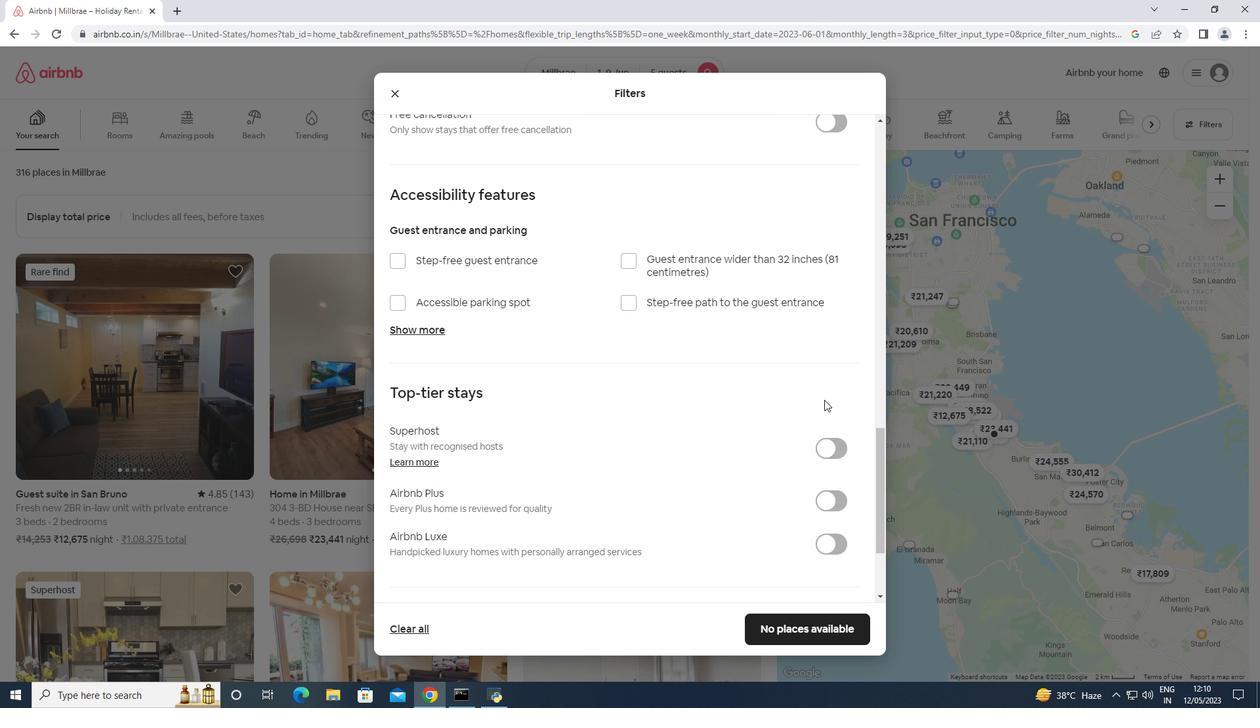 
Action: Mouse moved to (821, 401)
Screenshot: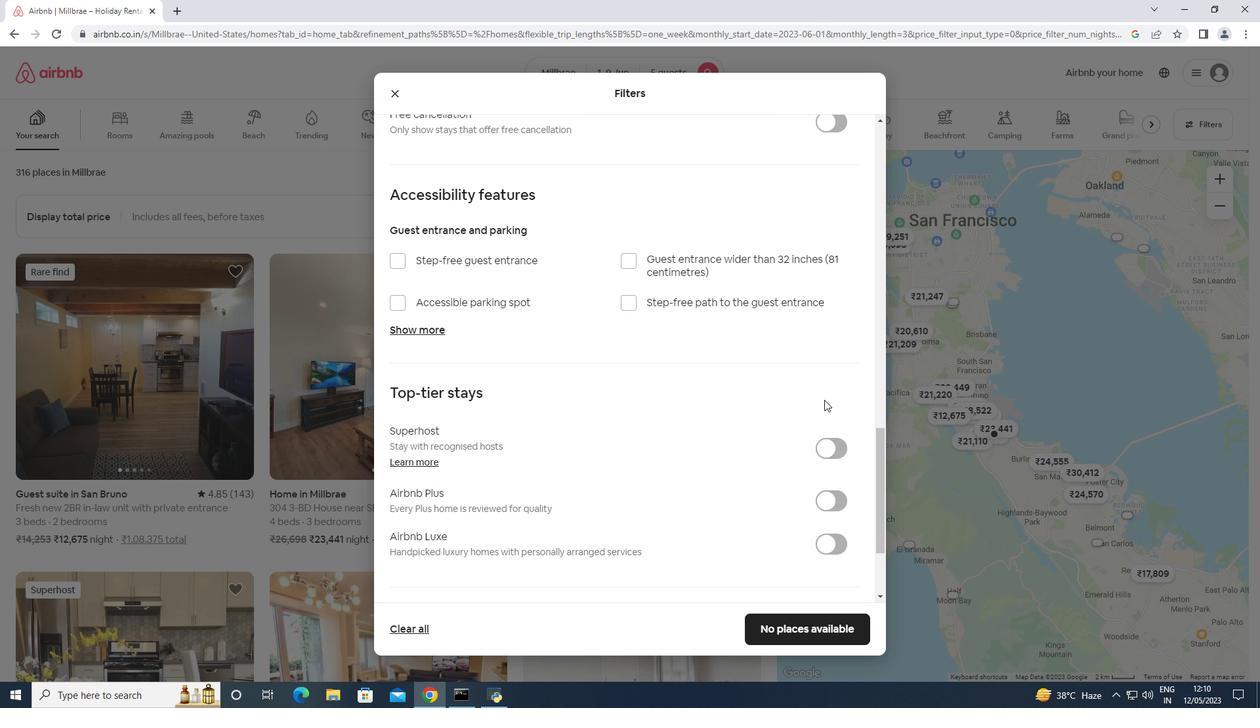 
Action: Mouse scrolled (821, 400) with delta (0, 0)
Screenshot: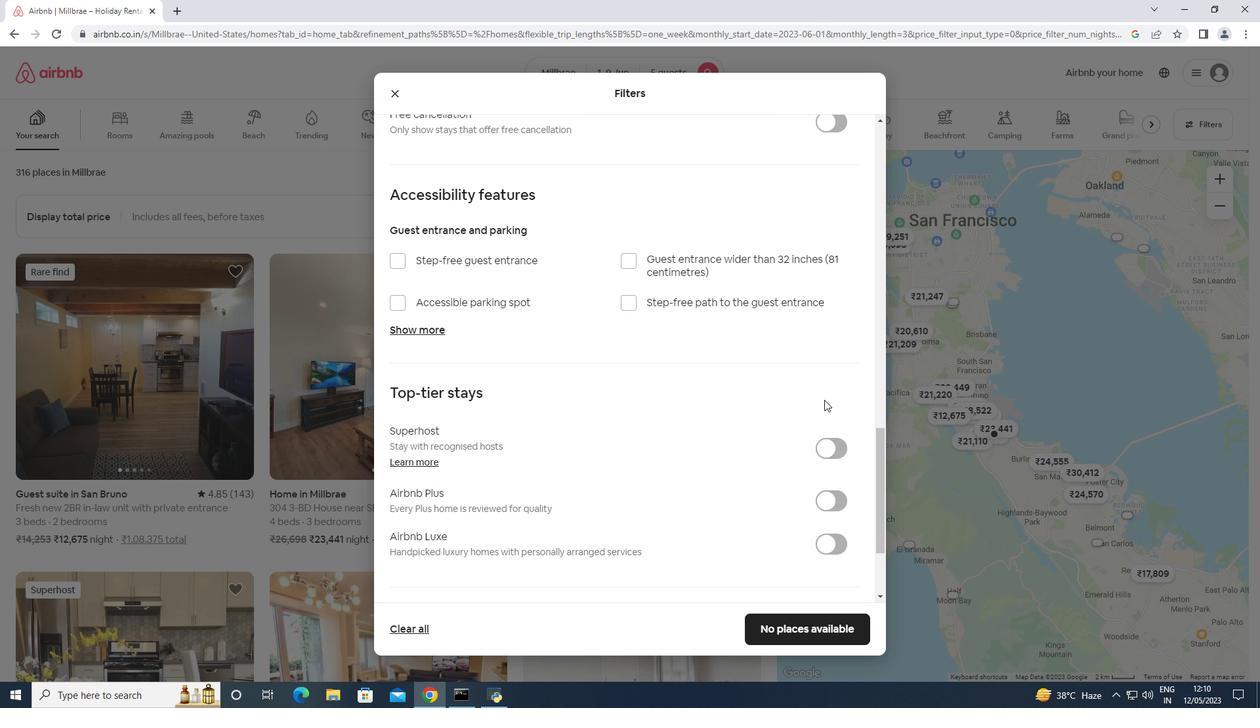 
Action: Mouse moved to (820, 401)
Screenshot: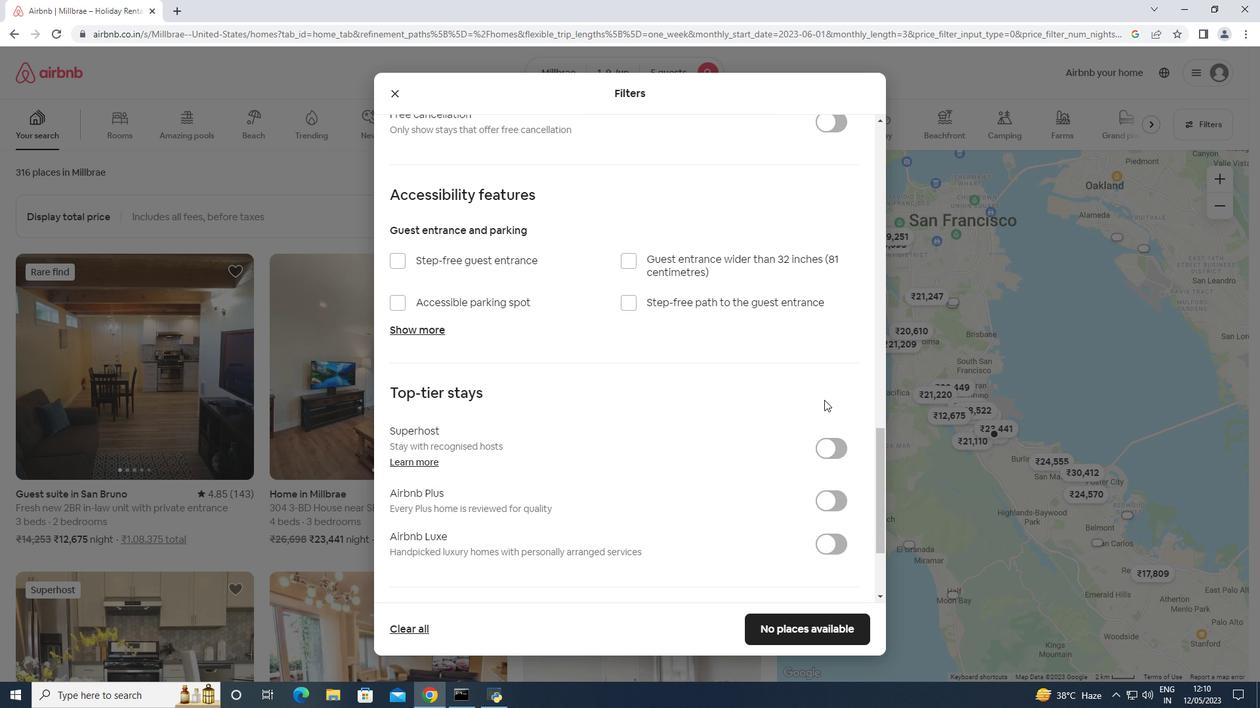 
Action: Mouse scrolled (821, 400) with delta (0, 0)
Screenshot: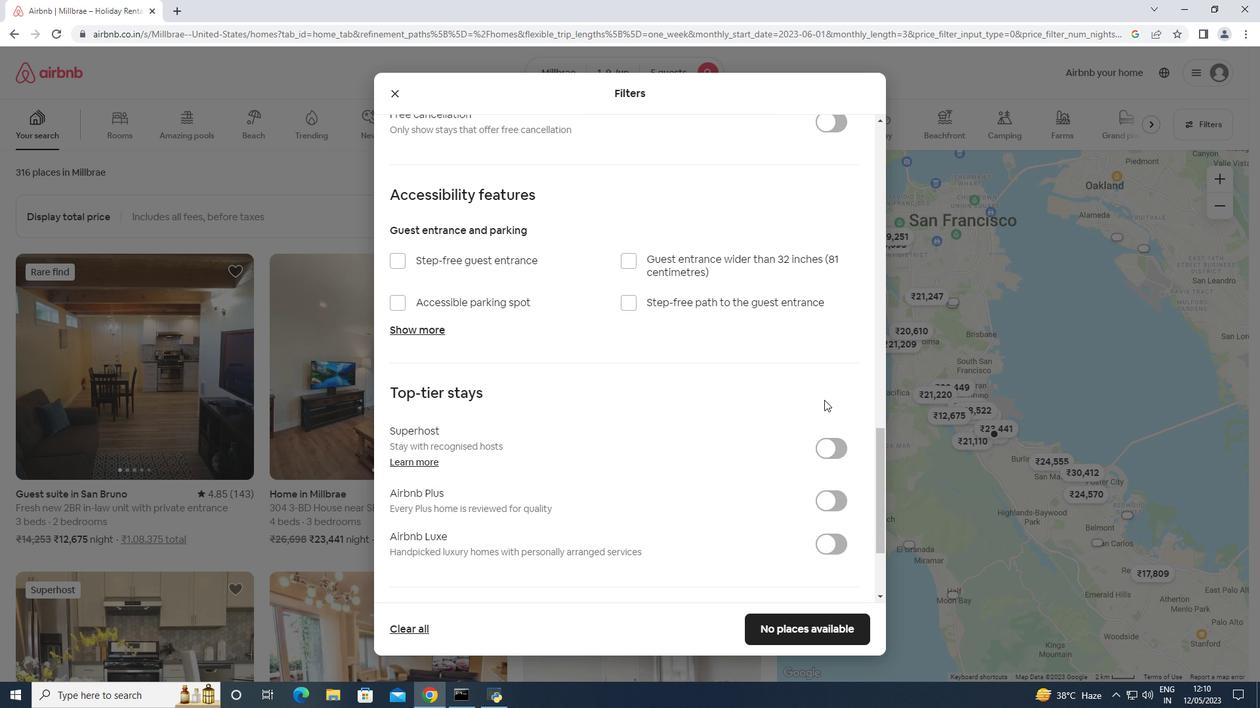 
Action: Mouse moved to (416, 515)
Screenshot: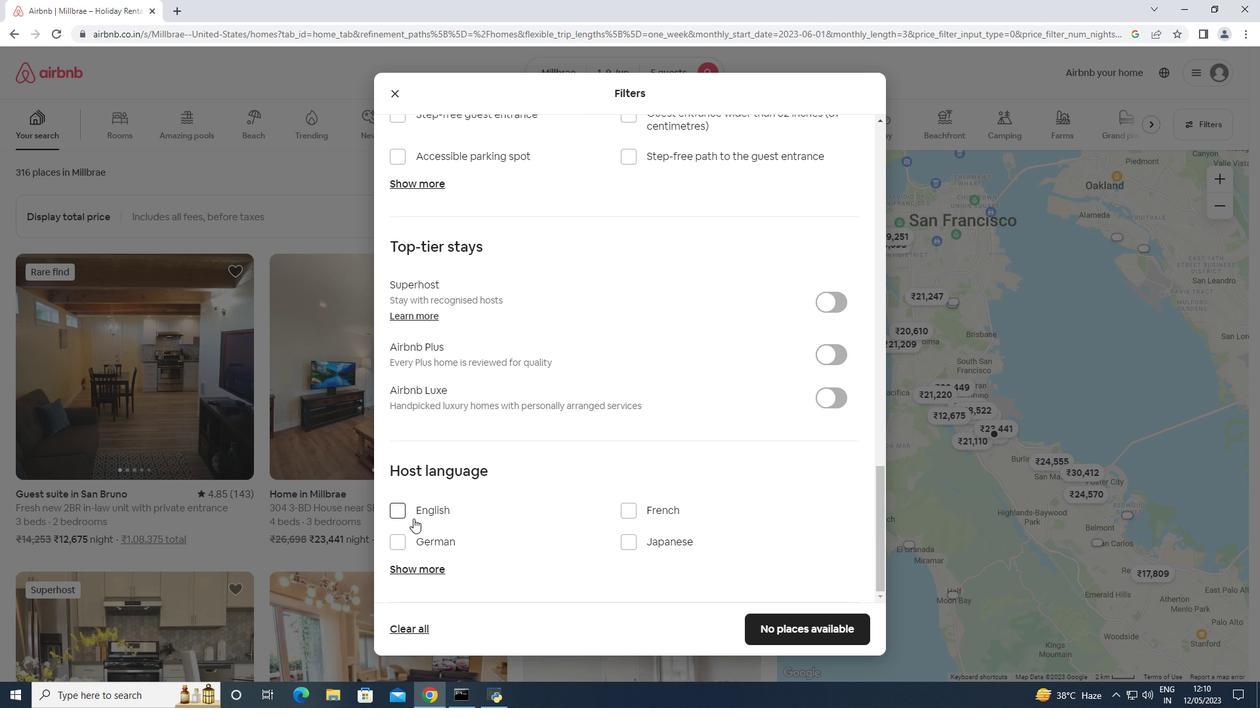 
Action: Mouse pressed left at (416, 515)
Screenshot: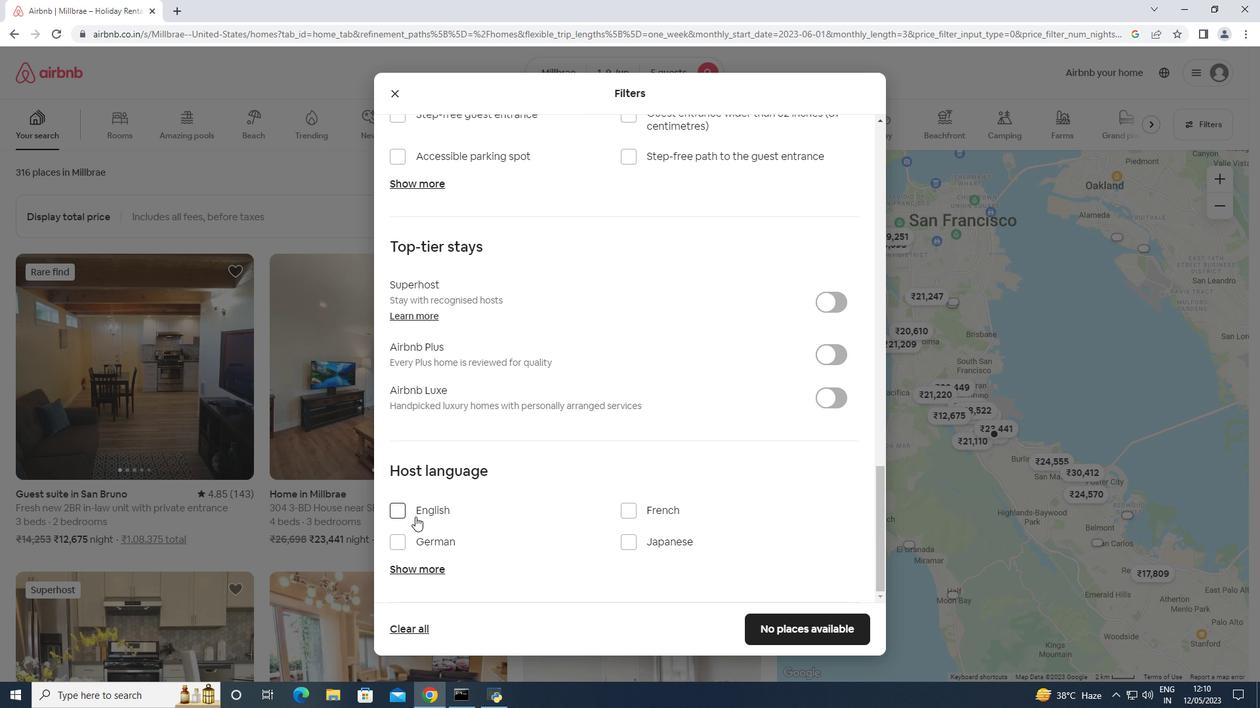 
Action: Mouse moved to (760, 620)
Screenshot: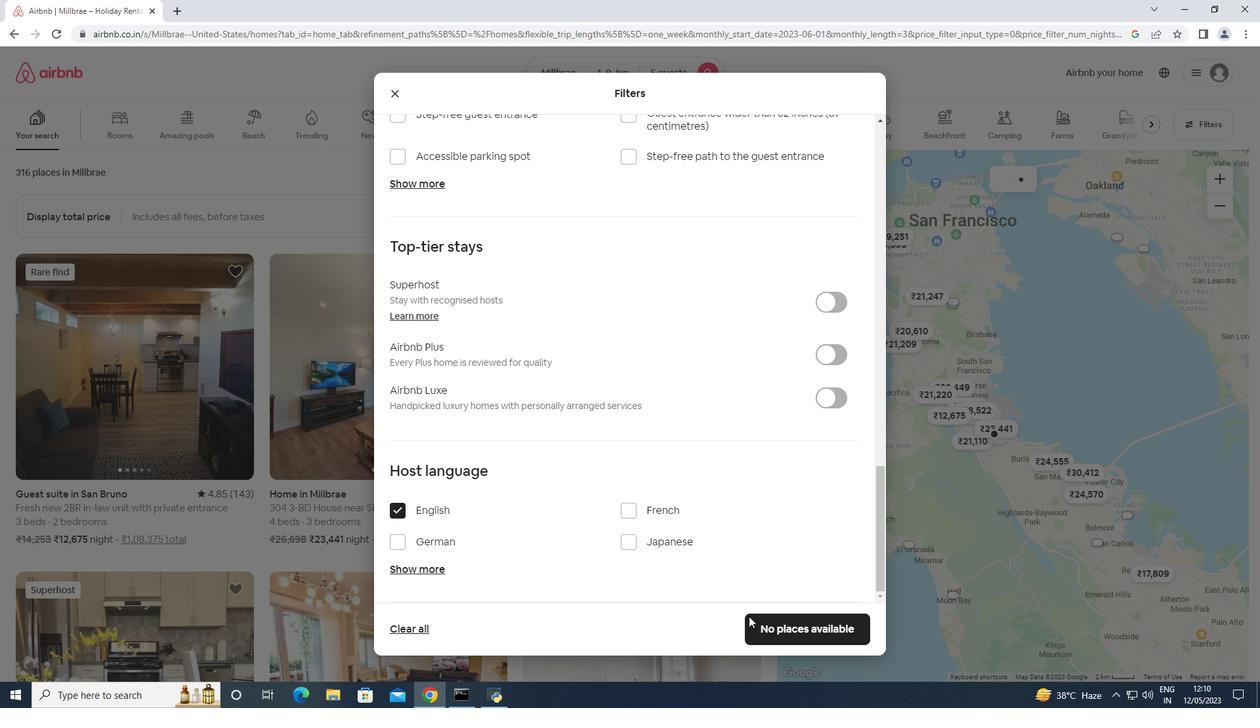 
Action: Mouse pressed left at (760, 620)
Screenshot: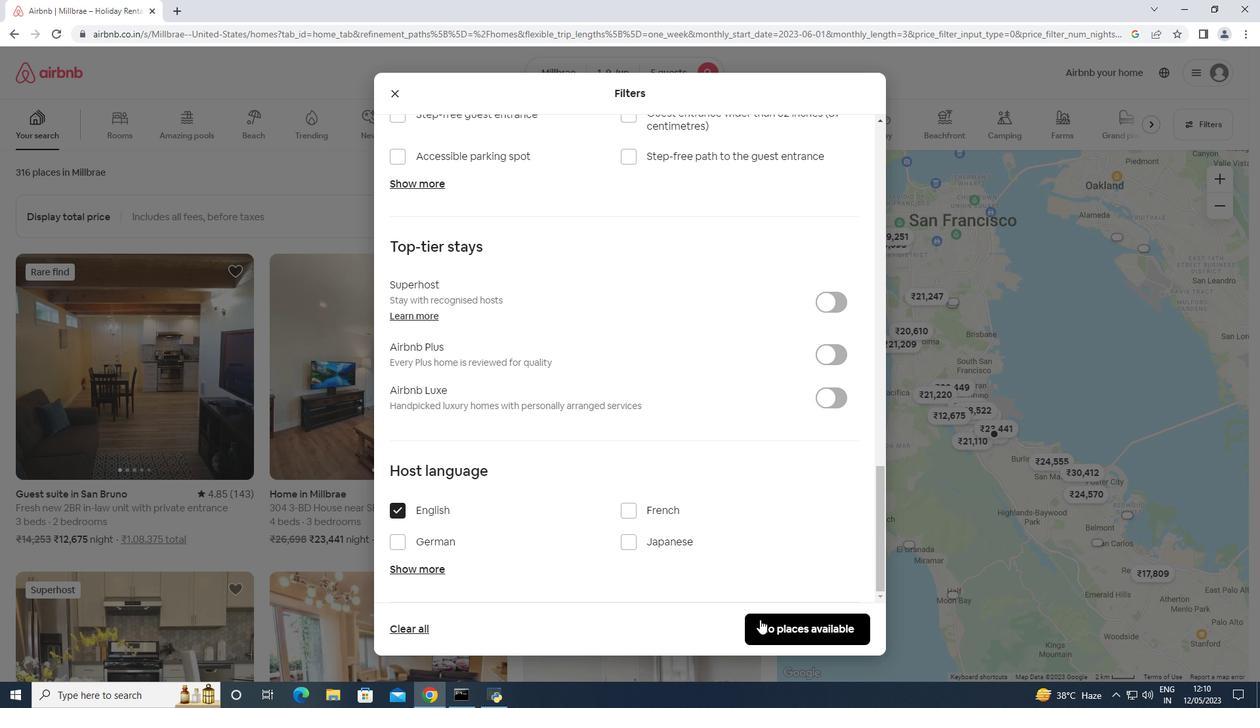 
Action: Mouse moved to (680, 473)
Screenshot: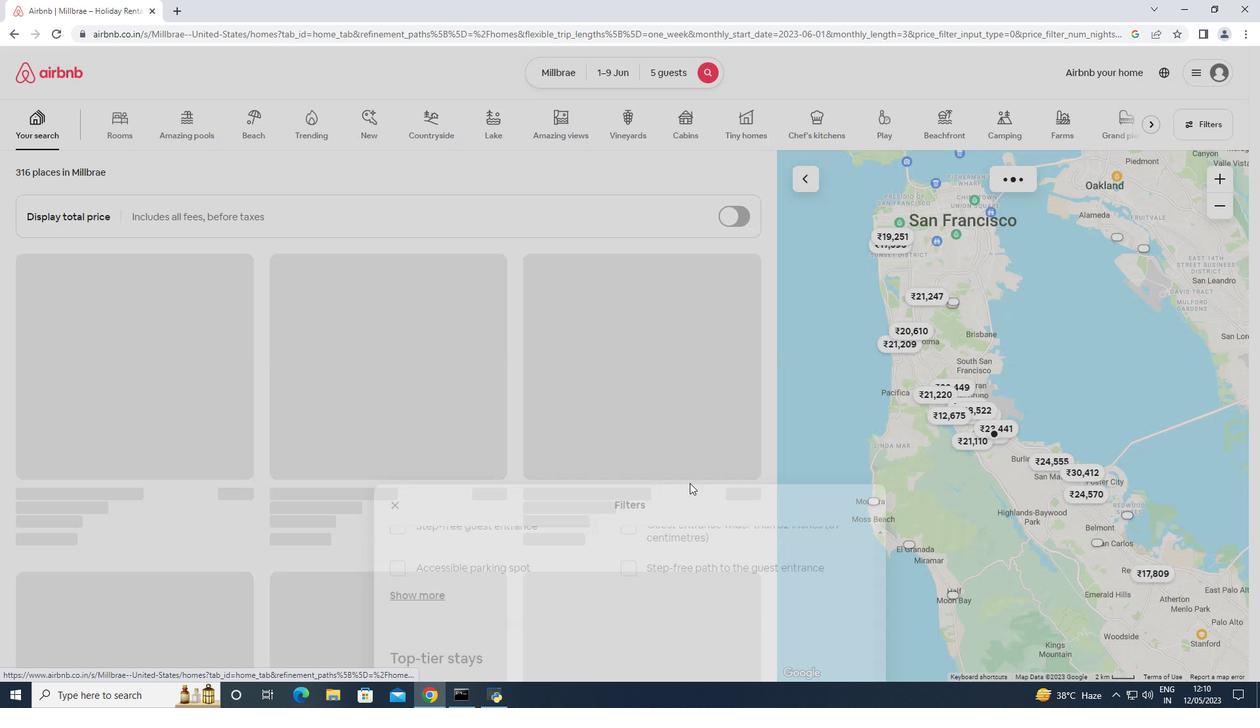
